 Task: Open a blank sheet, save the file as statueofliberty.doc Insert a picture of 'Statue of Liberty'with name   Statue of Liberty.png  Change shape height to 7.3 select the picture, apply border and shading with setting Shadow, style two thin line, color Black and width 1 pt
Action: Mouse moved to (18, 23)
Screenshot: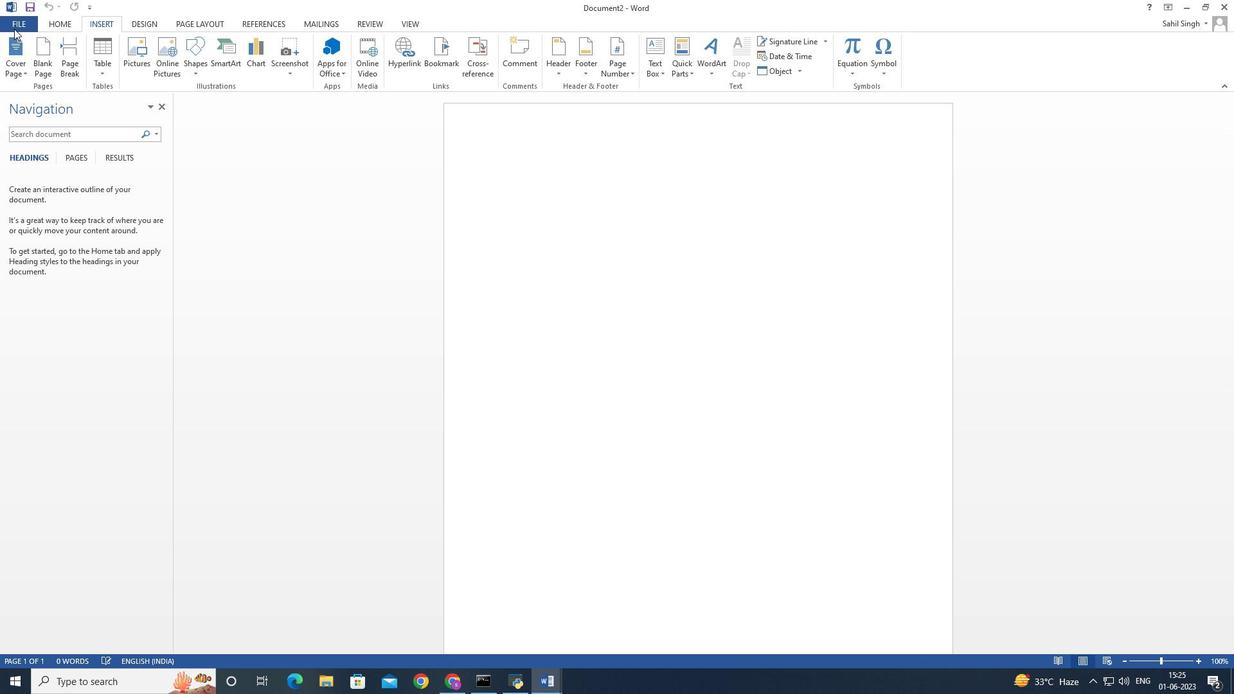 
Action: Mouse pressed left at (18, 23)
Screenshot: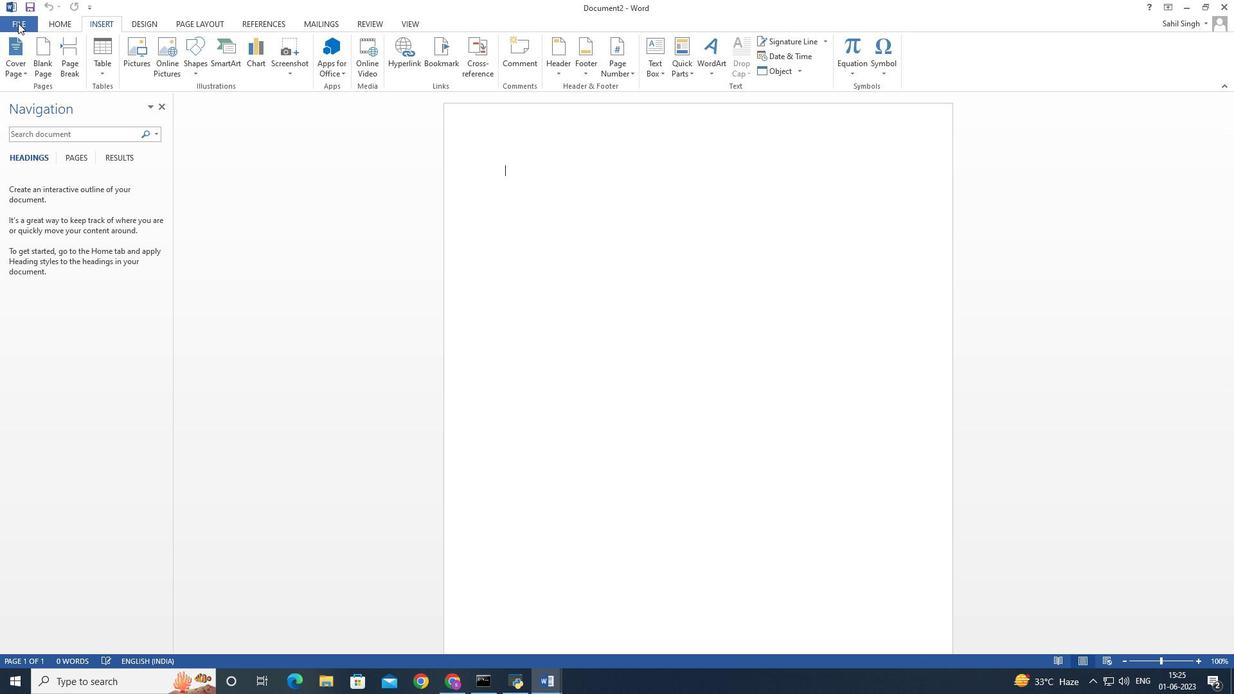 
Action: Mouse moved to (41, 149)
Screenshot: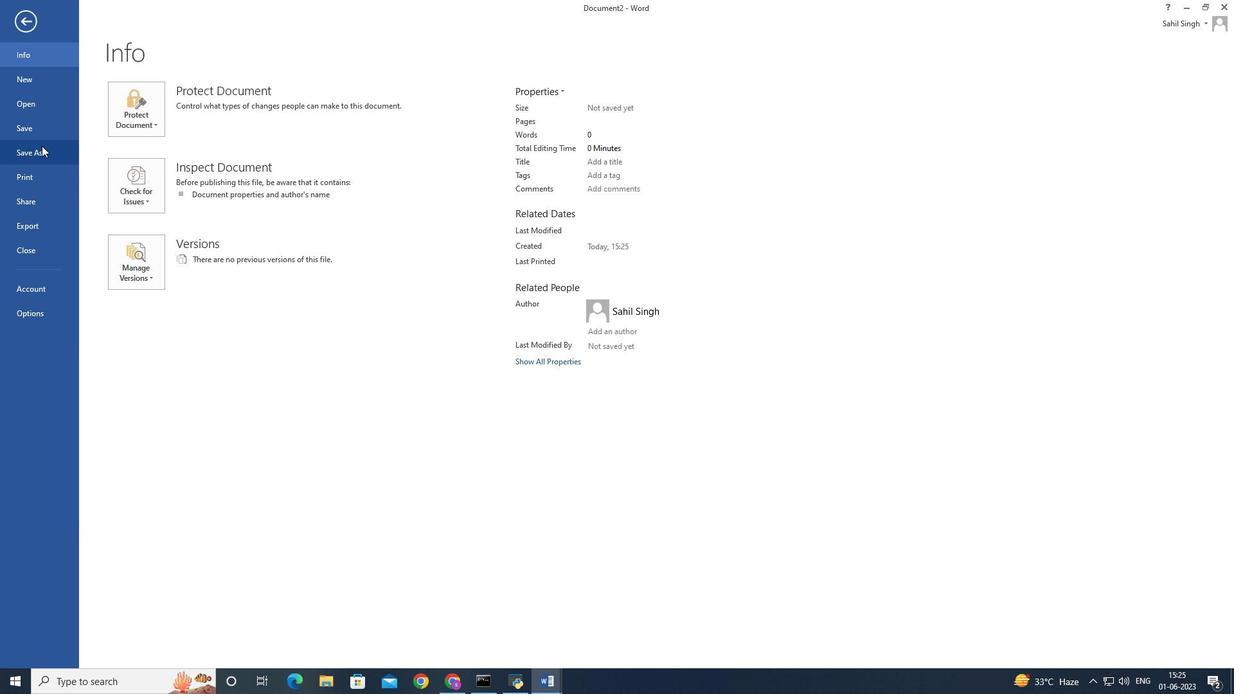 
Action: Mouse pressed left at (41, 149)
Screenshot: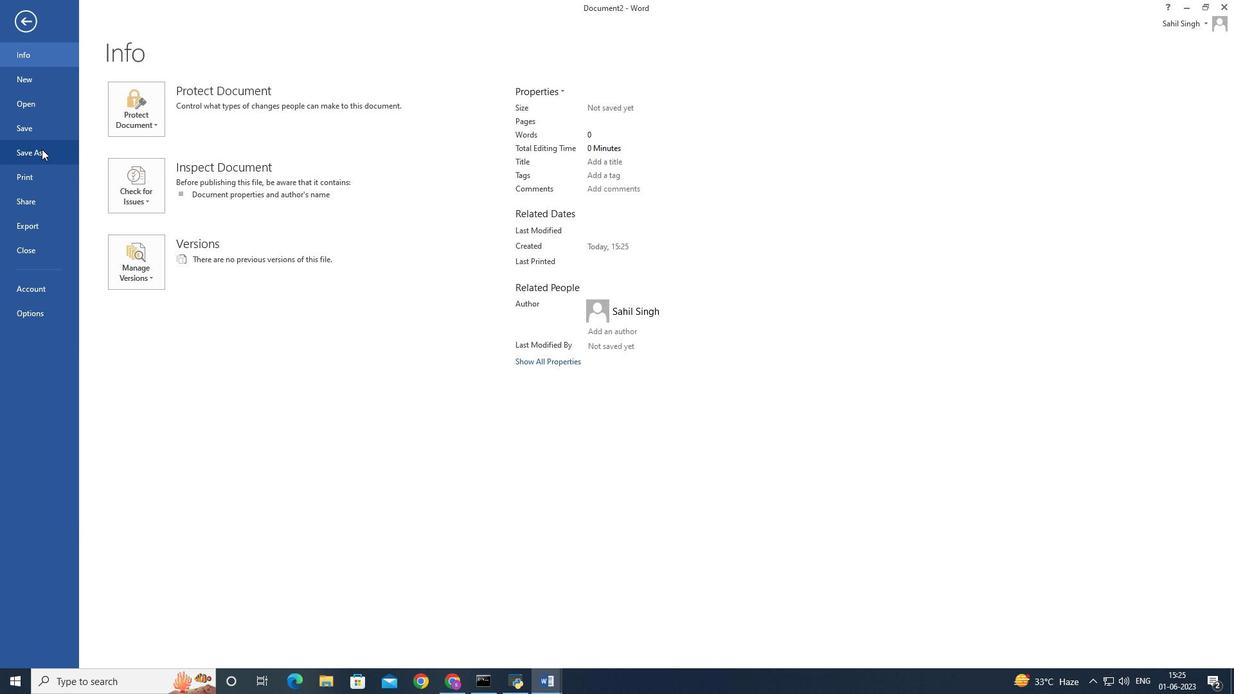 
Action: Mouse moved to (355, 154)
Screenshot: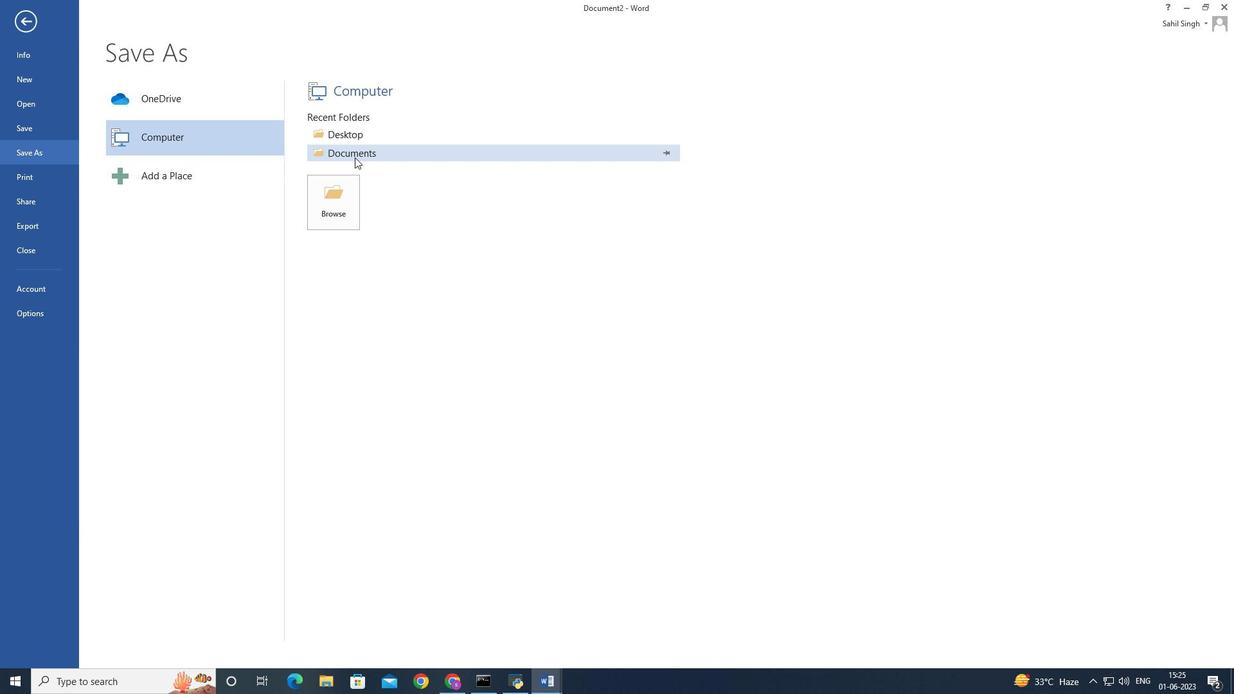 
Action: Mouse pressed left at (355, 154)
Screenshot: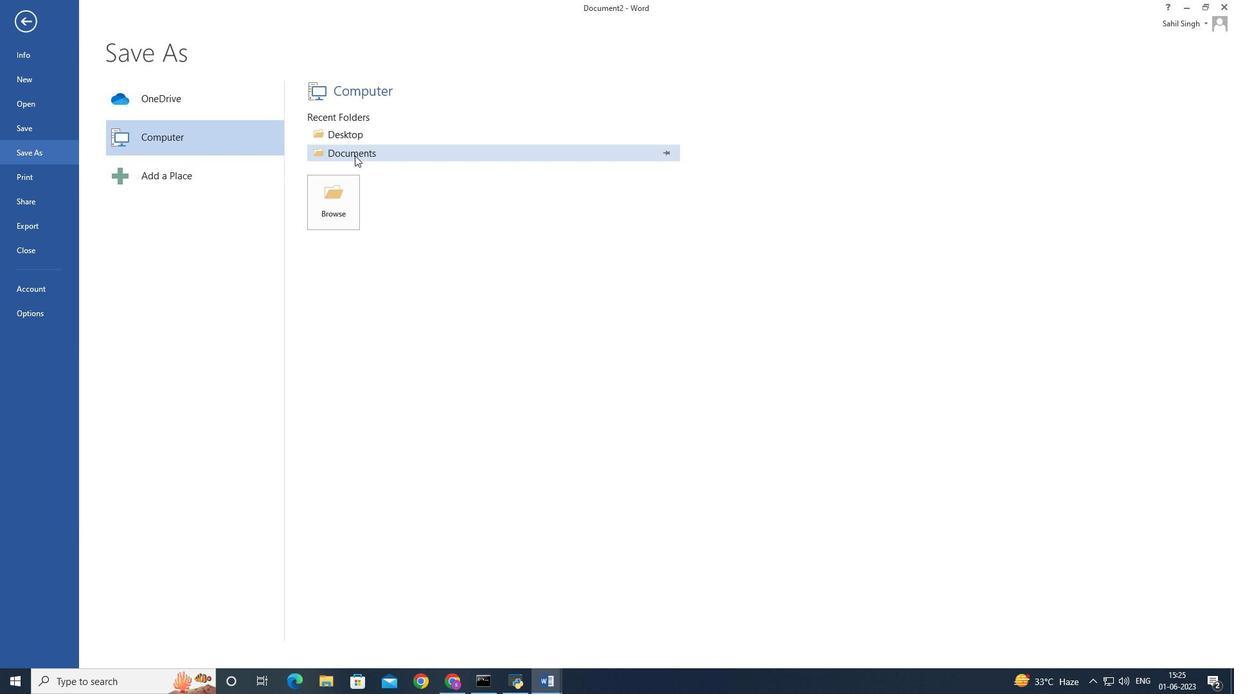
Action: Mouse moved to (334, 236)
Screenshot: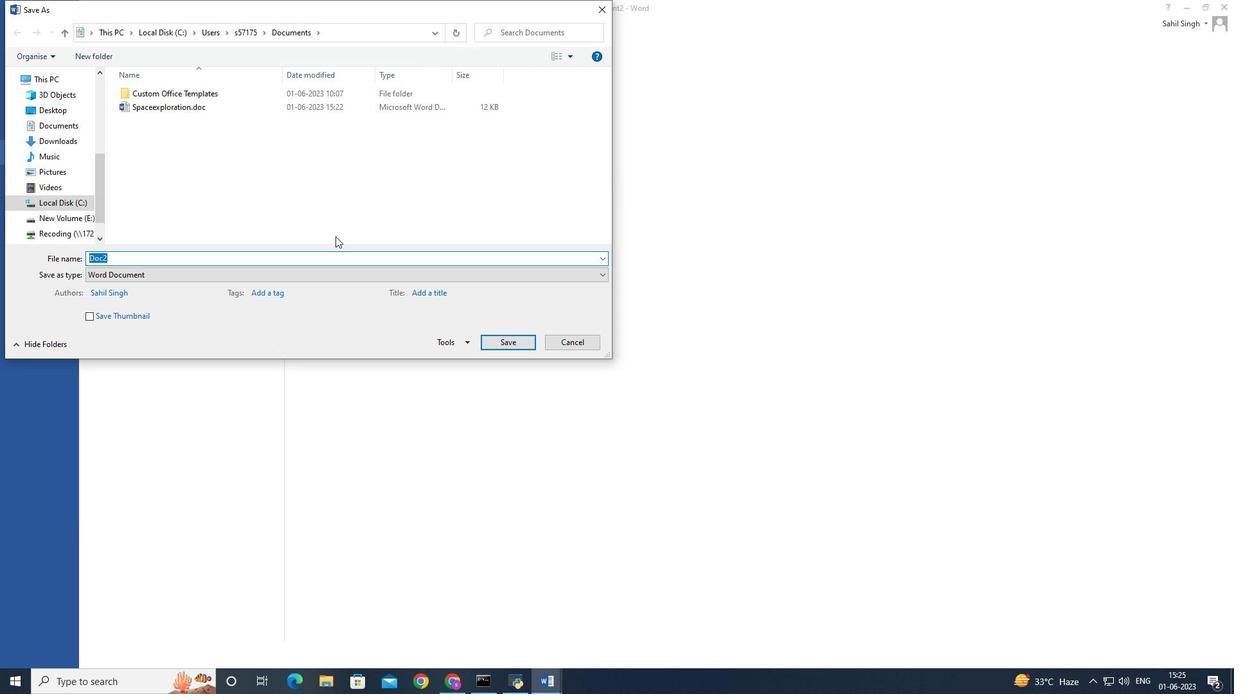 
Action: Key pressed <Key.backspace><Key.shift>Statueoffliberty.doc
Screenshot: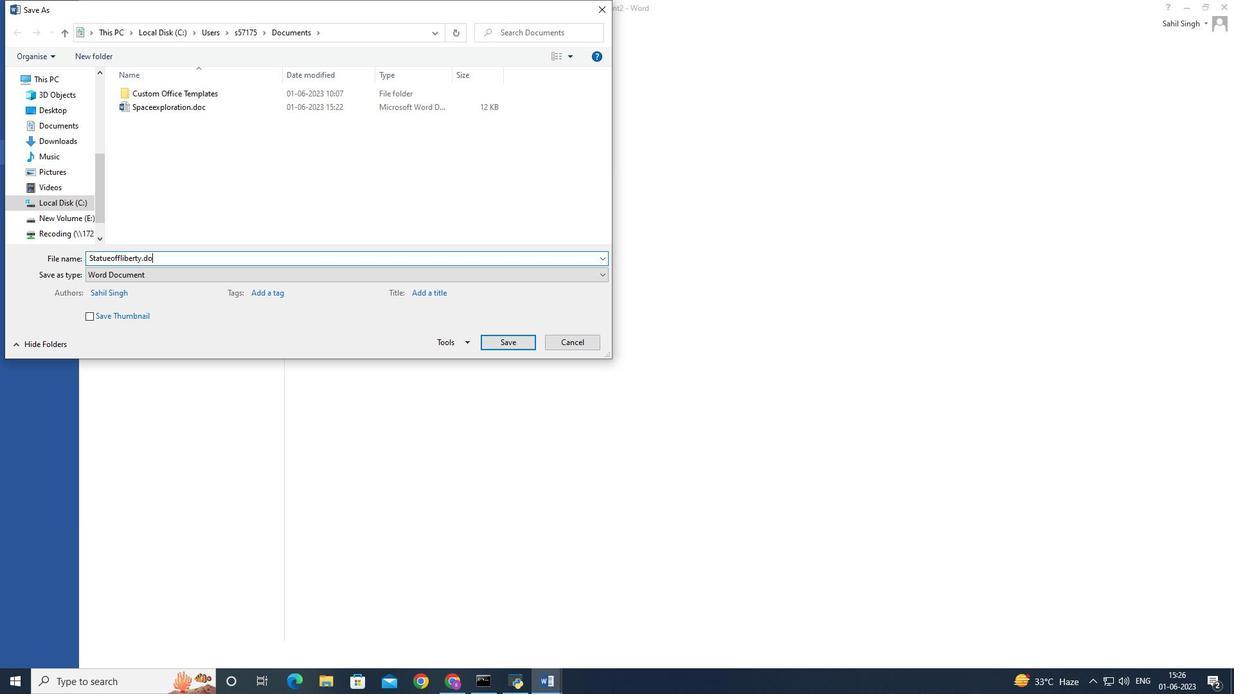 
Action: Mouse moved to (503, 339)
Screenshot: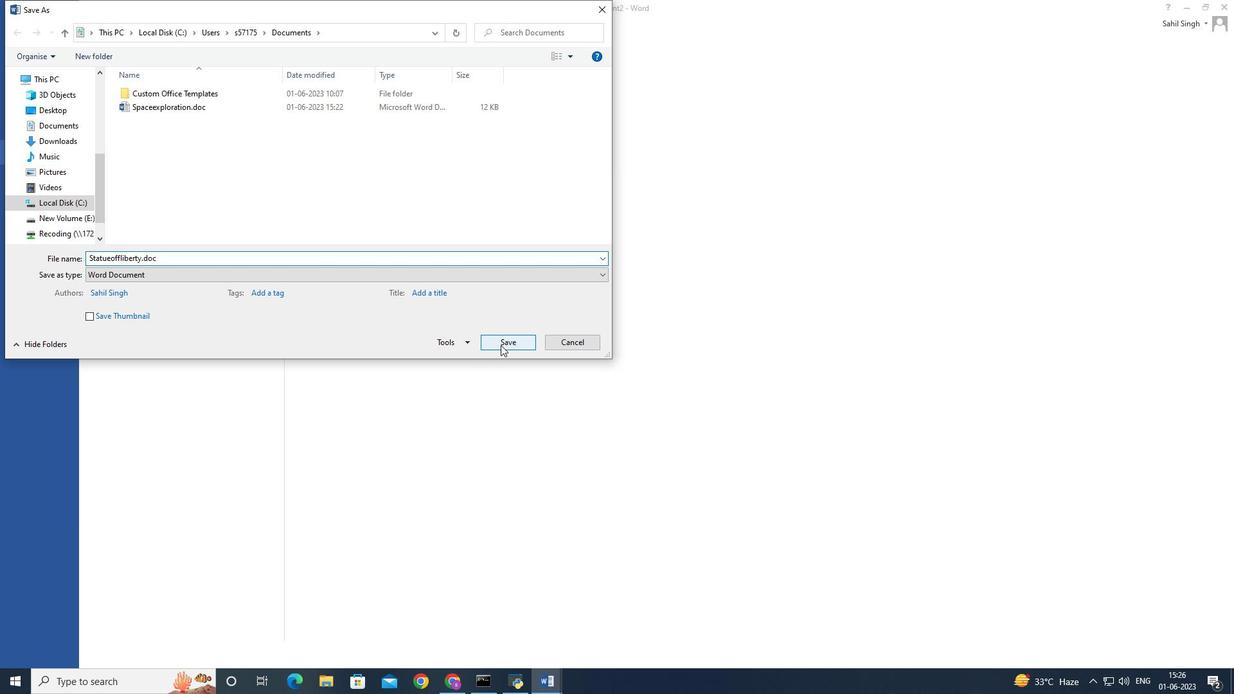 
Action: Mouse pressed left at (503, 339)
Screenshot: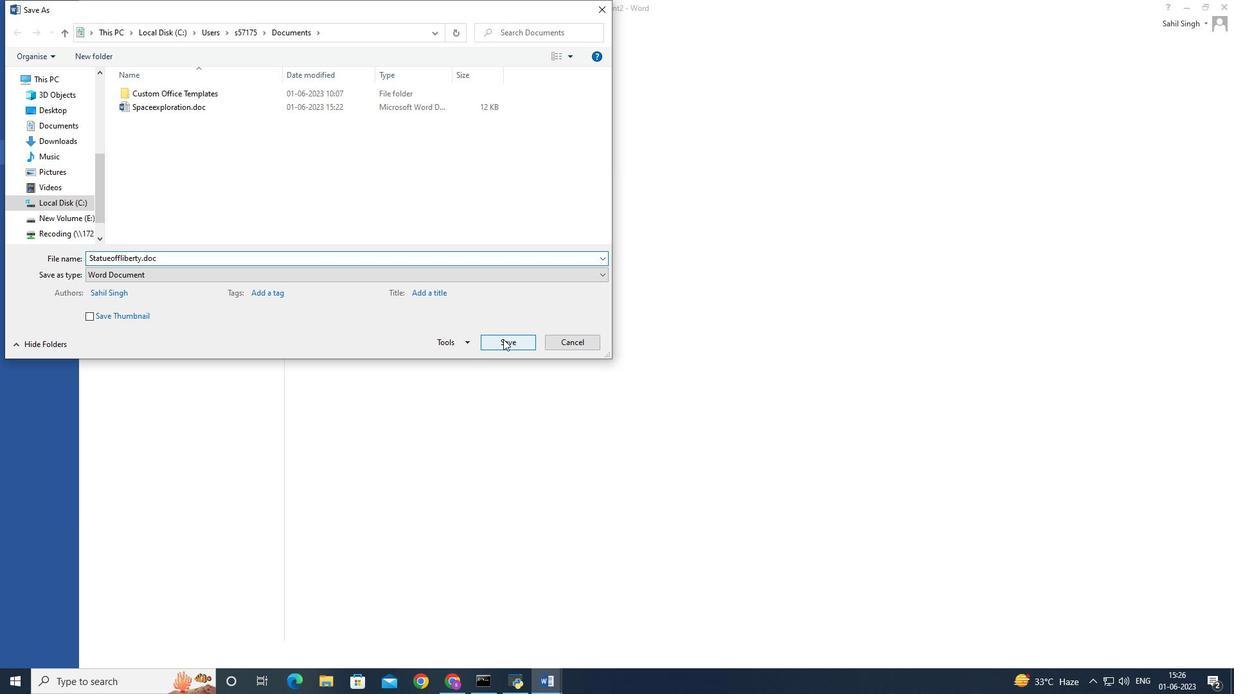 
Action: Mouse moved to (135, 55)
Screenshot: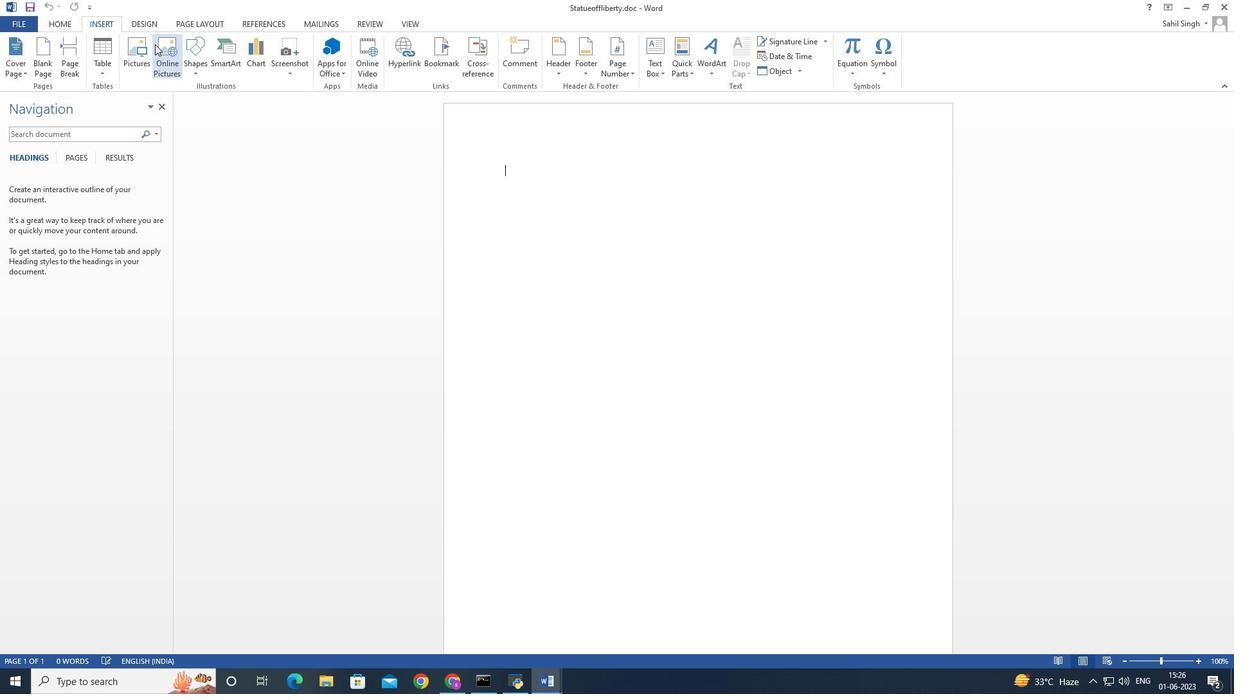 
Action: Mouse pressed left at (135, 55)
Screenshot: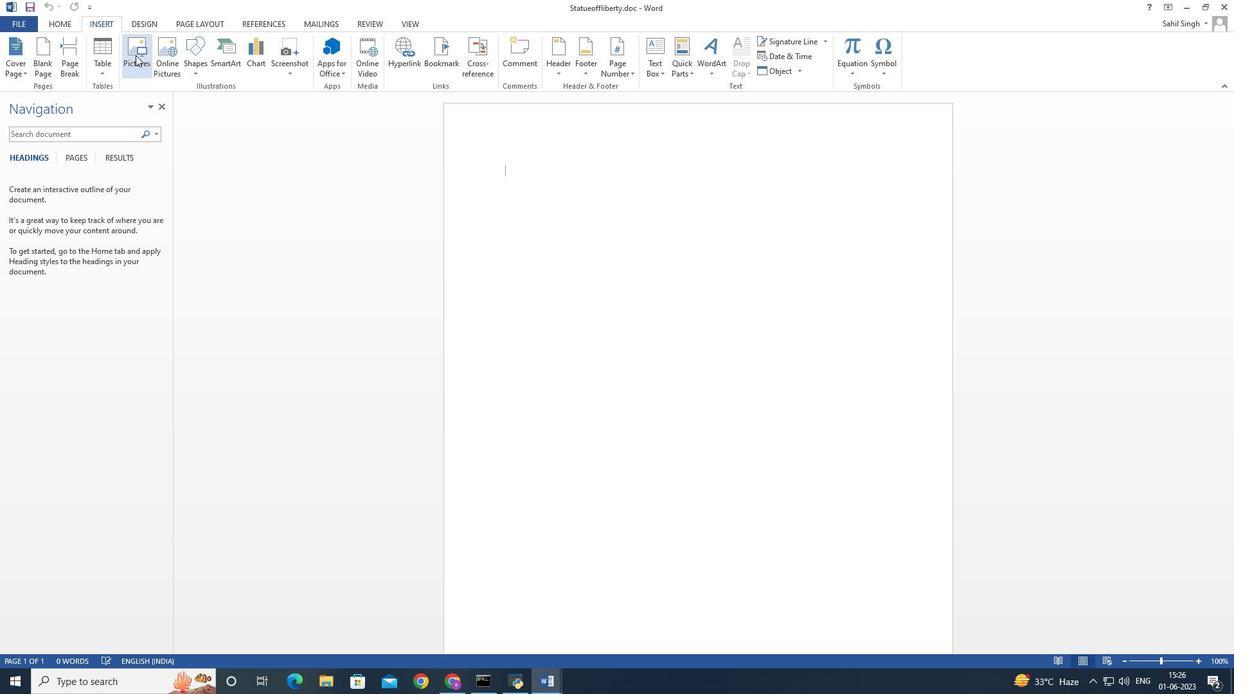 
Action: Mouse moved to (429, 110)
Screenshot: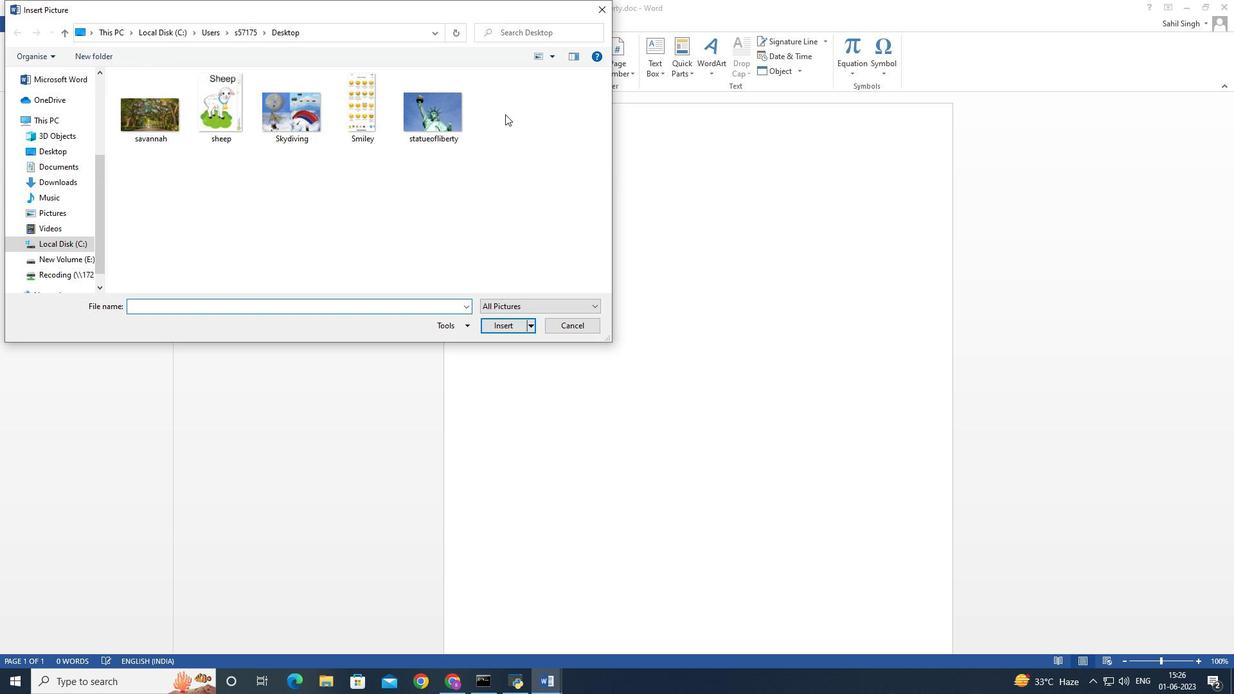 
Action: Mouse pressed left at (429, 110)
Screenshot: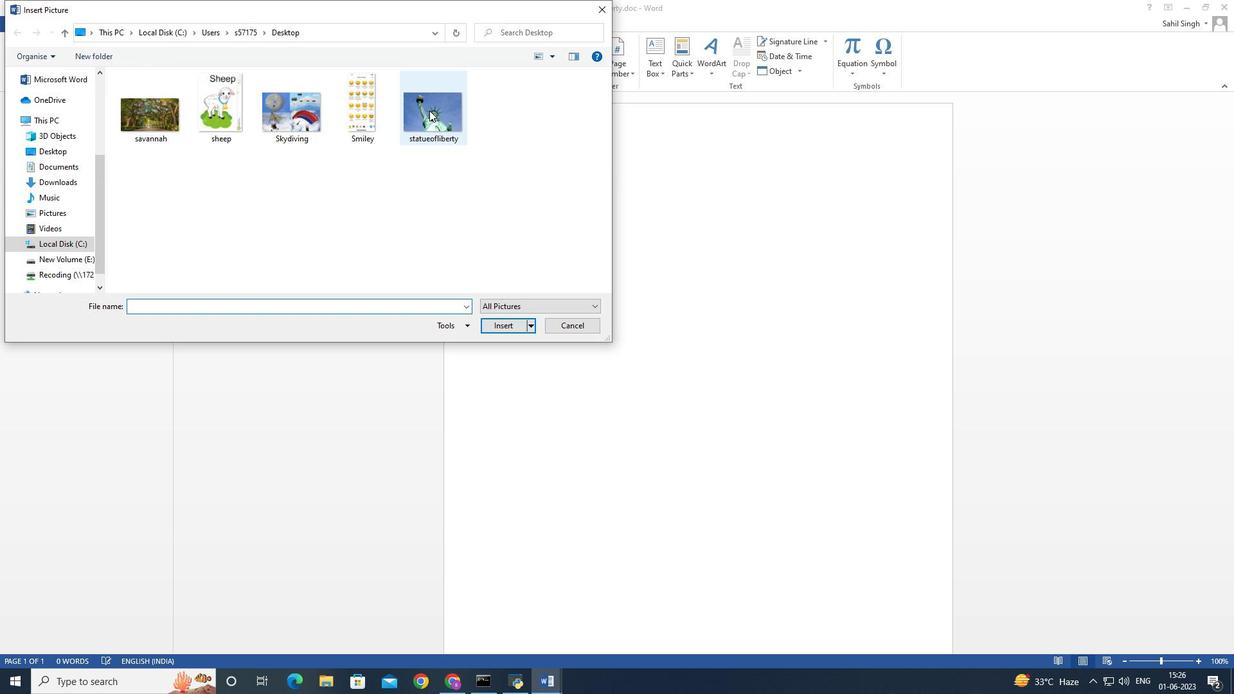 
Action: Mouse moved to (504, 325)
Screenshot: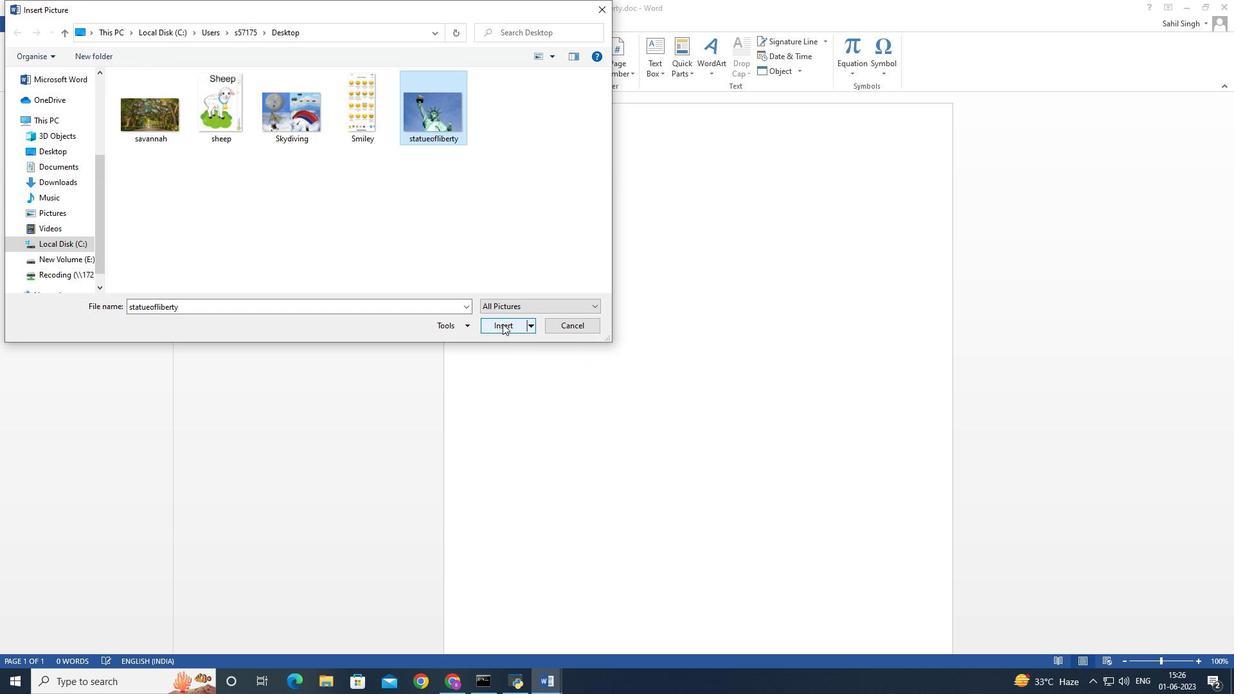 
Action: Mouse pressed left at (504, 325)
Screenshot: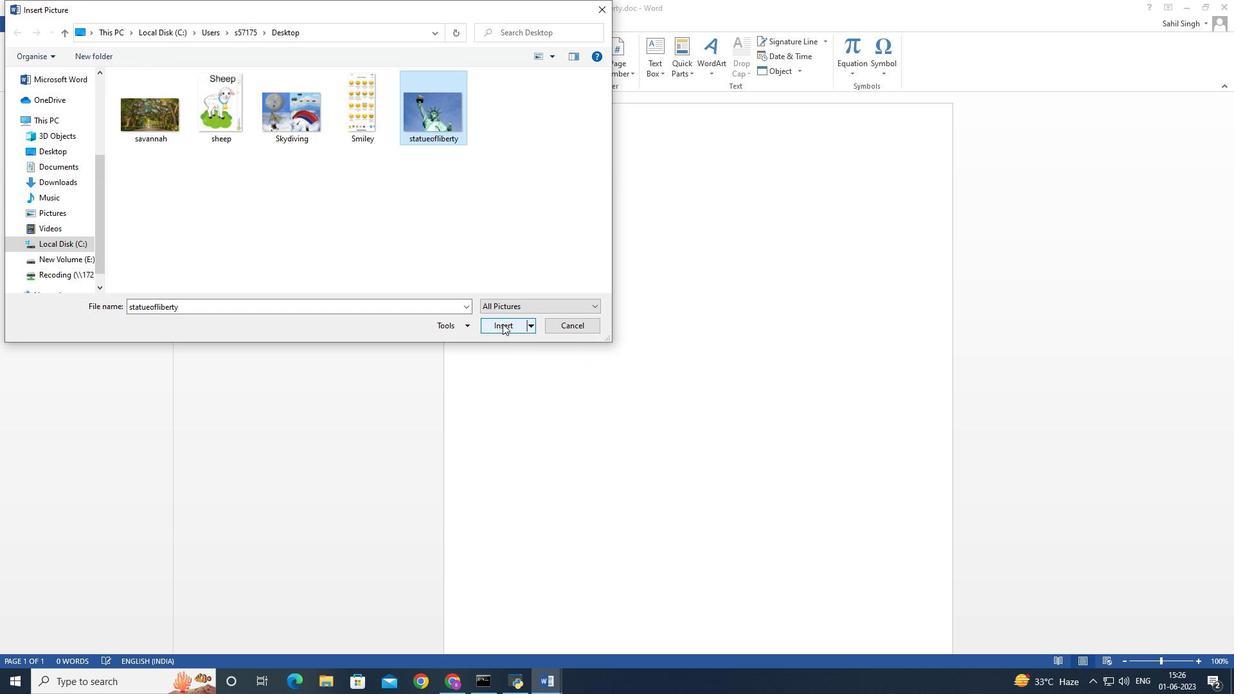 
Action: Mouse moved to (711, 553)
Screenshot: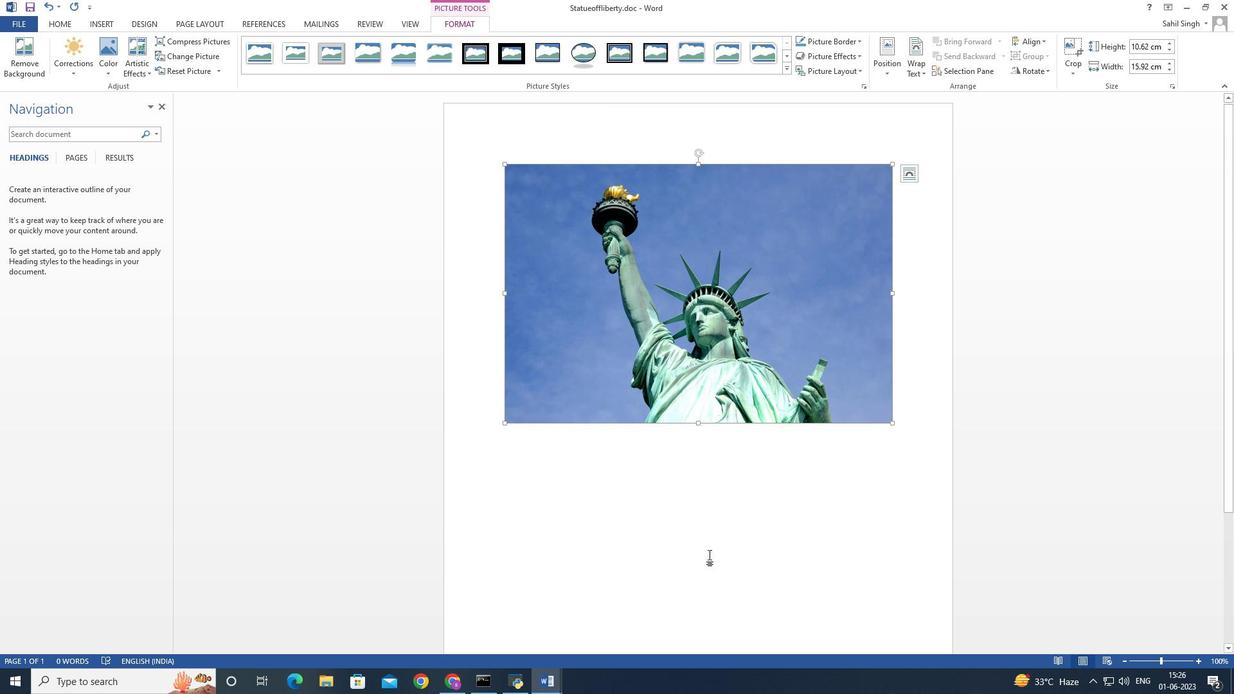
Action: Mouse pressed left at (711, 553)
Screenshot: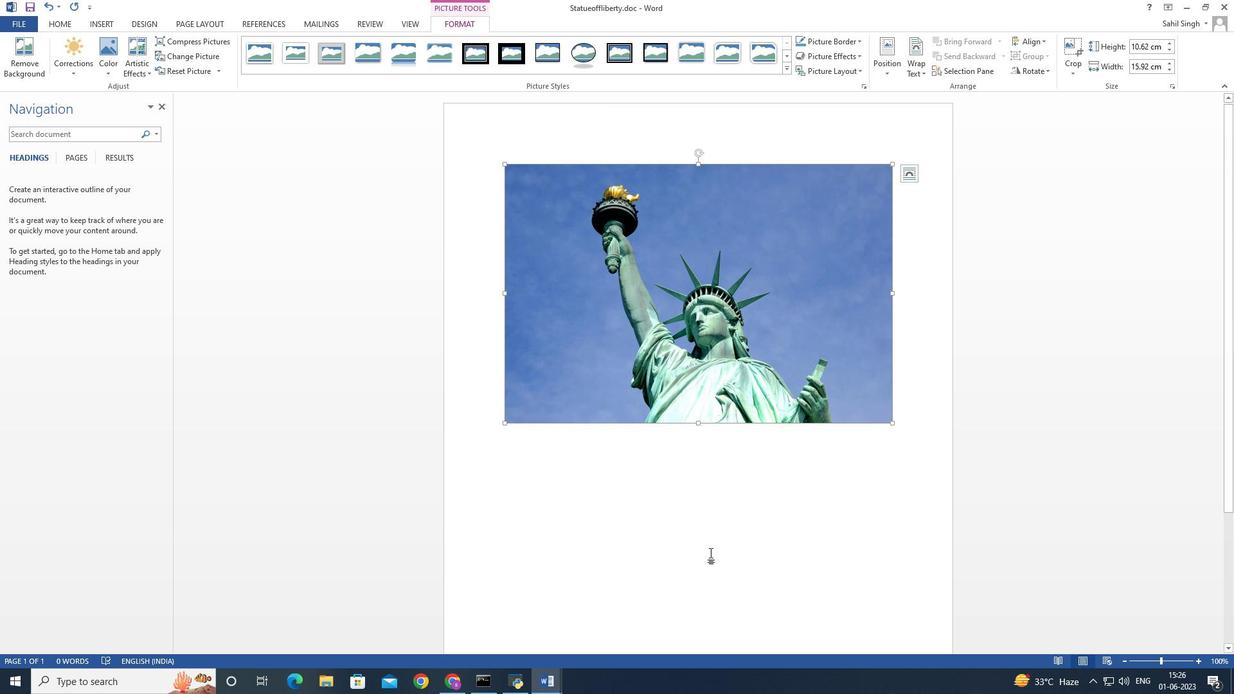 
Action: Mouse moved to (1166, 43)
Screenshot: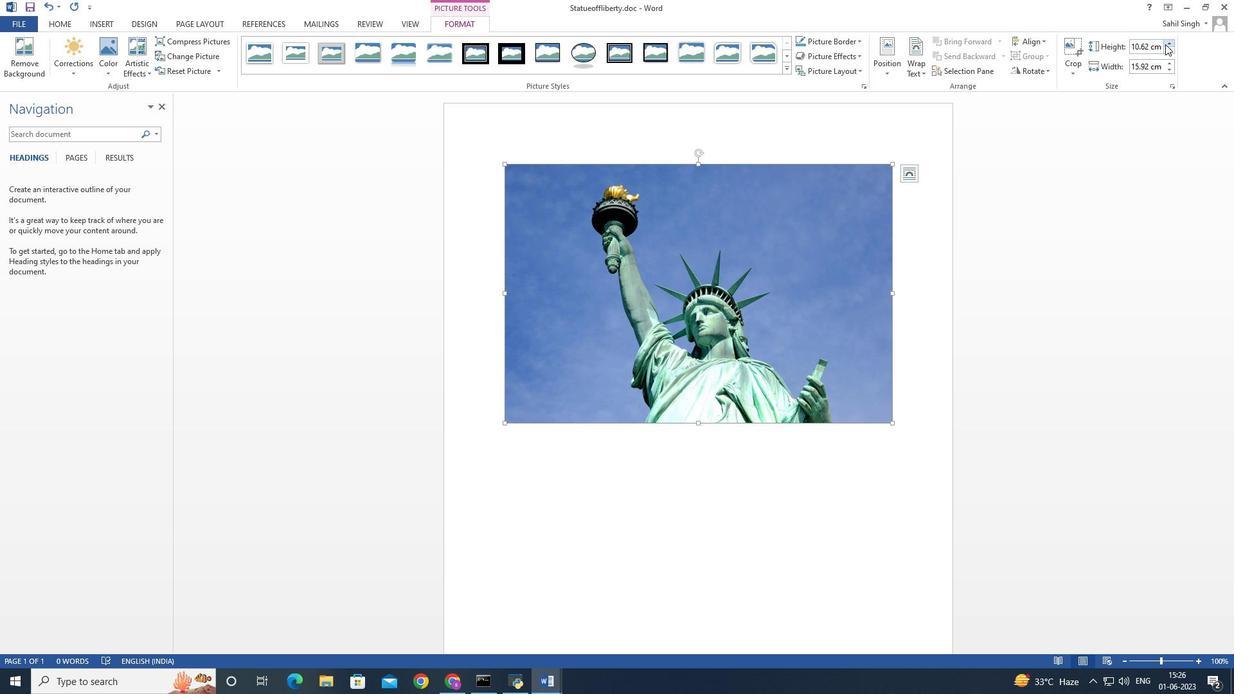 
Action: Mouse pressed left at (1166, 43)
Screenshot: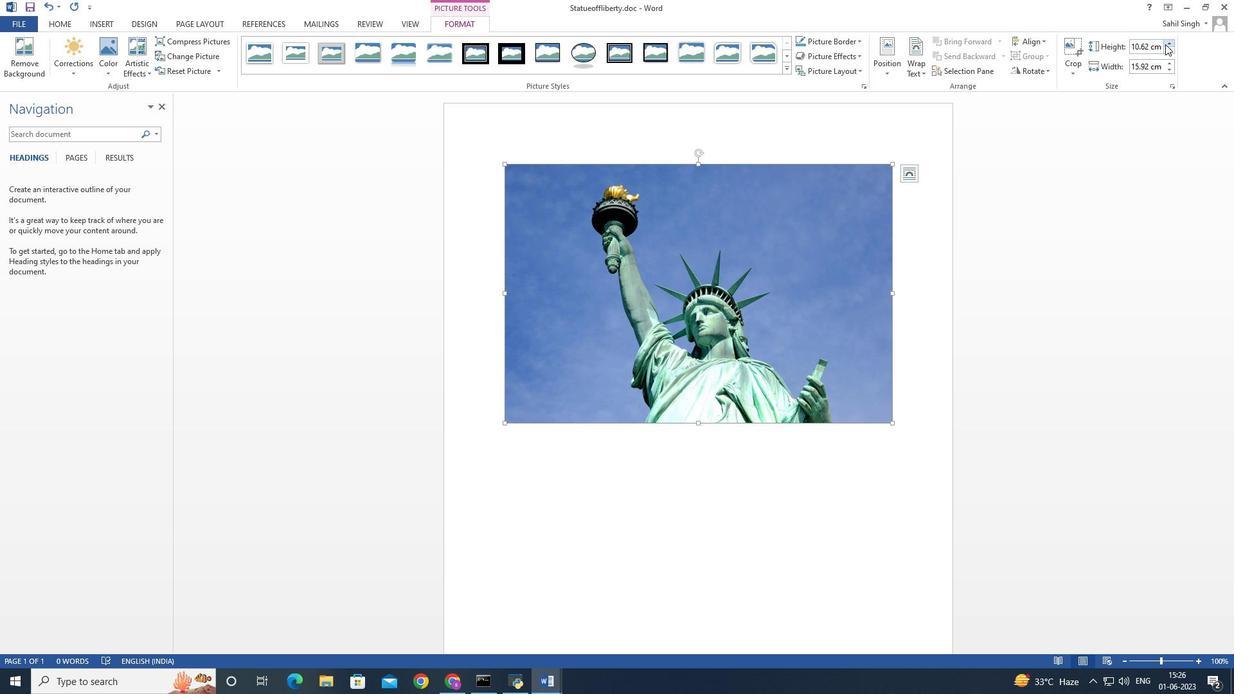 
Action: Mouse moved to (1167, 43)
Screenshot: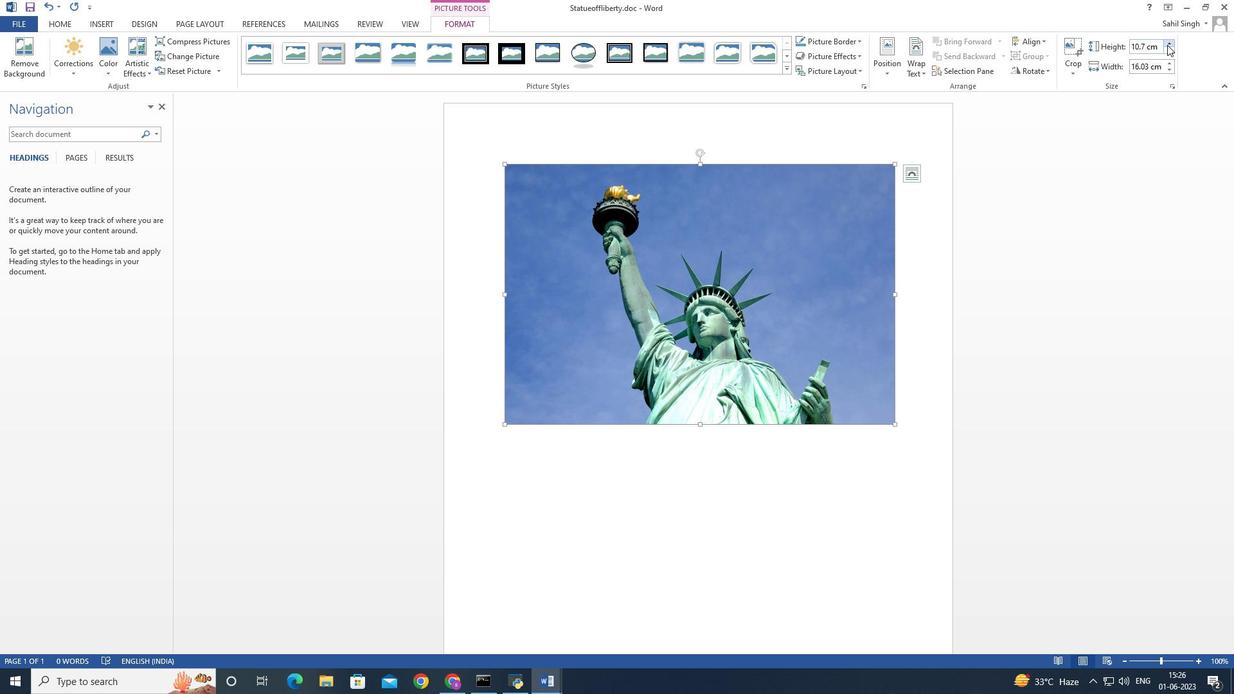 
Action: Mouse pressed left at (1167, 43)
Screenshot: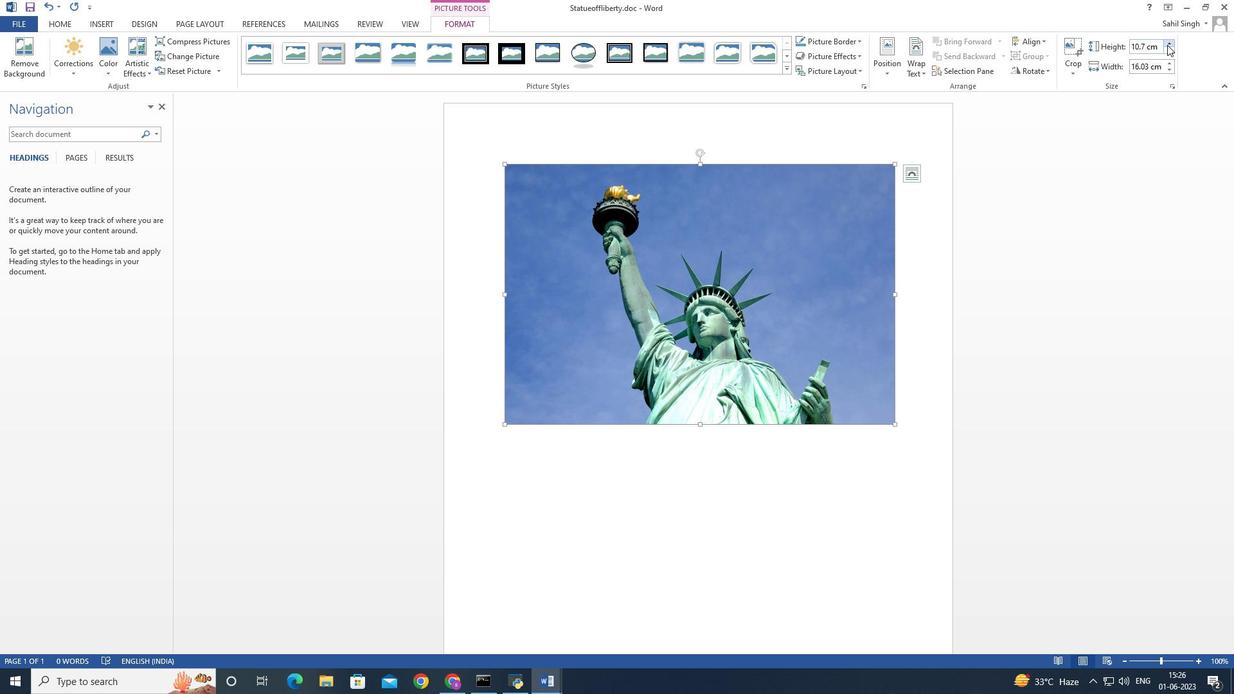 
Action: Mouse moved to (1169, 49)
Screenshot: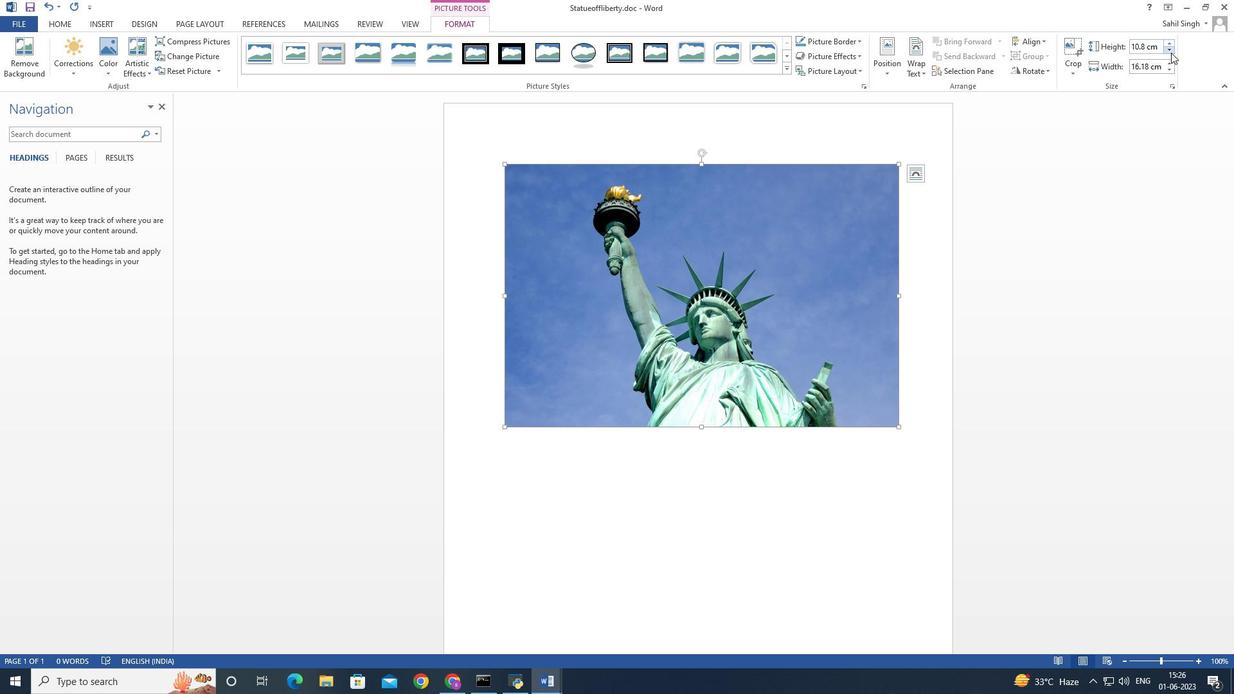 
Action: Mouse pressed left at (1169, 49)
Screenshot: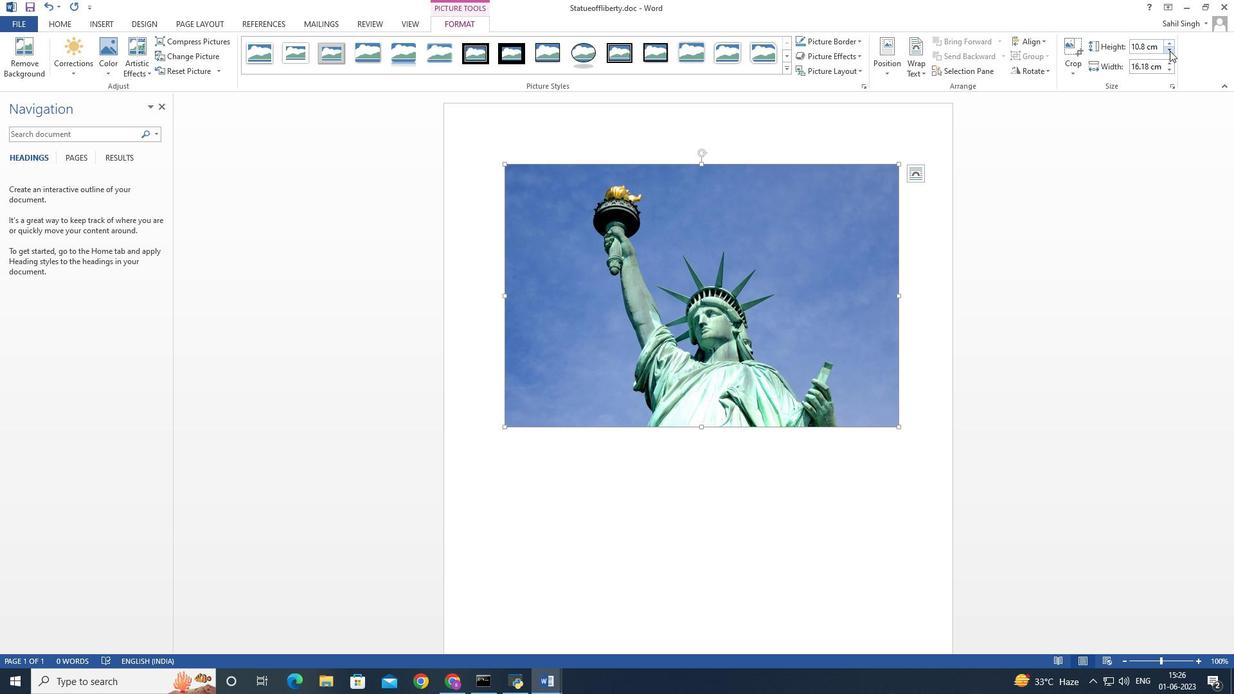 
Action: Mouse pressed left at (1169, 49)
Screenshot: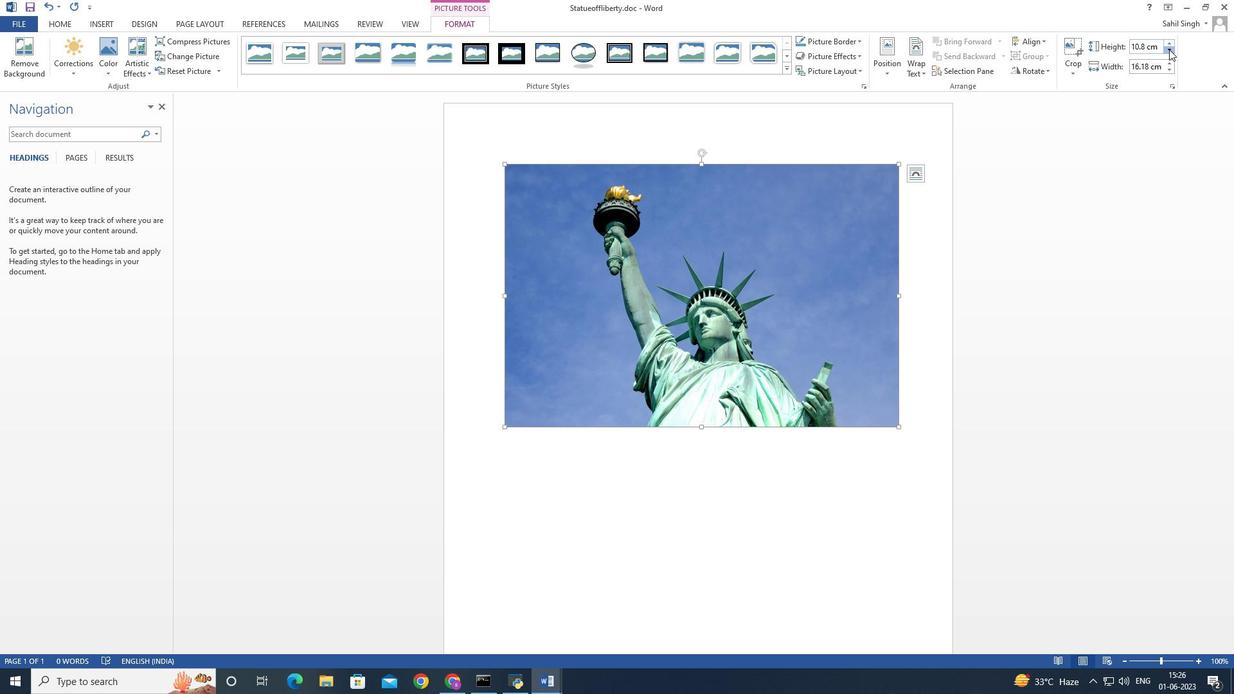 
Action: Mouse moved to (1169, 49)
Screenshot: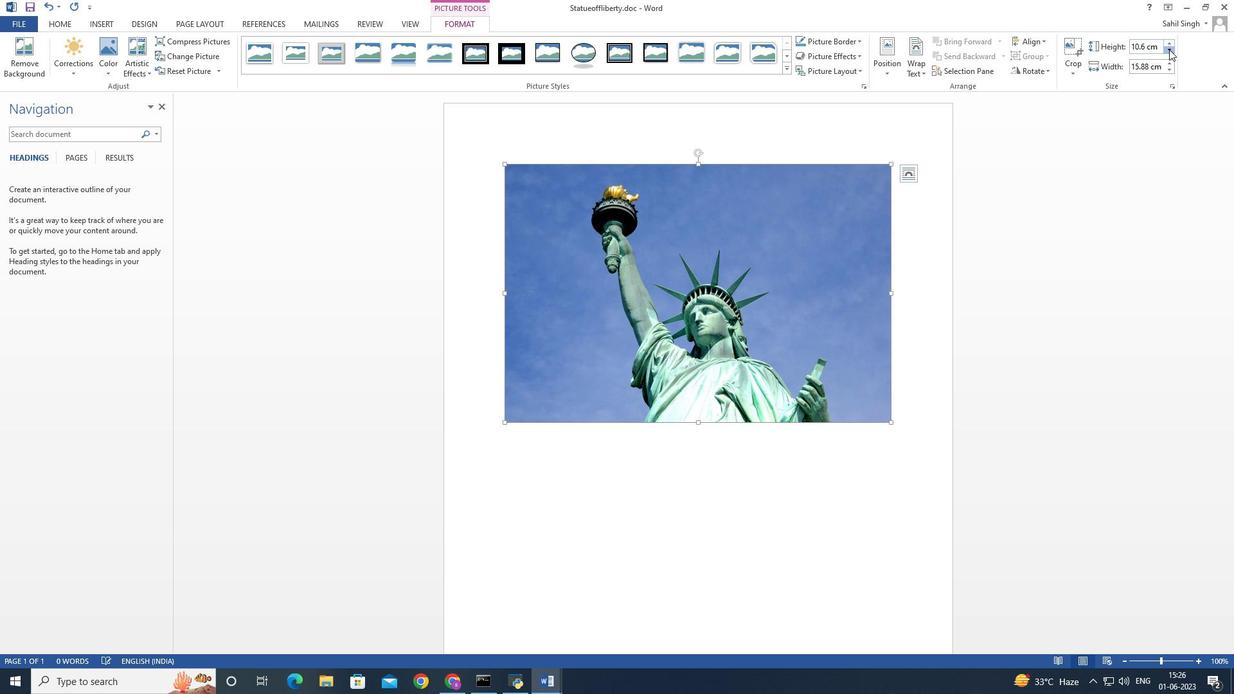 
Action: Mouse pressed left at (1169, 49)
Screenshot: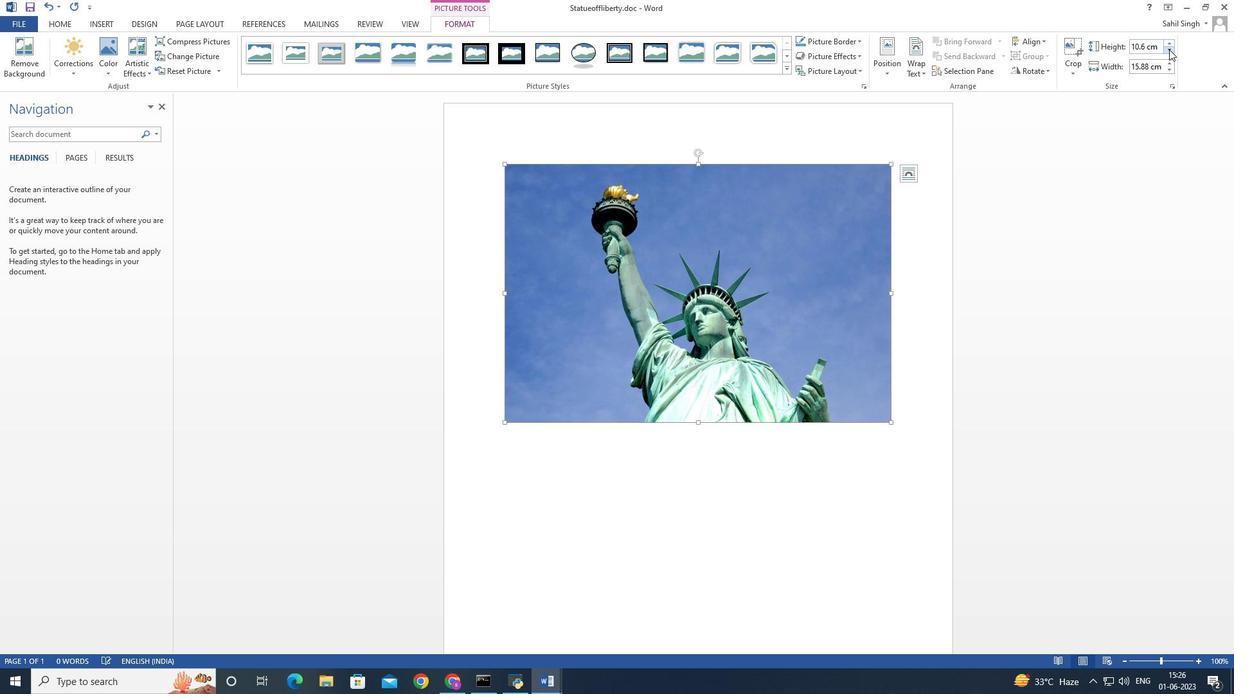 
Action: Mouse pressed left at (1169, 49)
Screenshot: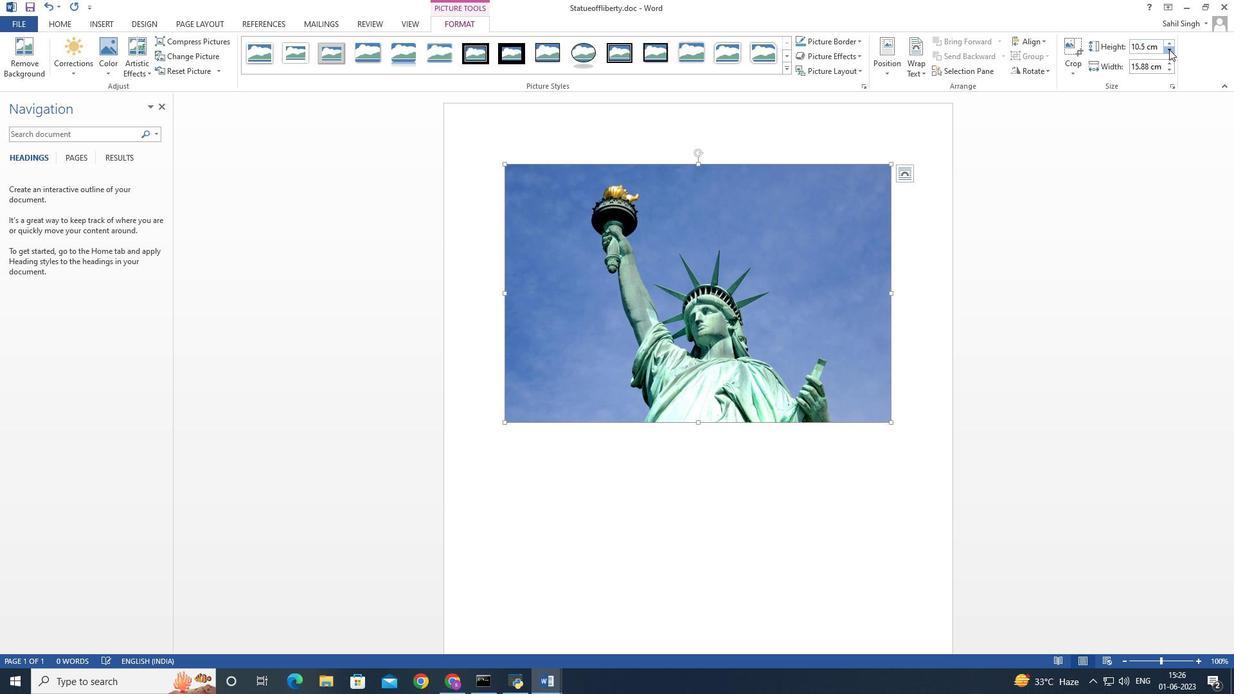 
Action: Mouse pressed left at (1169, 49)
Screenshot: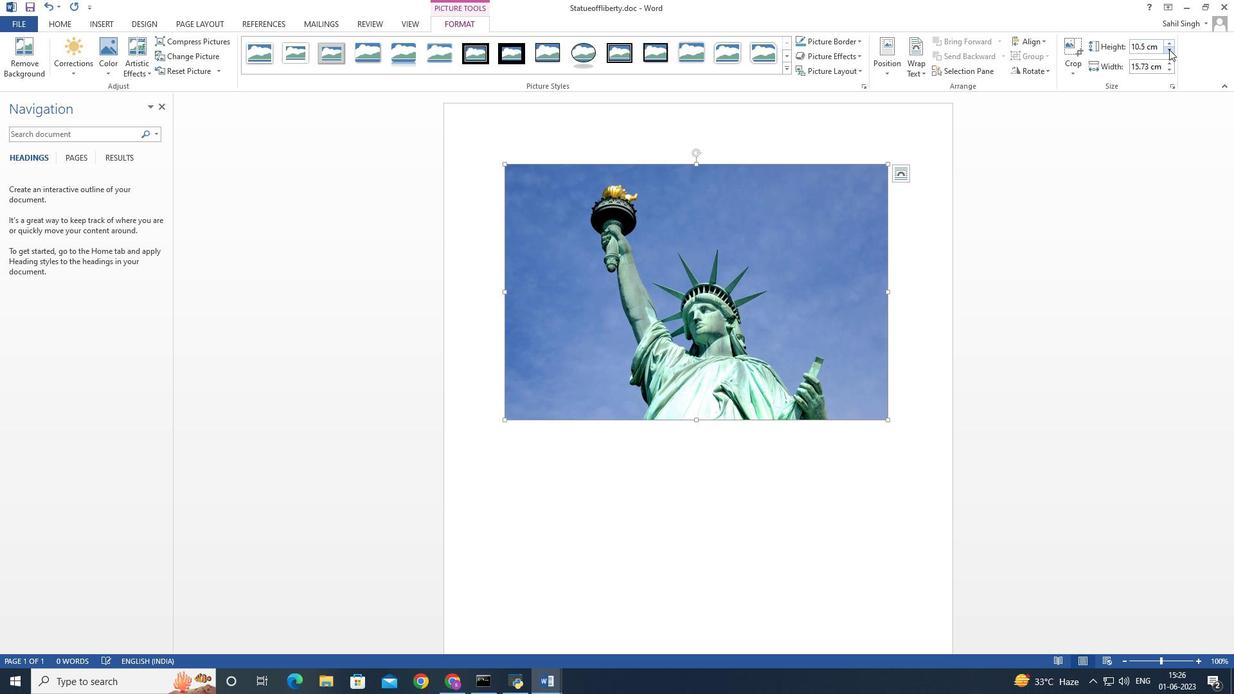 
Action: Mouse pressed left at (1169, 49)
Screenshot: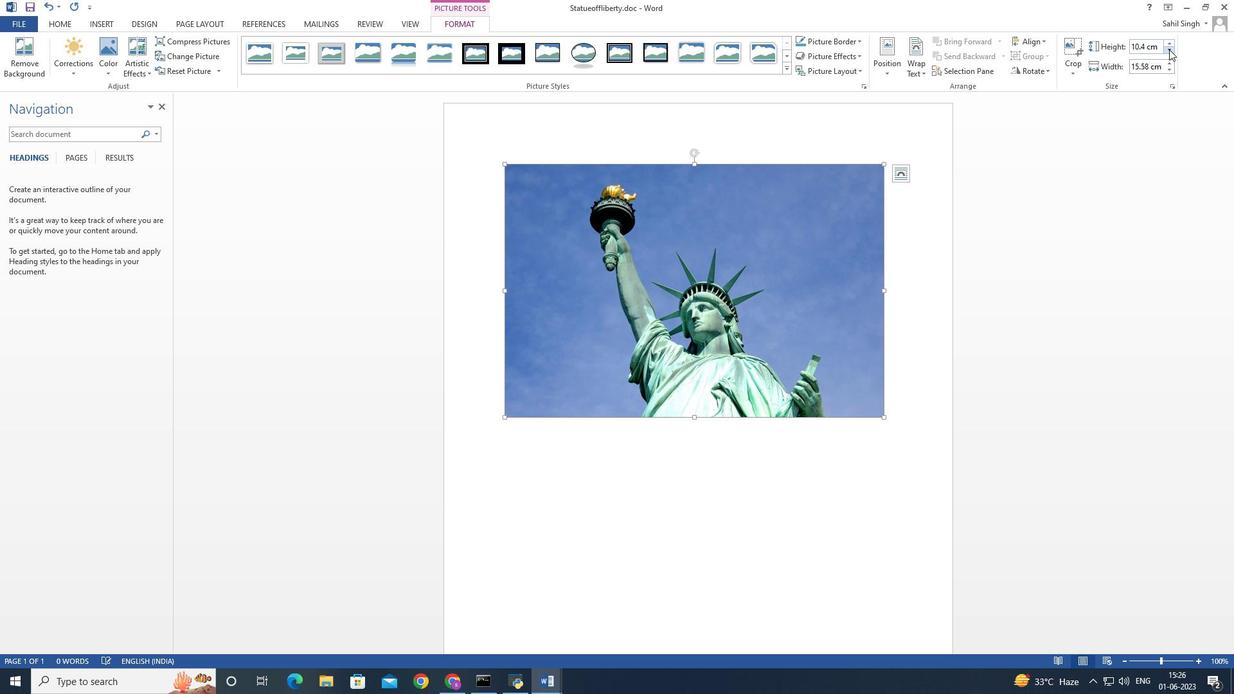 
Action: Mouse pressed left at (1169, 49)
Screenshot: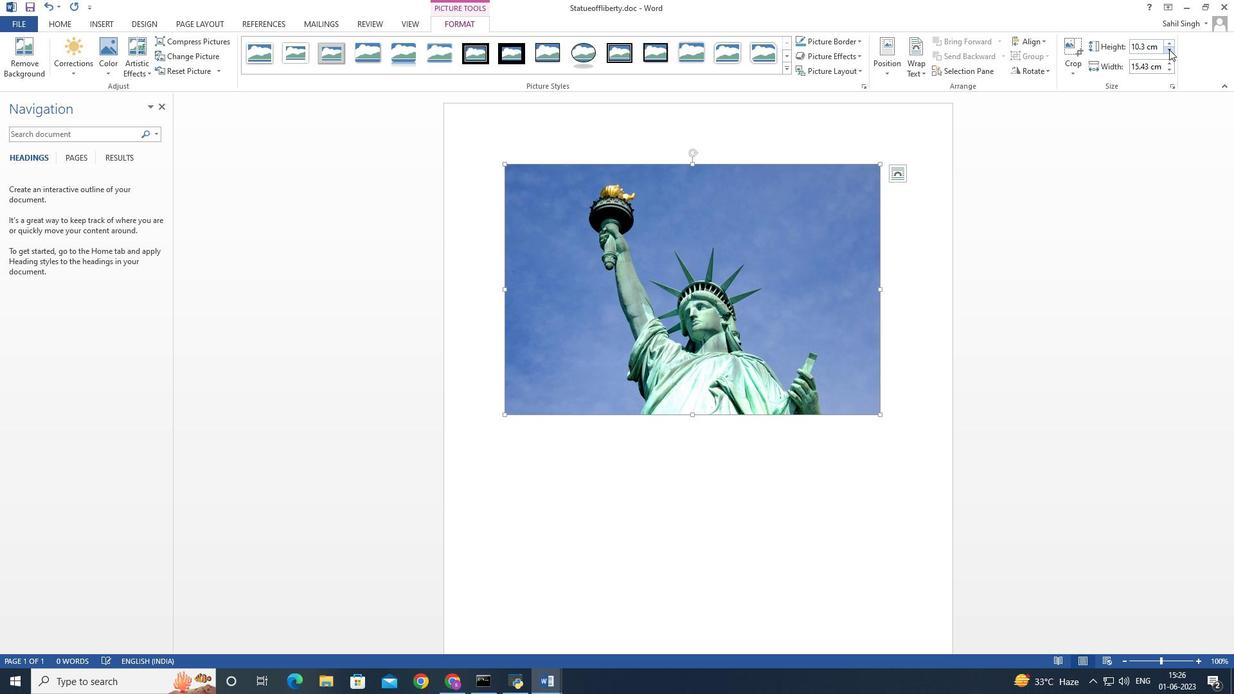 
Action: Mouse pressed left at (1169, 49)
Screenshot: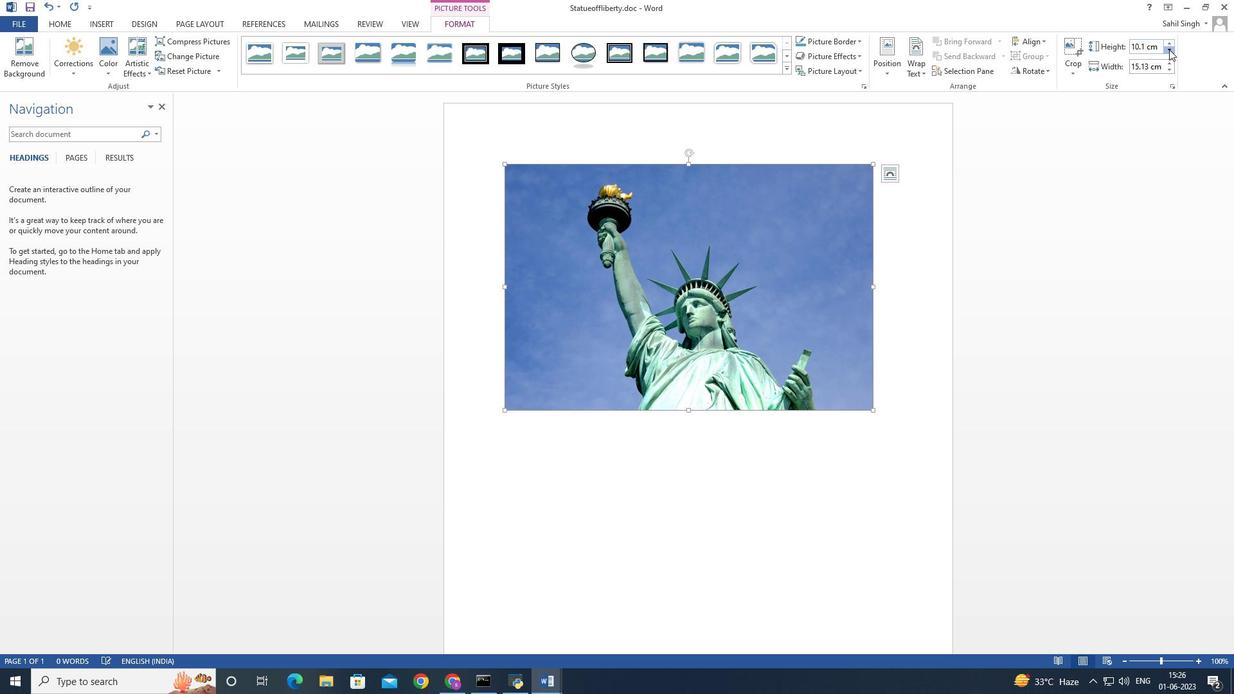 
Action: Mouse pressed left at (1169, 49)
Screenshot: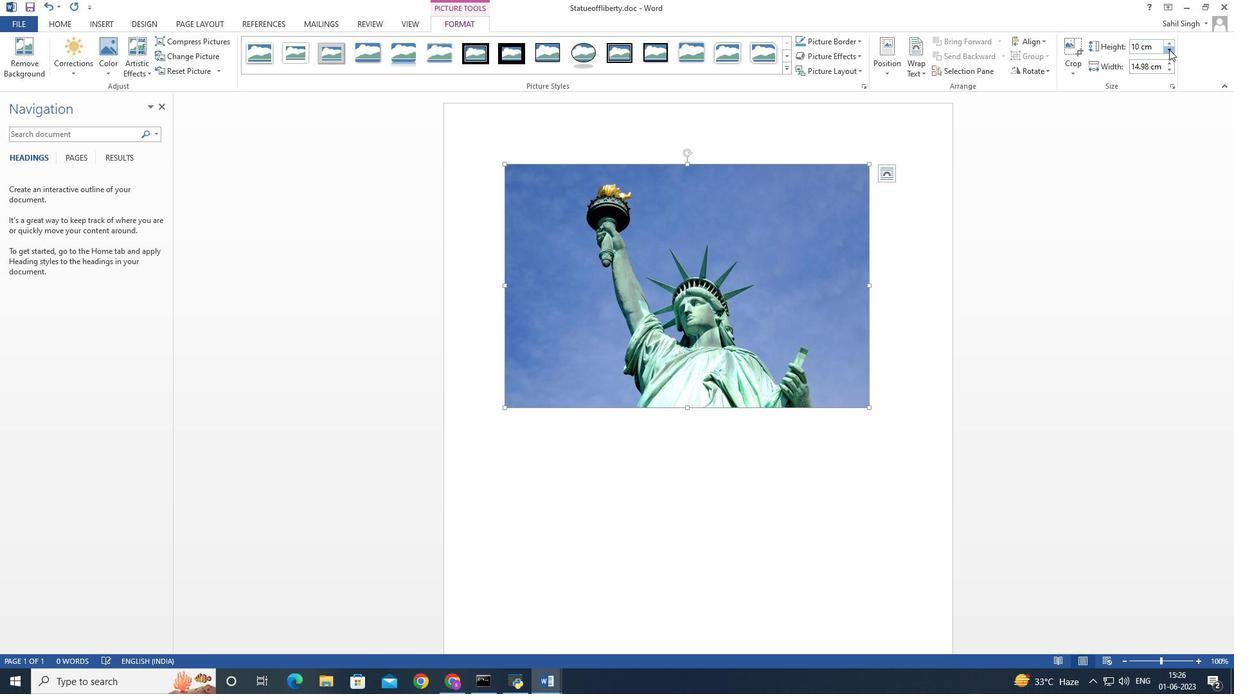
Action: Mouse pressed left at (1169, 49)
Screenshot: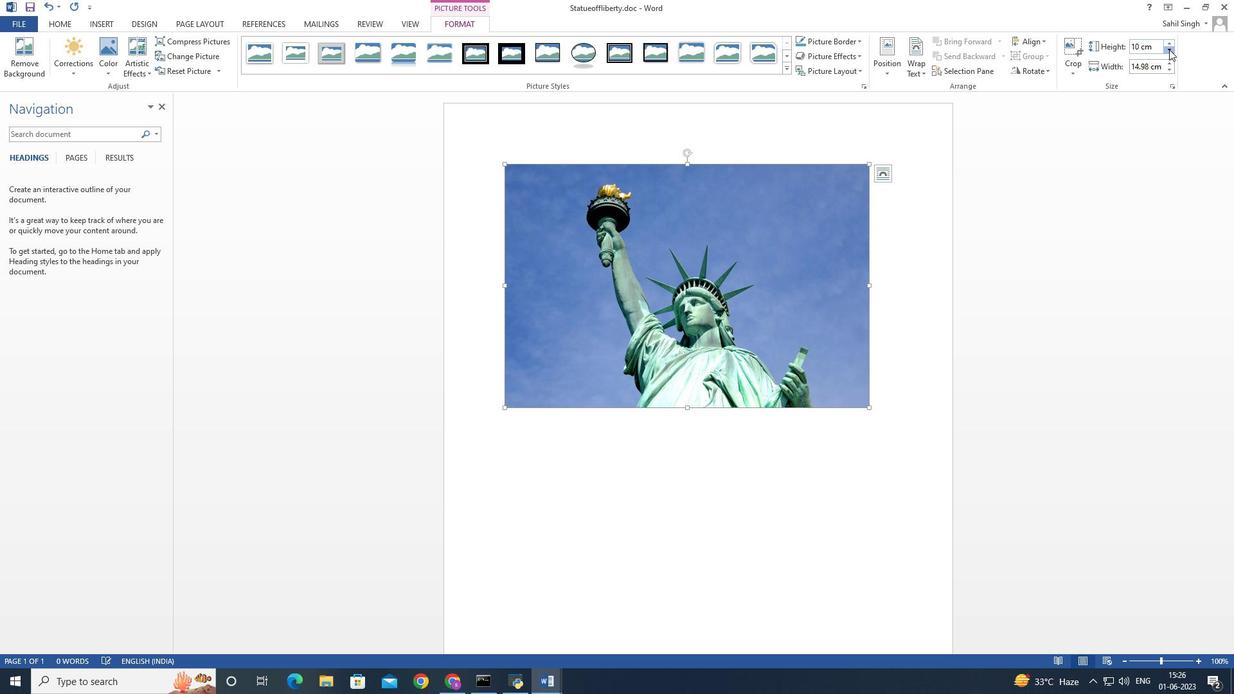 
Action: Mouse pressed left at (1169, 49)
Screenshot: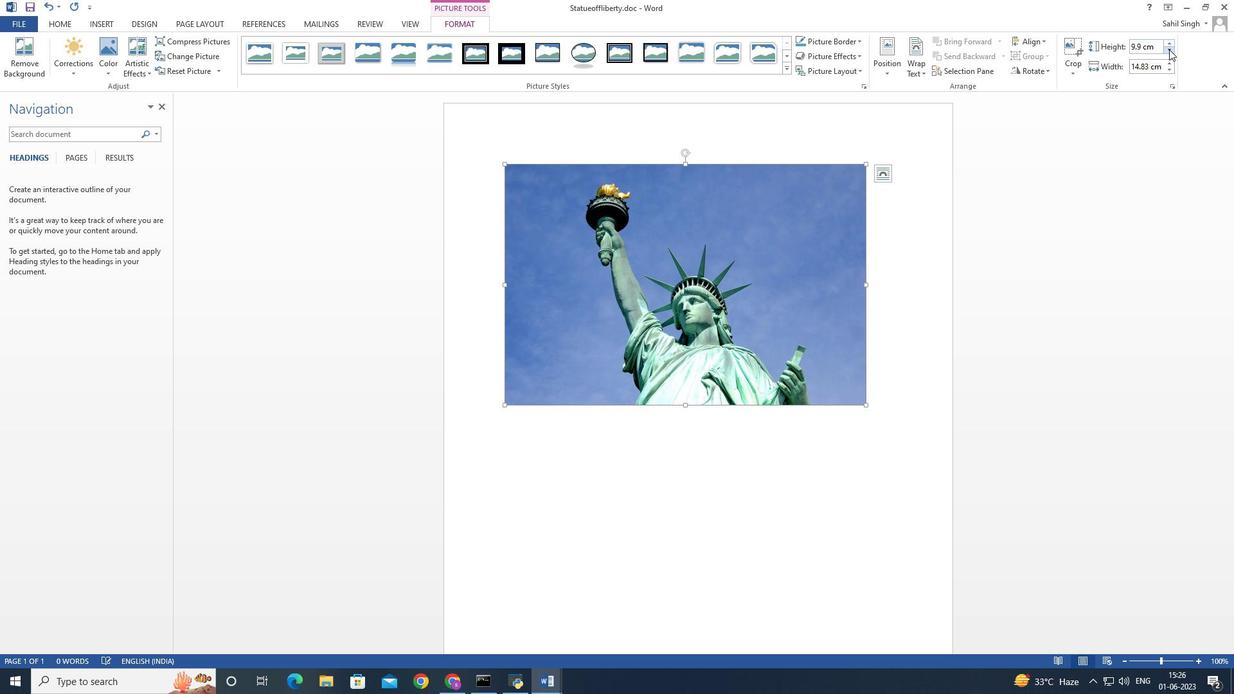 
Action: Mouse pressed left at (1169, 49)
Screenshot: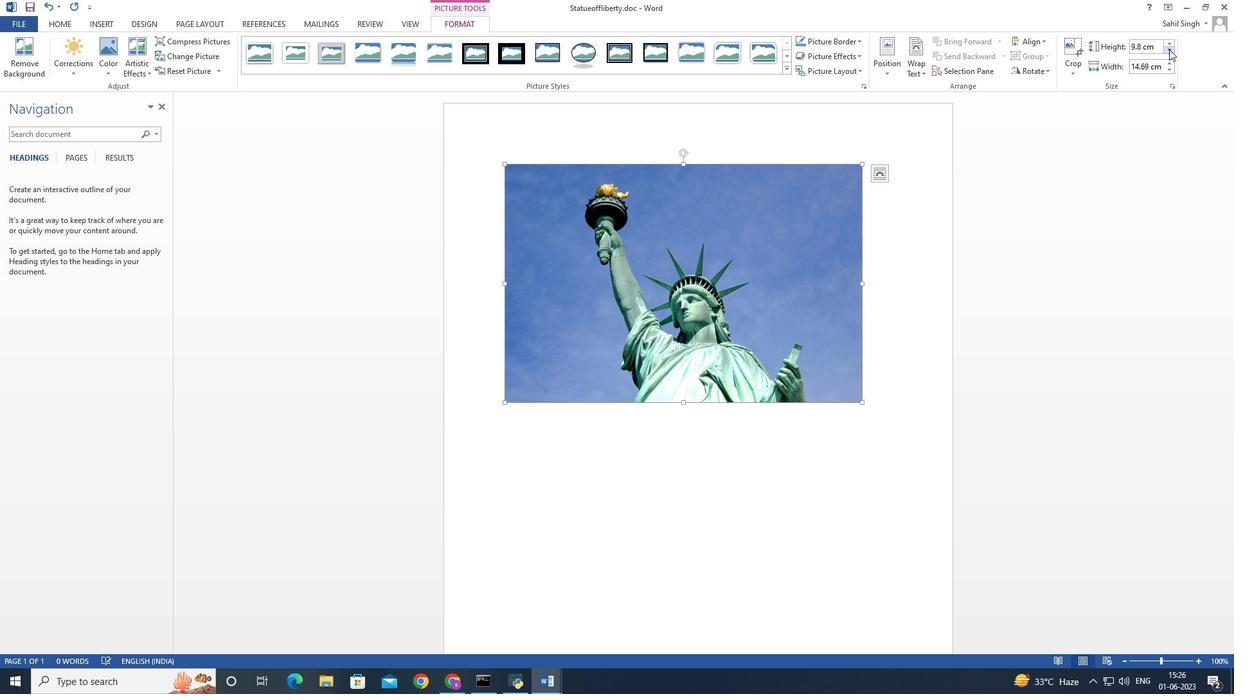 
Action: Mouse pressed left at (1169, 49)
Screenshot: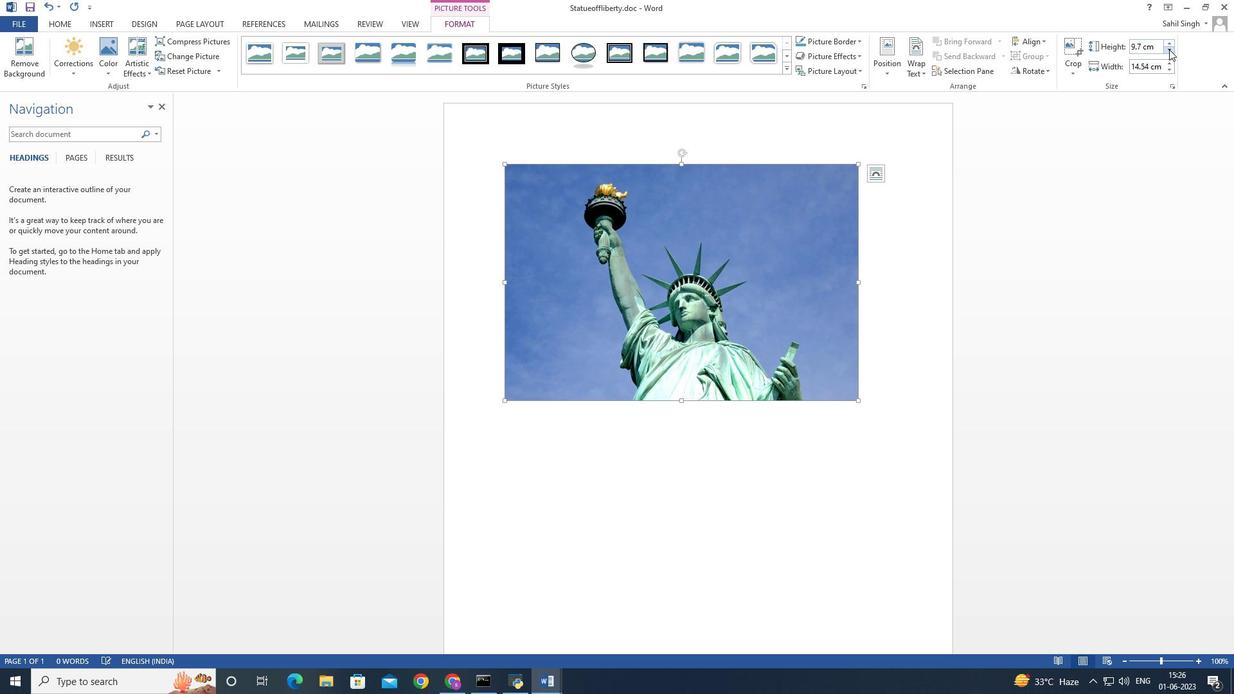 
Action: Mouse pressed left at (1169, 49)
Screenshot: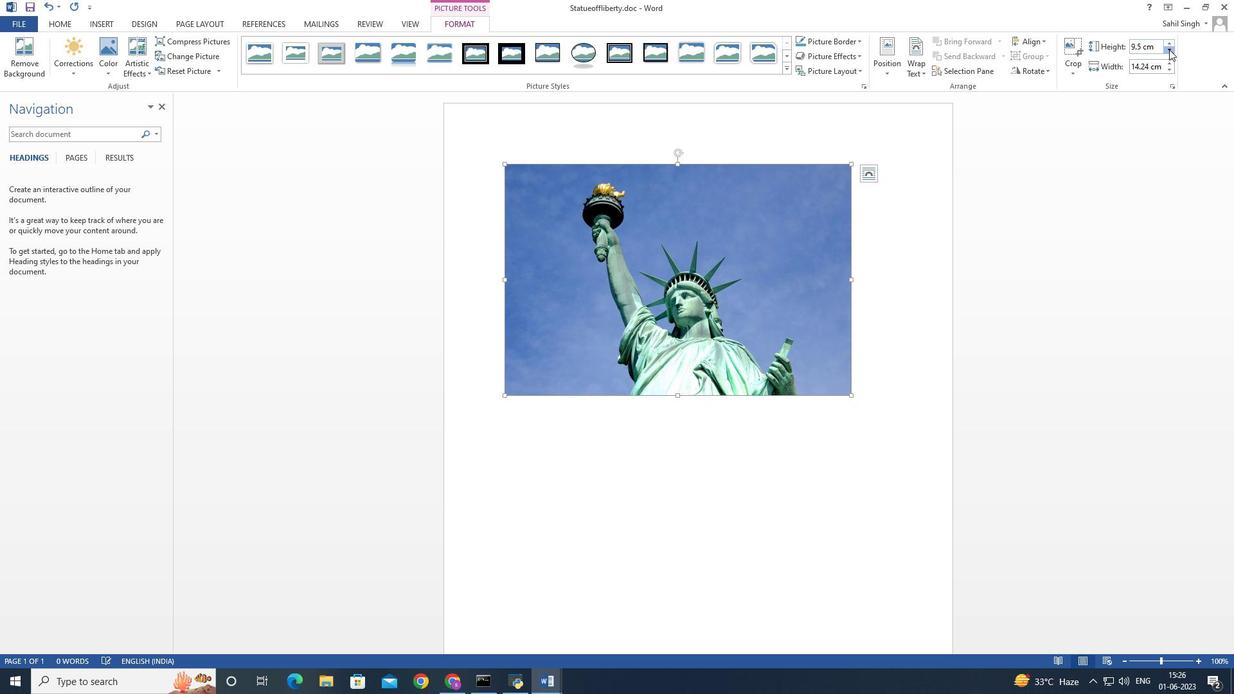 
Action: Mouse pressed left at (1169, 49)
Screenshot: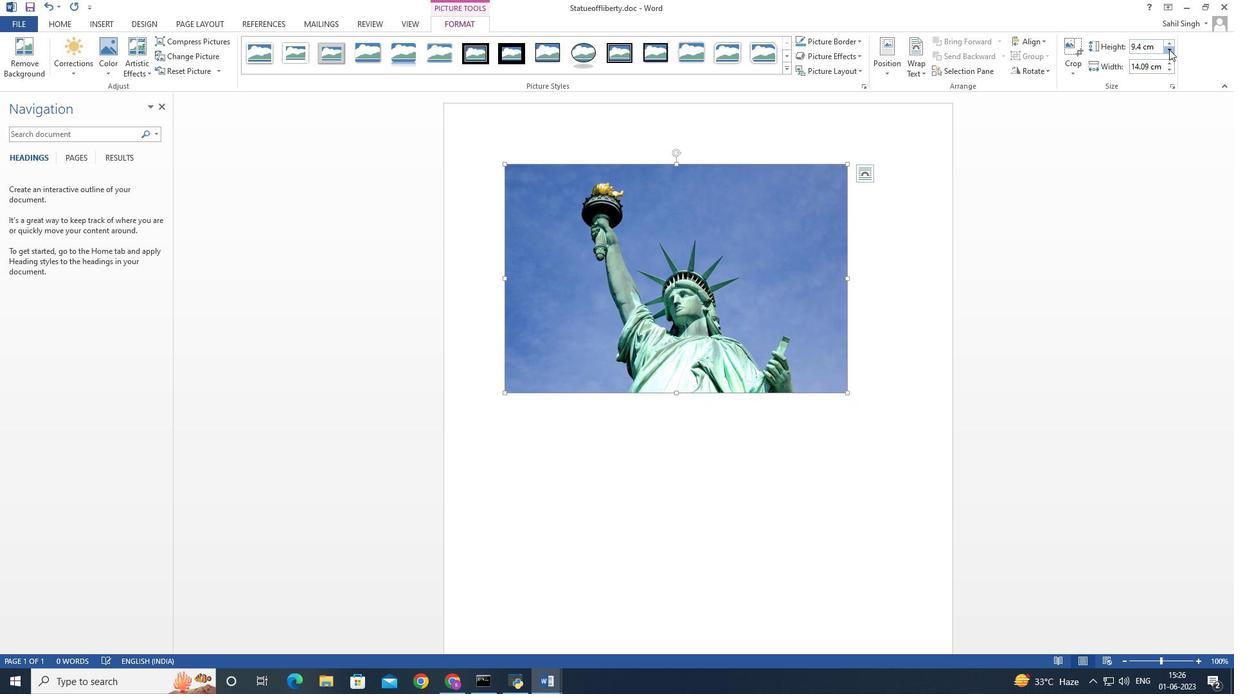 
Action: Mouse pressed left at (1169, 49)
Screenshot: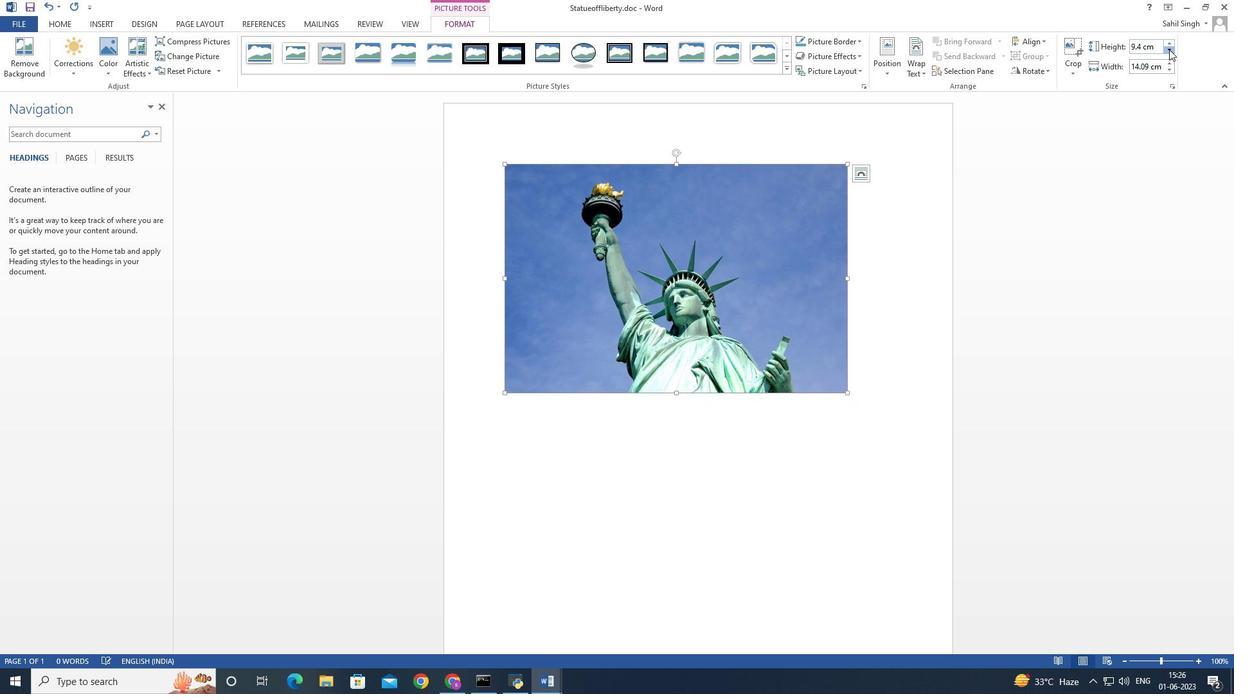
Action: Mouse pressed left at (1169, 49)
Screenshot: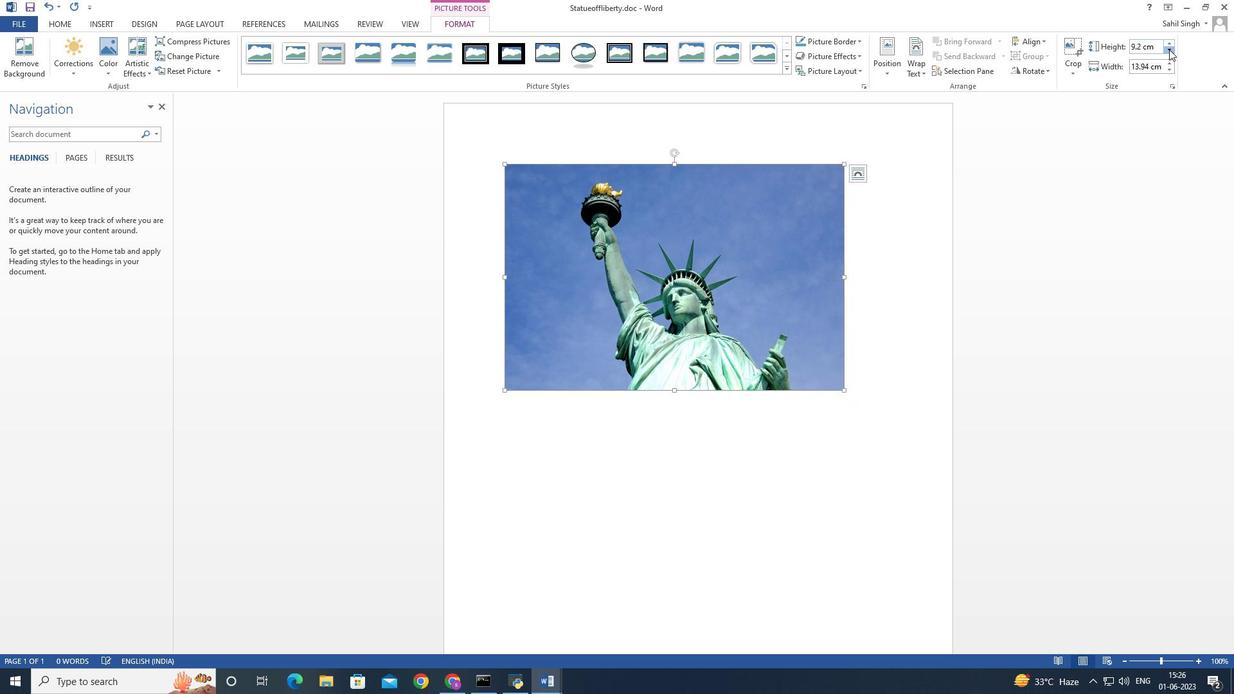
Action: Mouse pressed left at (1169, 49)
Screenshot: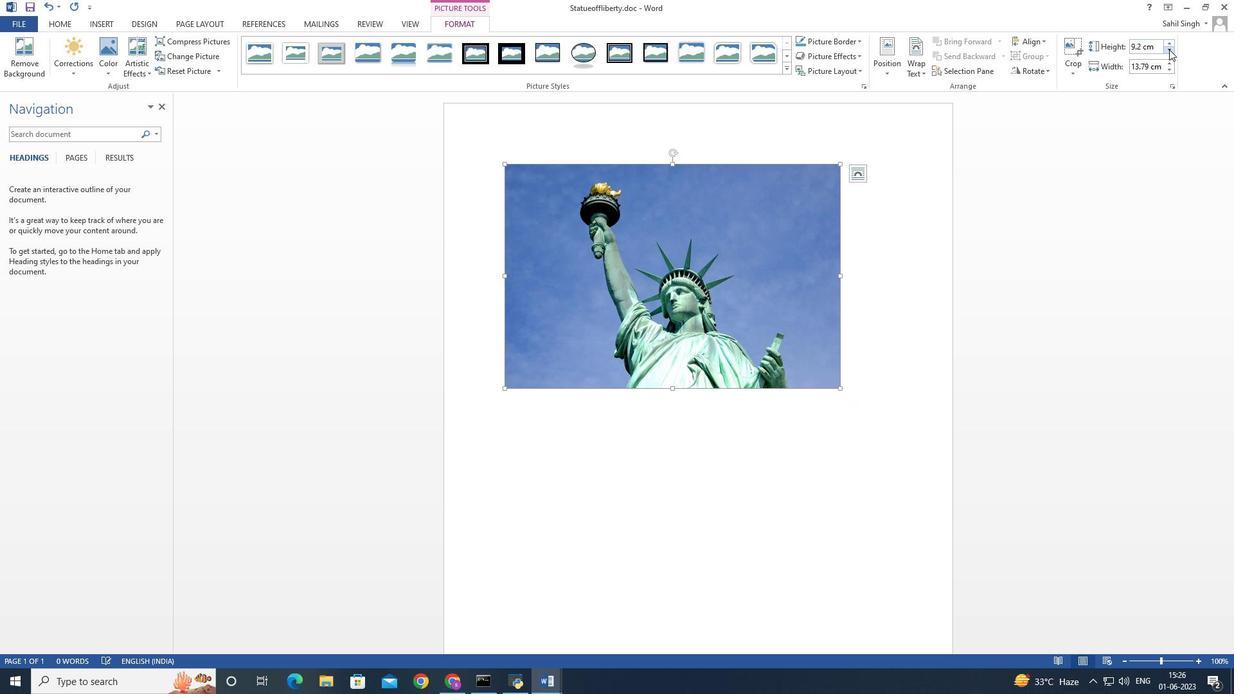 
Action: Mouse pressed left at (1169, 49)
Screenshot: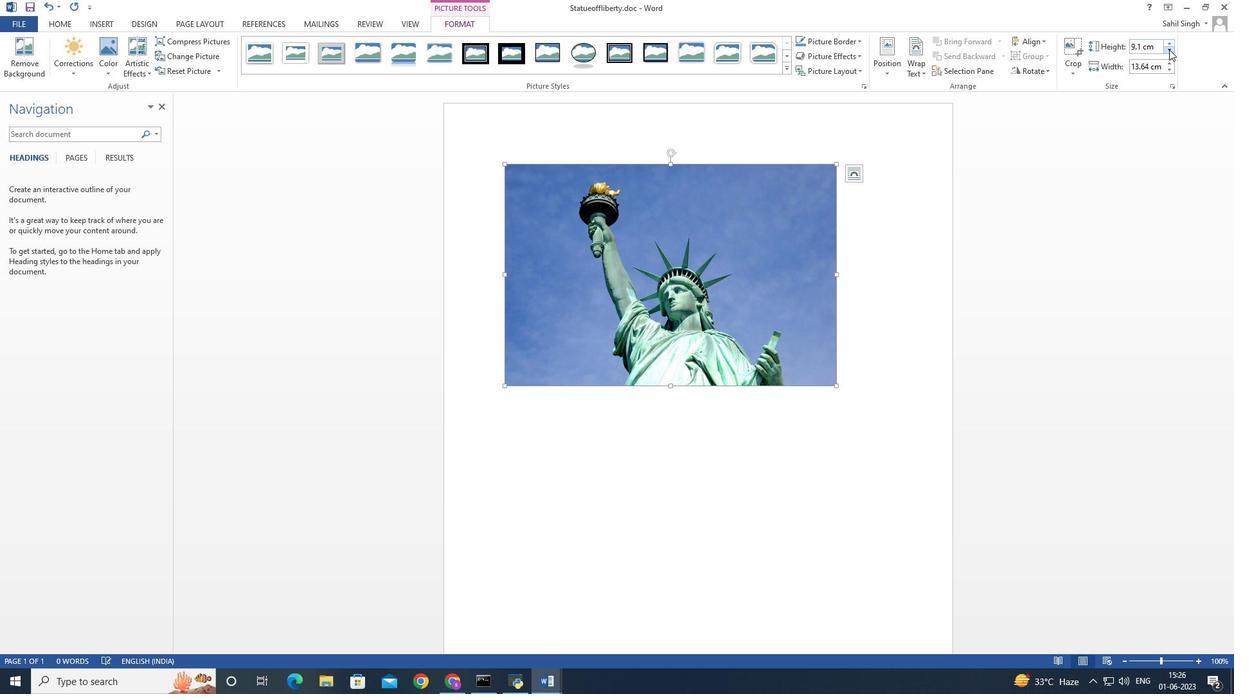 
Action: Mouse pressed left at (1169, 49)
Screenshot: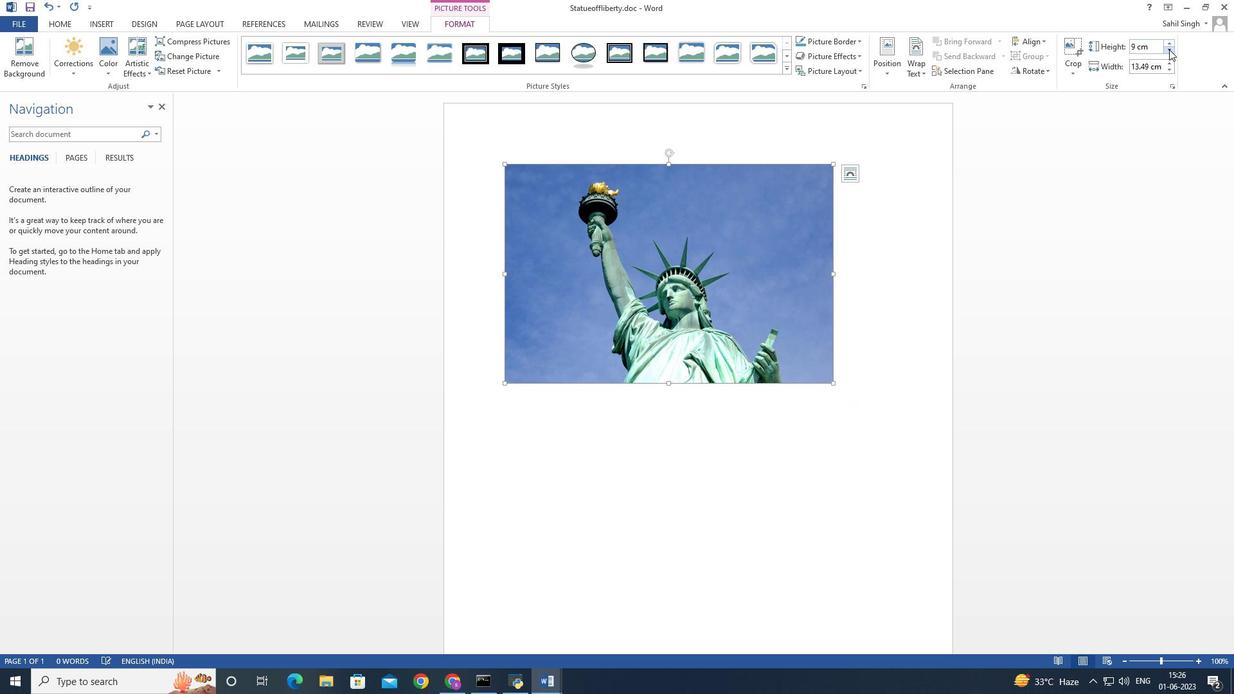 
Action: Mouse pressed left at (1169, 49)
Screenshot: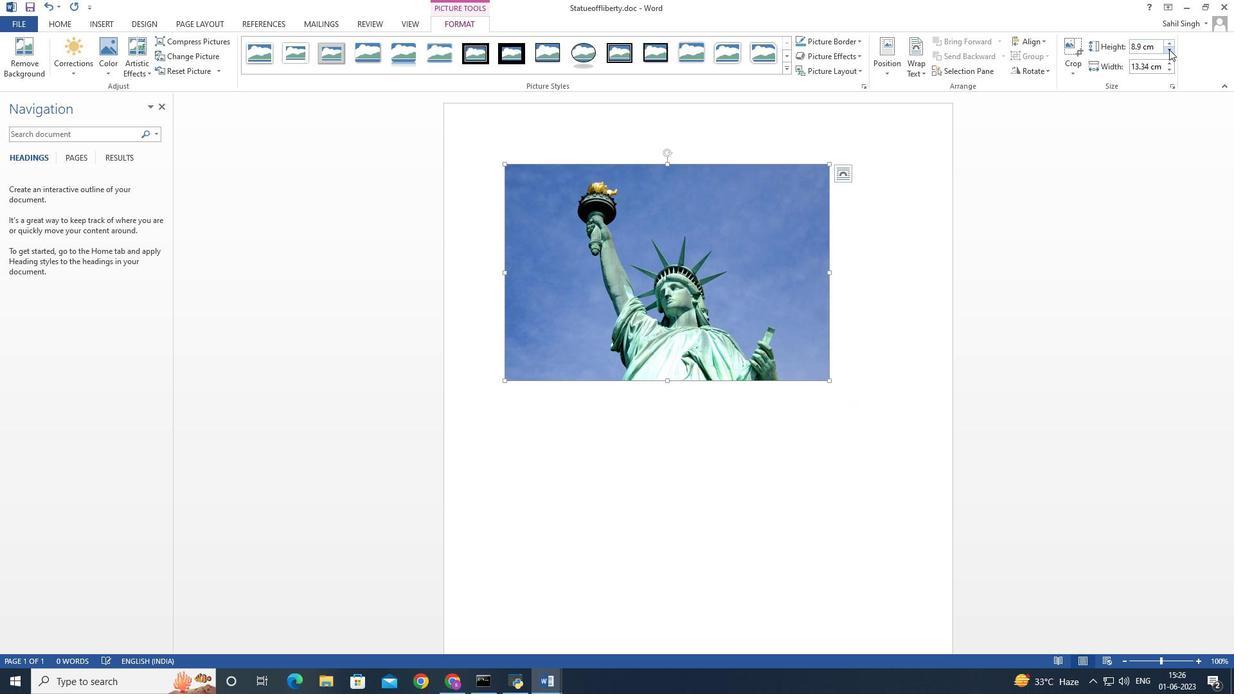 
Action: Mouse pressed left at (1169, 49)
Screenshot: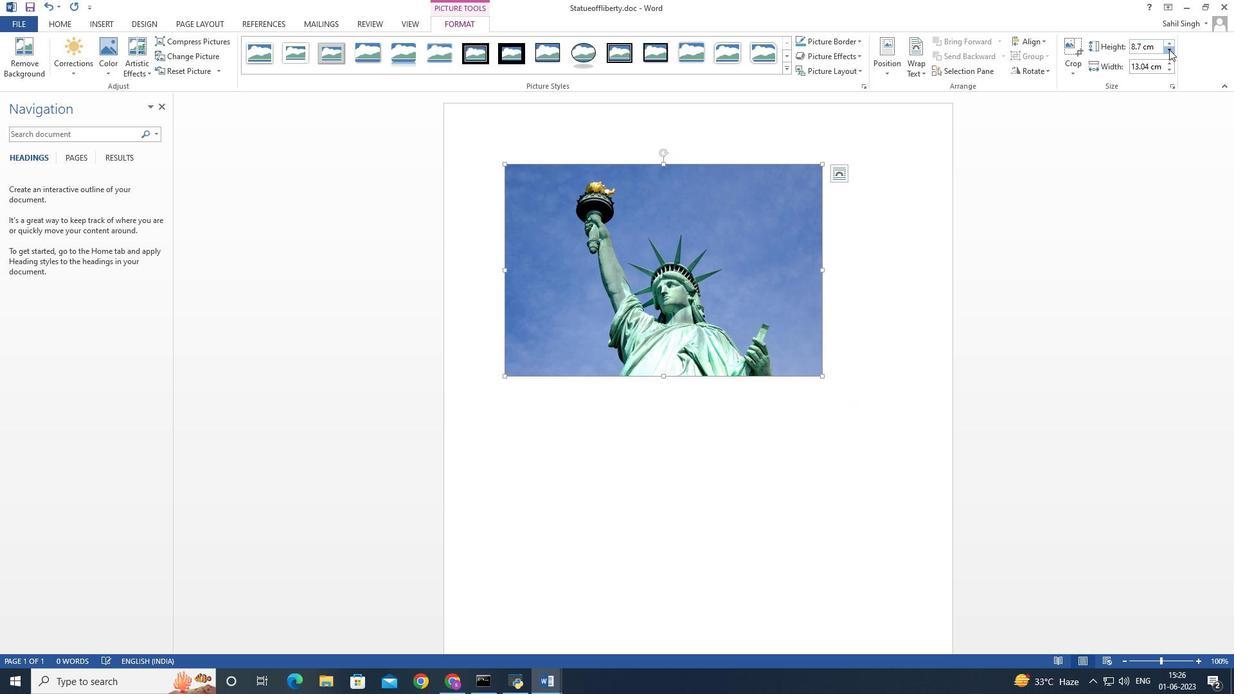 
Action: Mouse pressed left at (1169, 49)
Screenshot: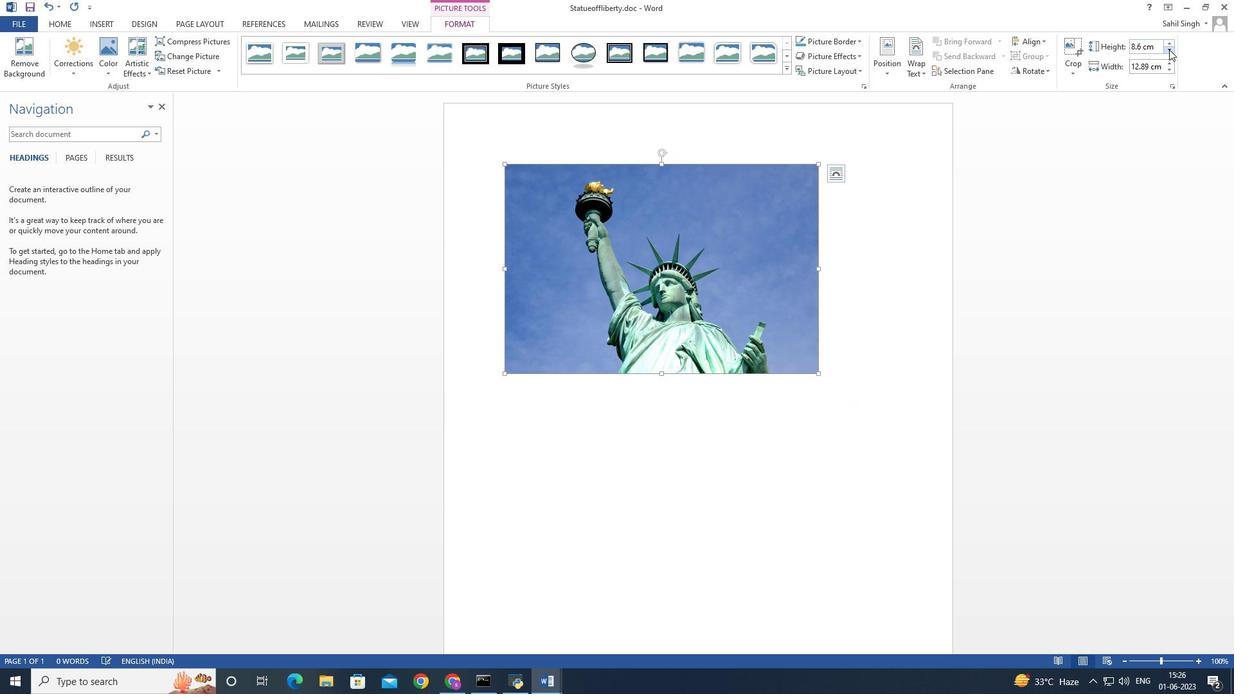 
Action: Mouse pressed left at (1169, 49)
Screenshot: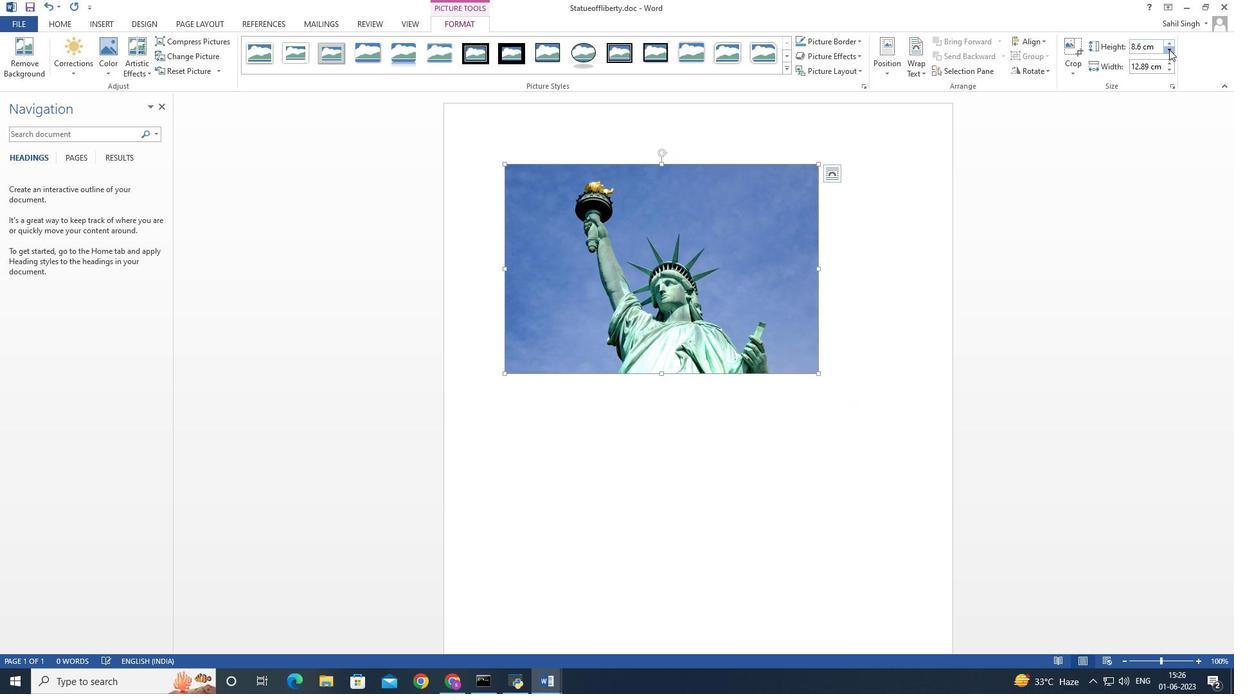 
Action: Mouse pressed left at (1169, 49)
Screenshot: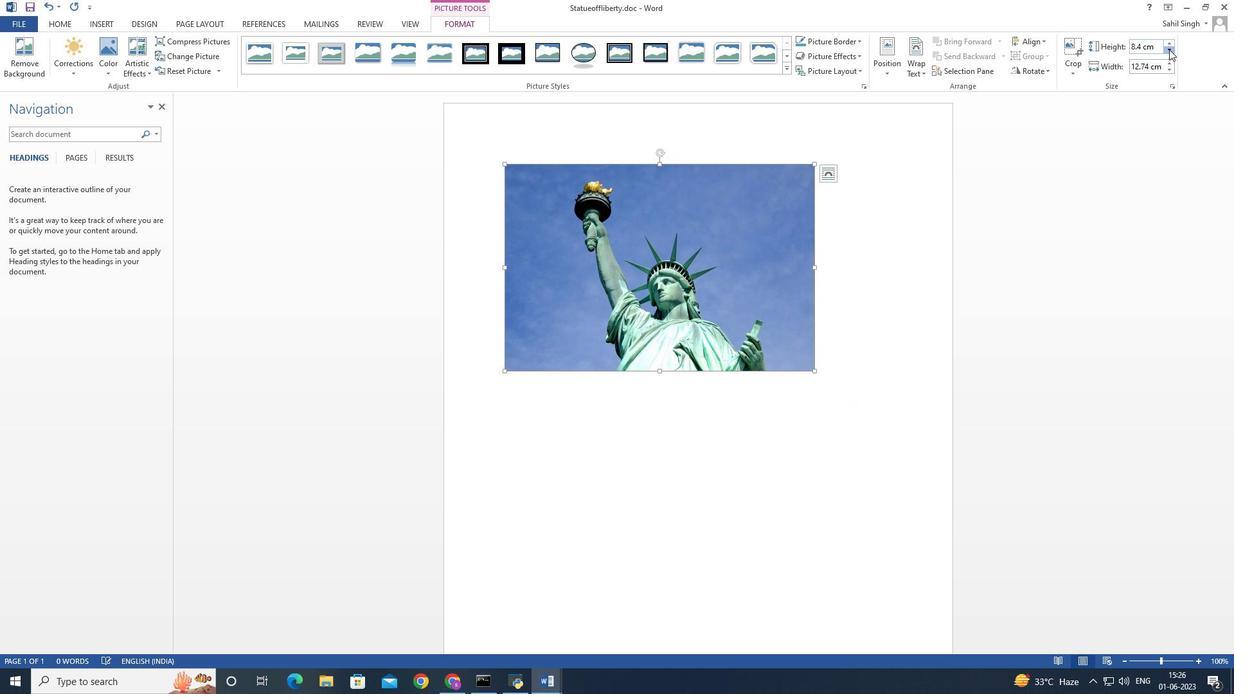 
Action: Mouse pressed left at (1169, 49)
Screenshot: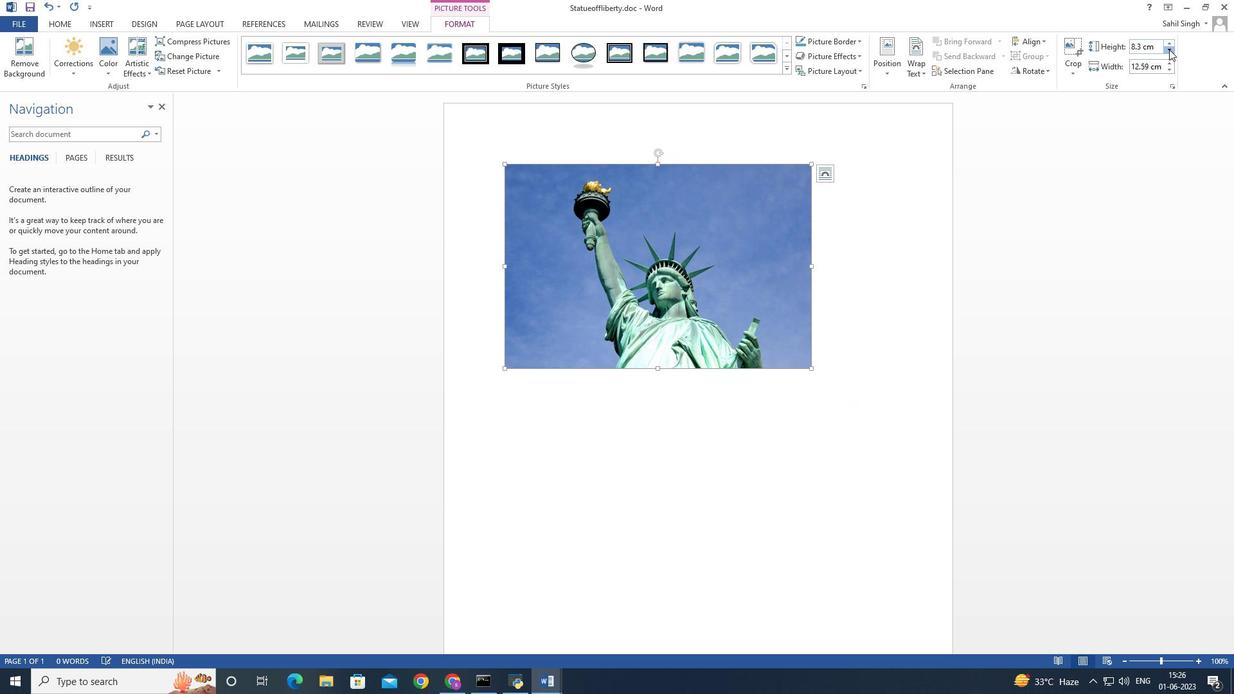 
Action: Mouse pressed left at (1169, 49)
Screenshot: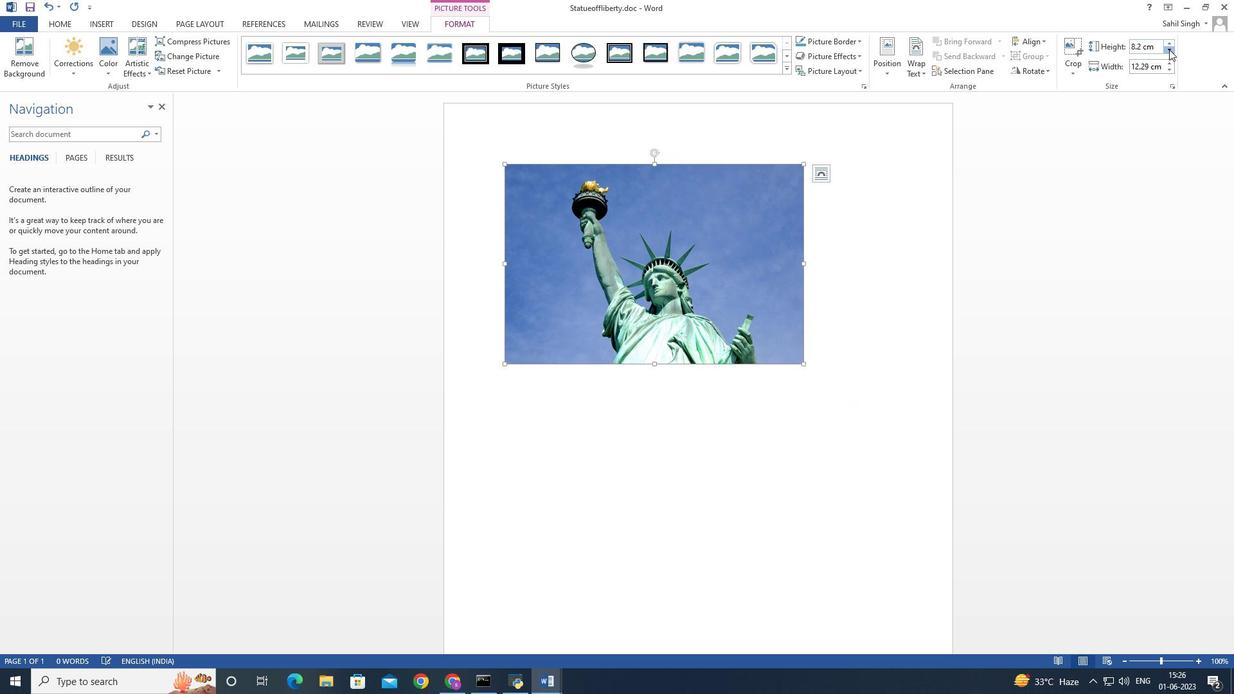 
Action: Mouse pressed left at (1169, 49)
Screenshot: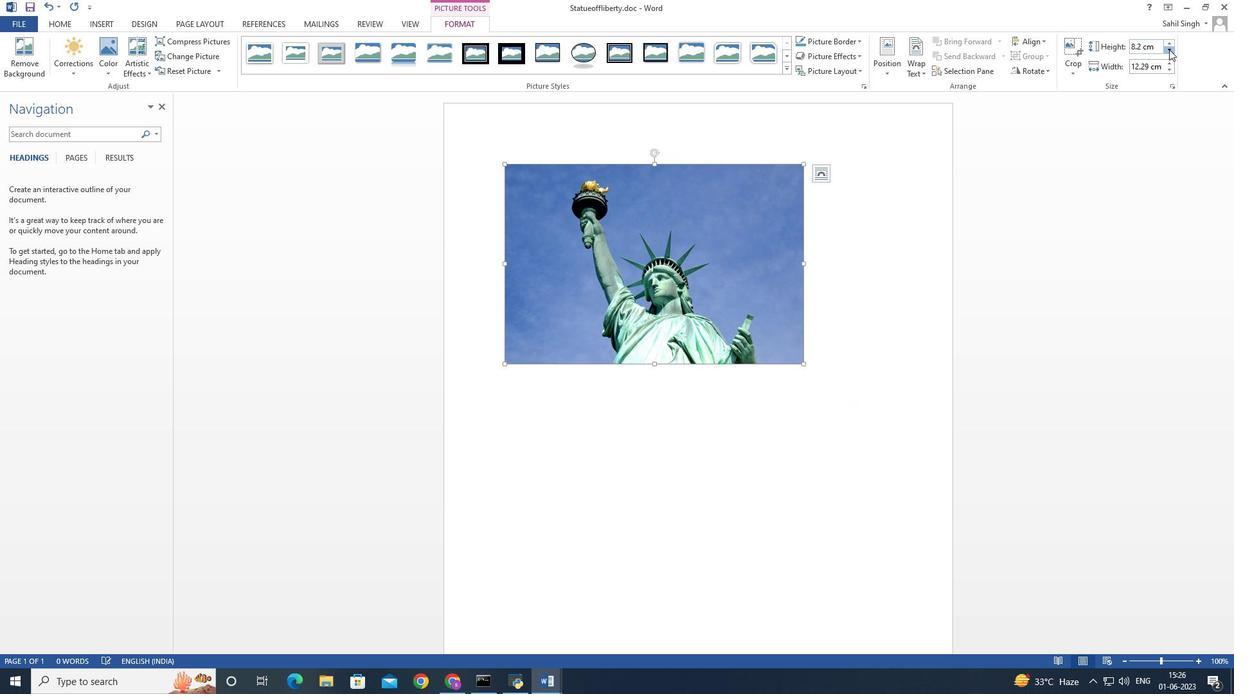 
Action: Mouse pressed left at (1169, 49)
Screenshot: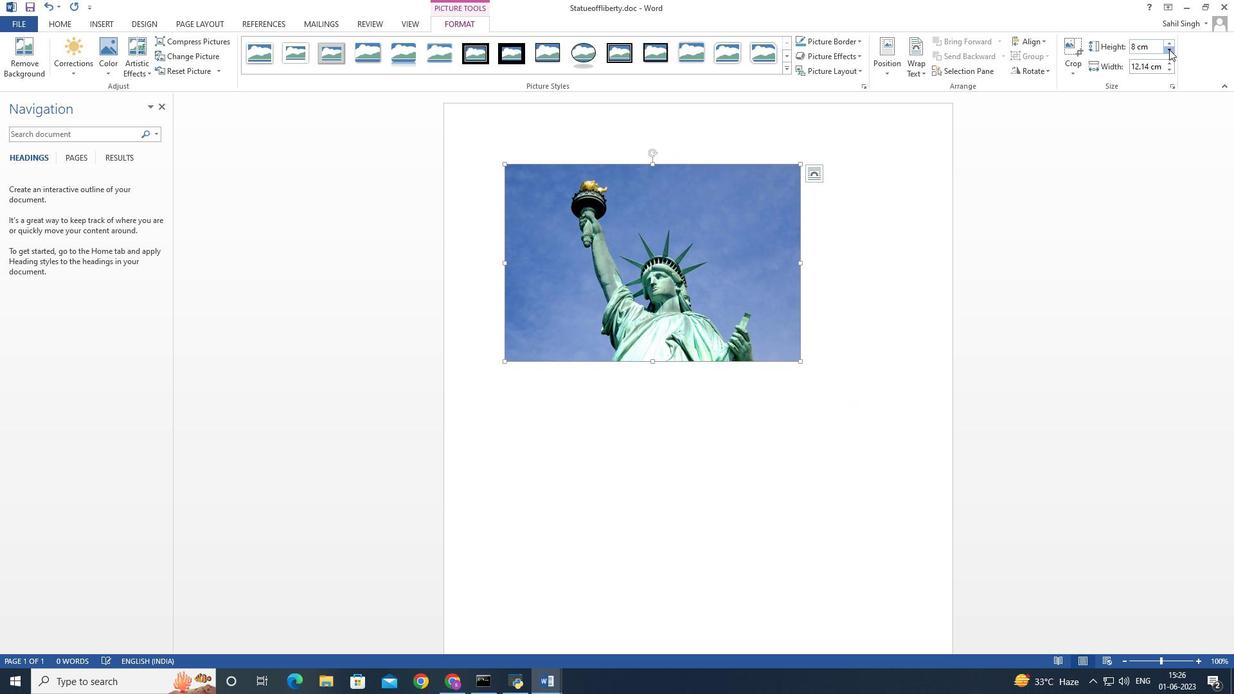 
Action: Mouse pressed left at (1169, 49)
Screenshot: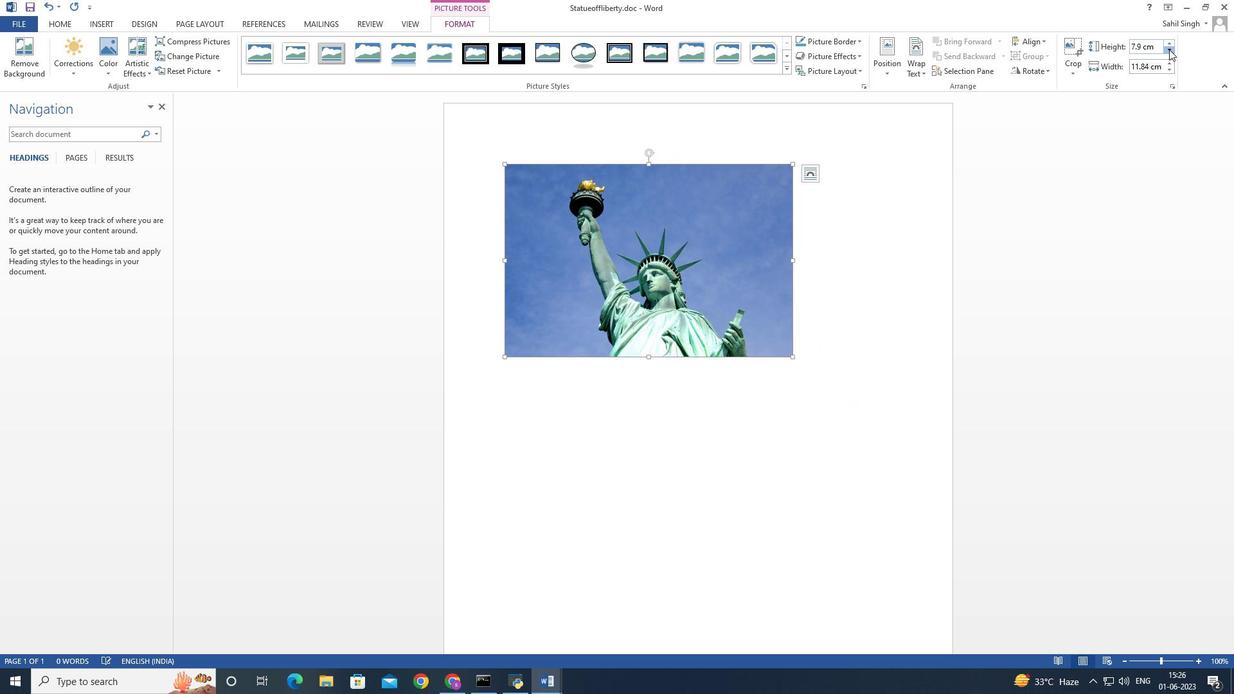 
Action: Mouse pressed left at (1169, 49)
Screenshot: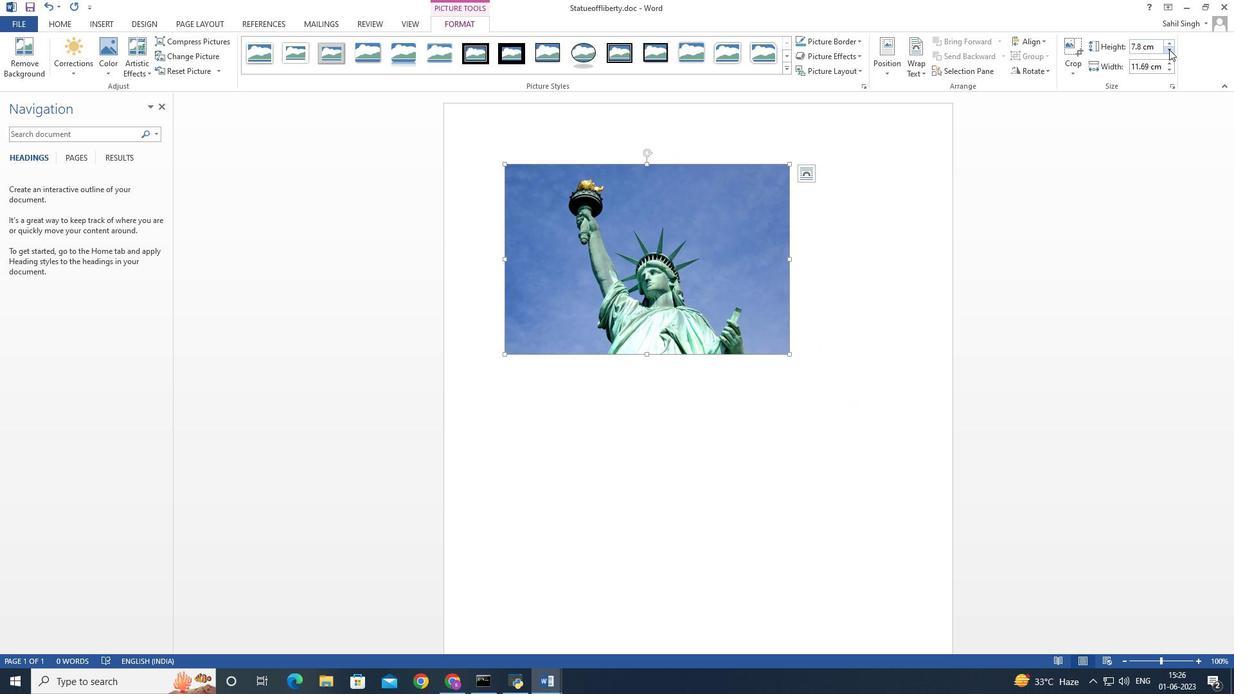 
Action: Mouse pressed left at (1169, 49)
Screenshot: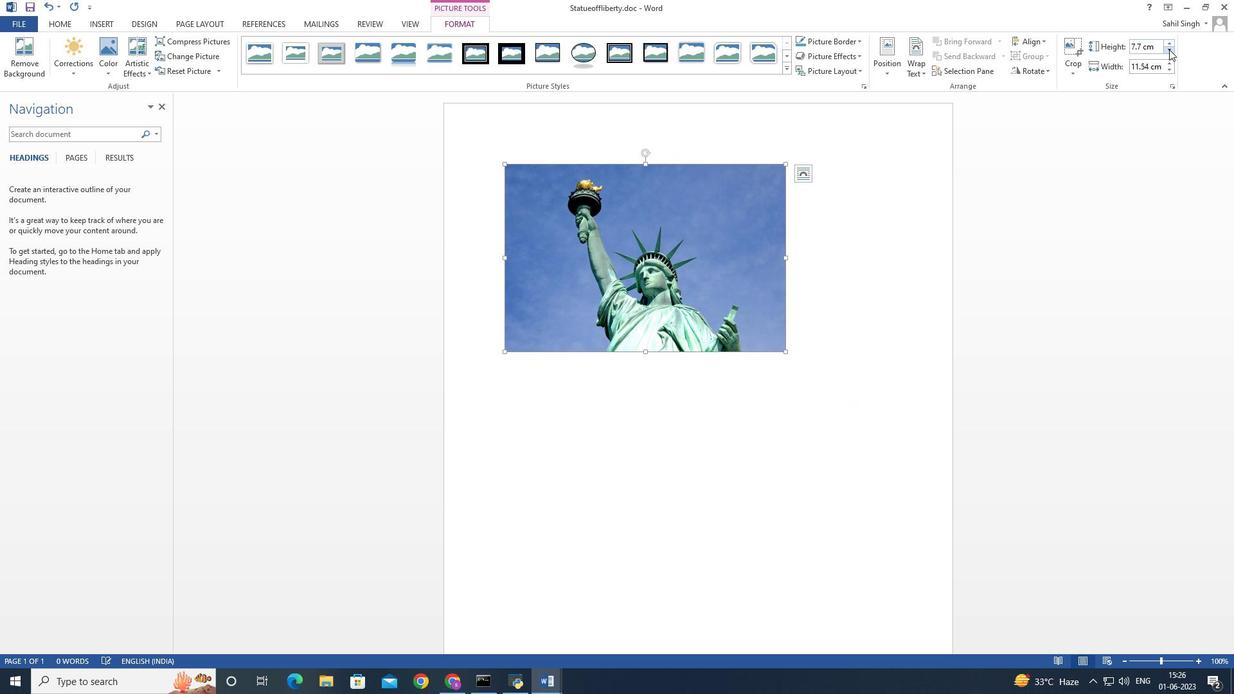 
Action: Mouse pressed left at (1169, 49)
Screenshot: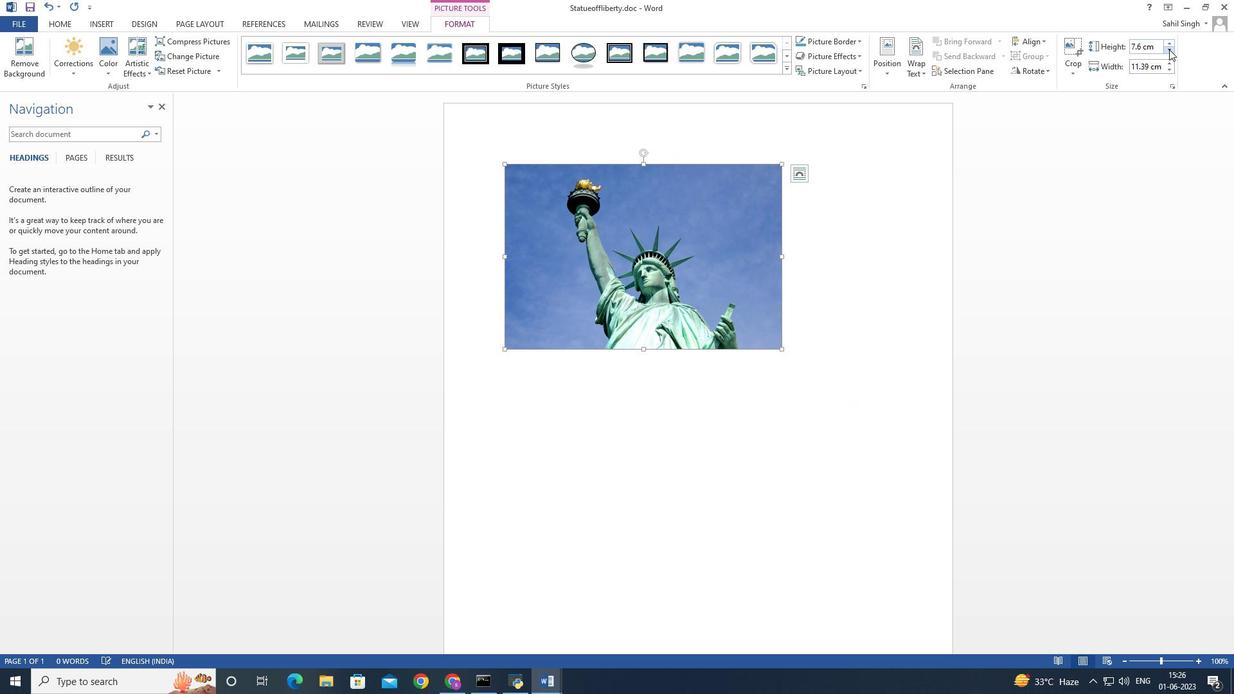 
Action: Mouse pressed left at (1169, 49)
Screenshot: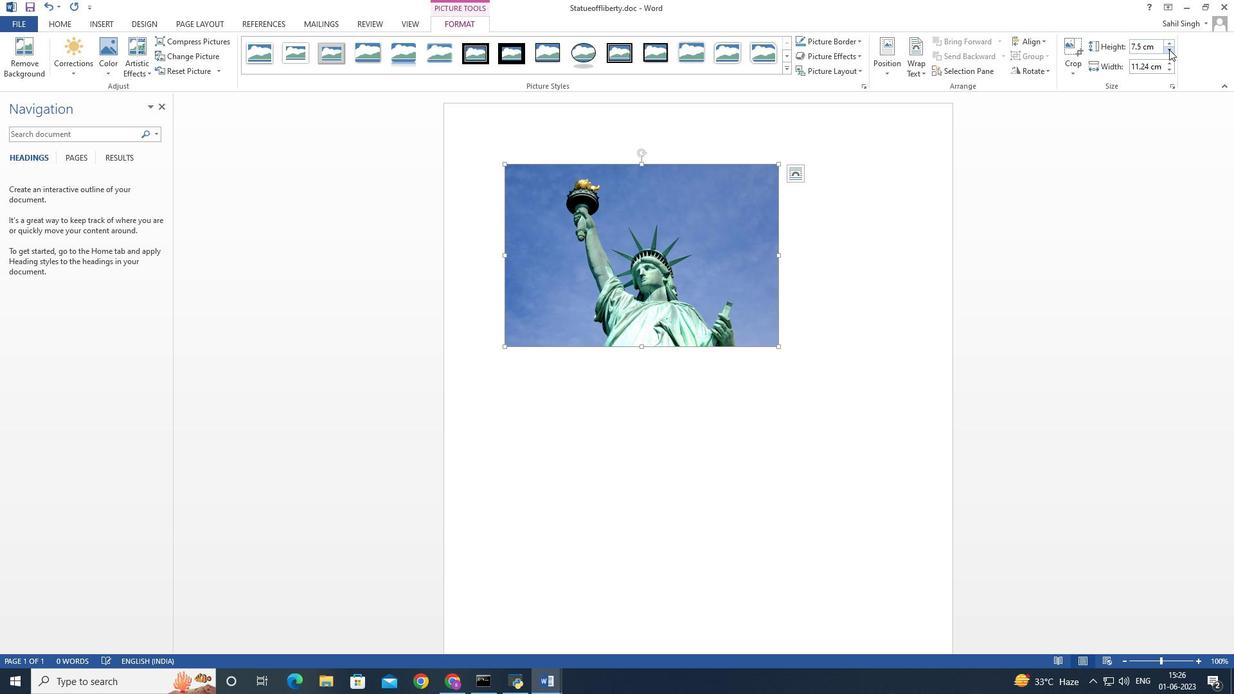 
Action: Mouse pressed left at (1169, 49)
Screenshot: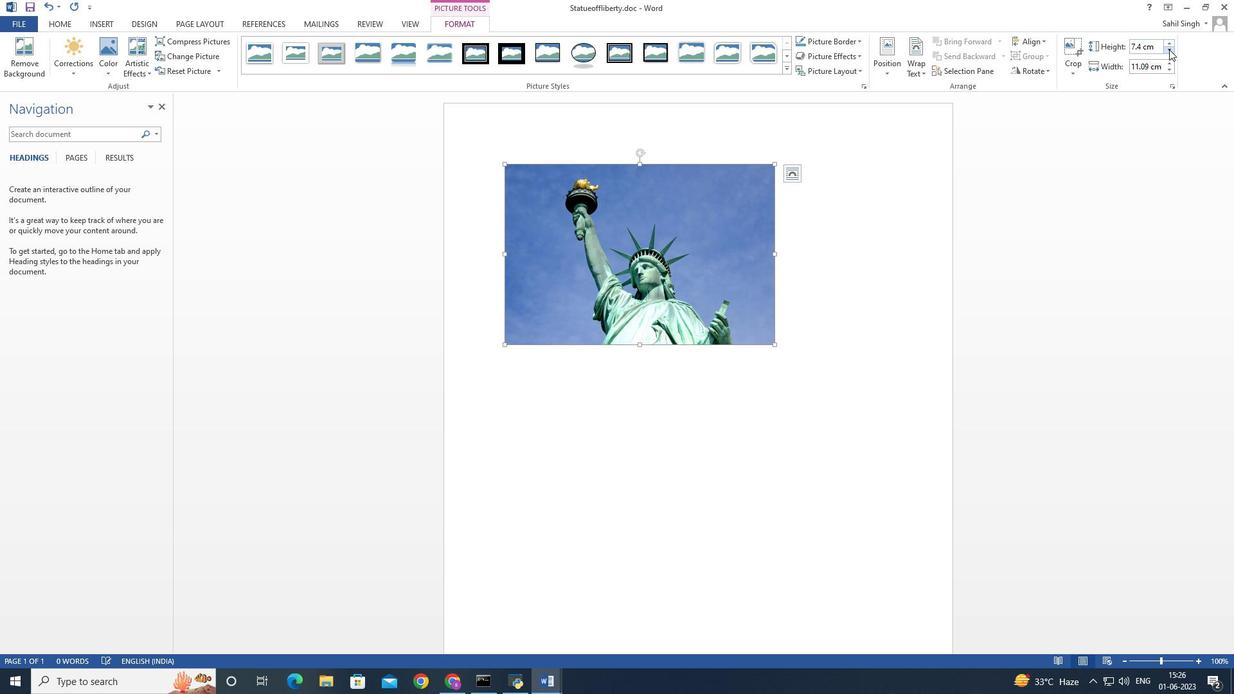 
Action: Mouse moved to (63, 19)
Screenshot: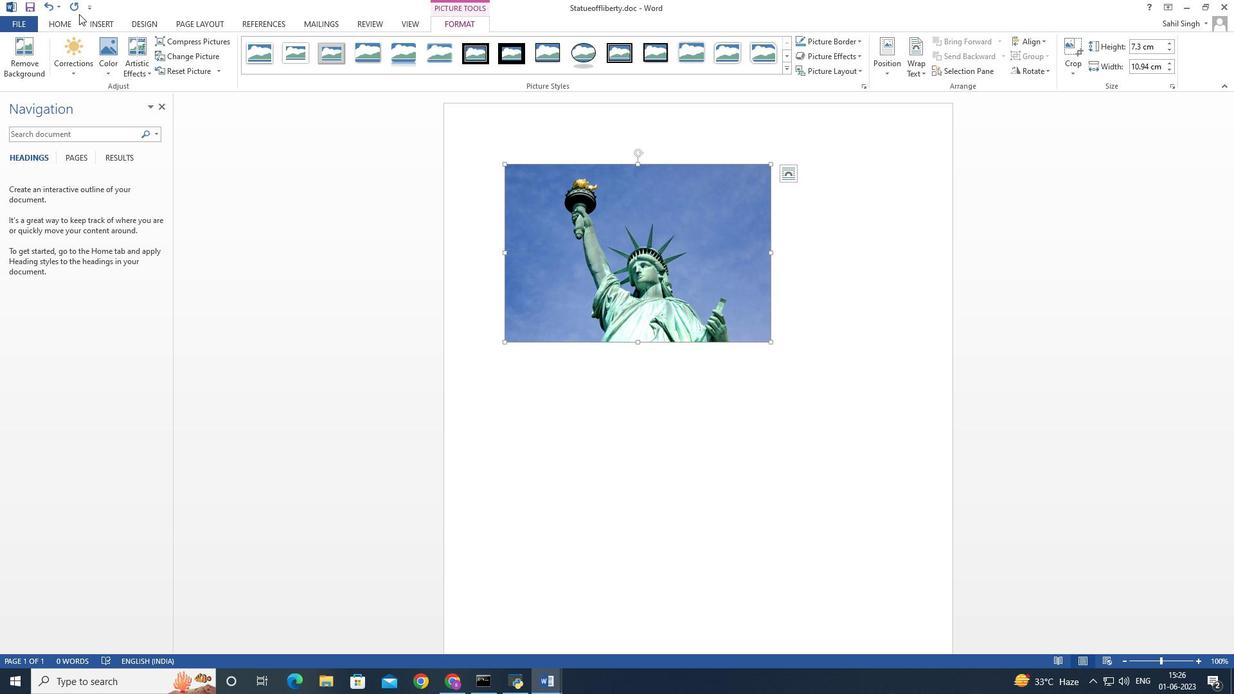 
Action: Mouse pressed left at (63, 19)
Screenshot: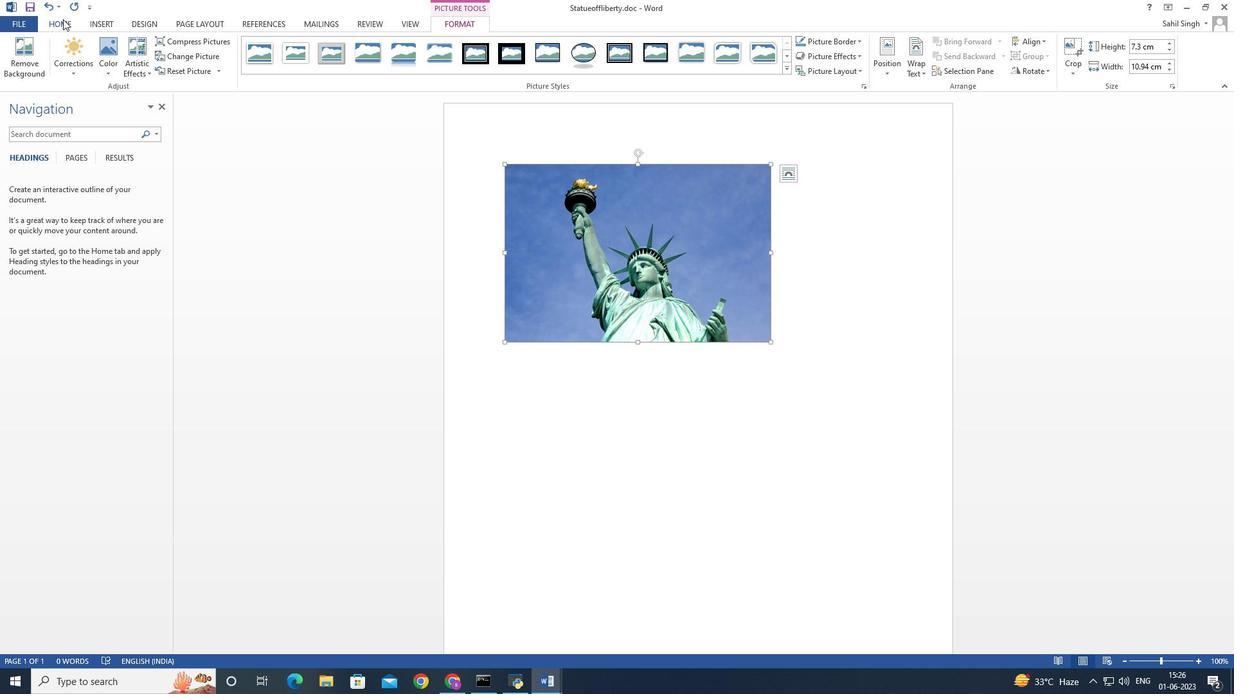 
Action: Mouse moved to (403, 67)
Screenshot: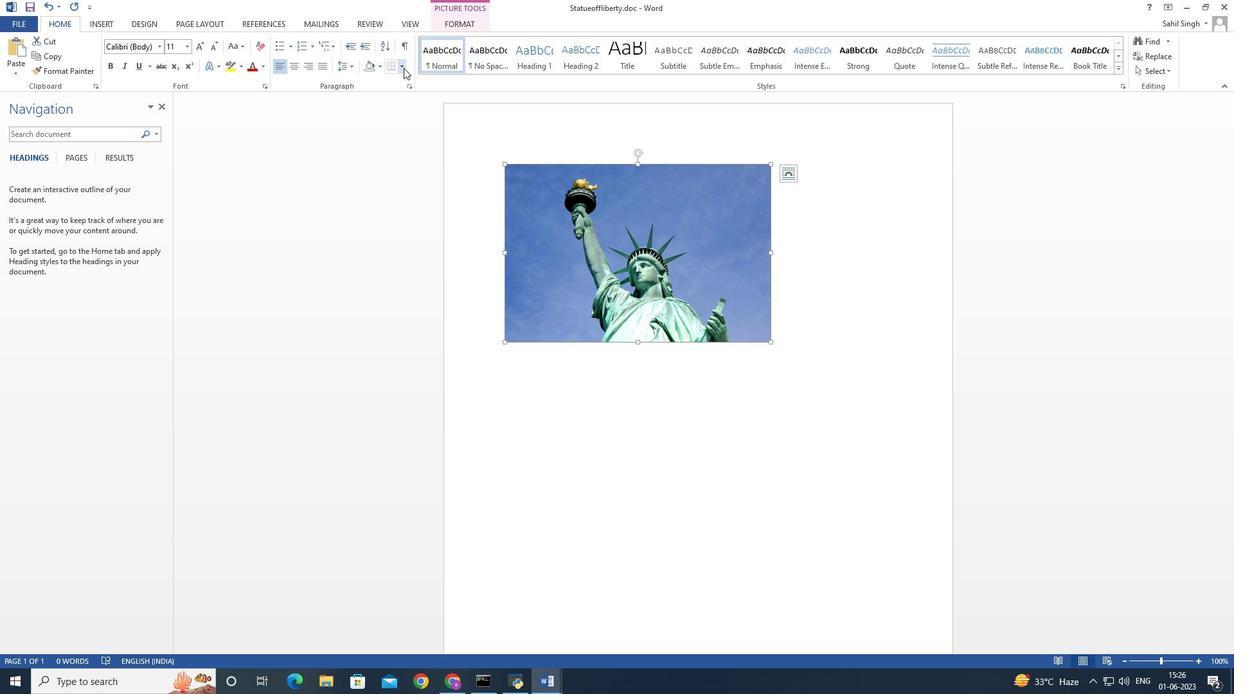 
Action: Mouse pressed left at (403, 67)
Screenshot: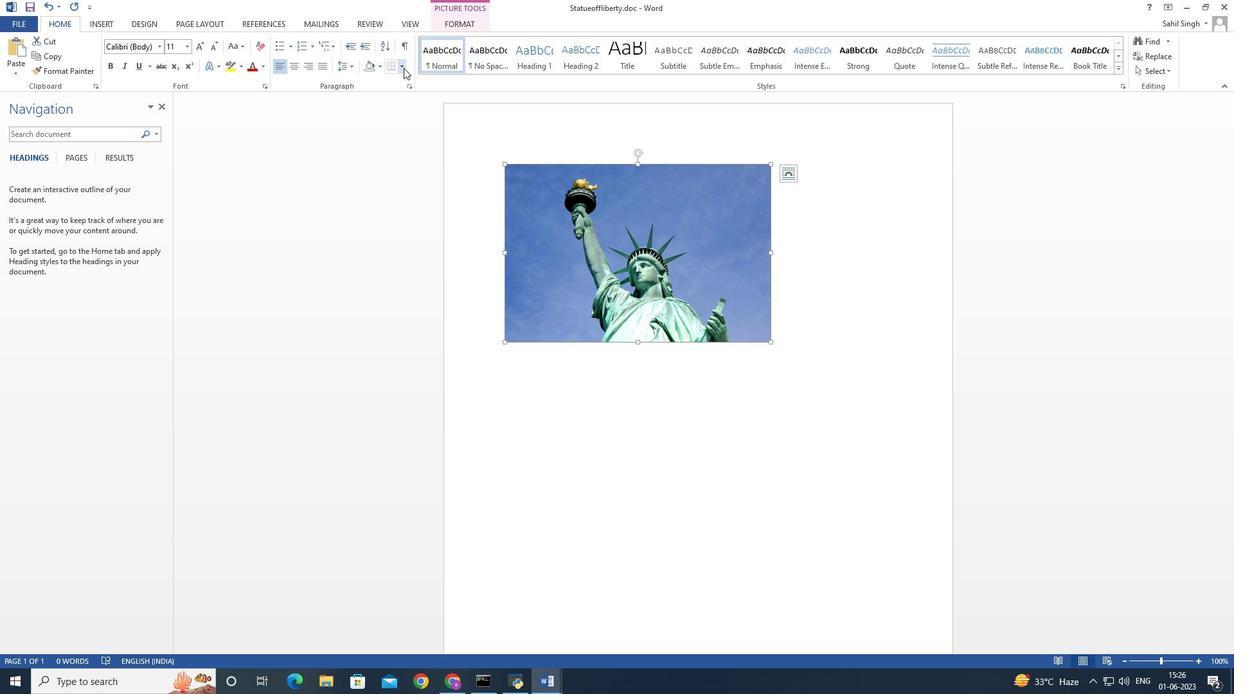 
Action: Mouse moved to (448, 316)
Screenshot: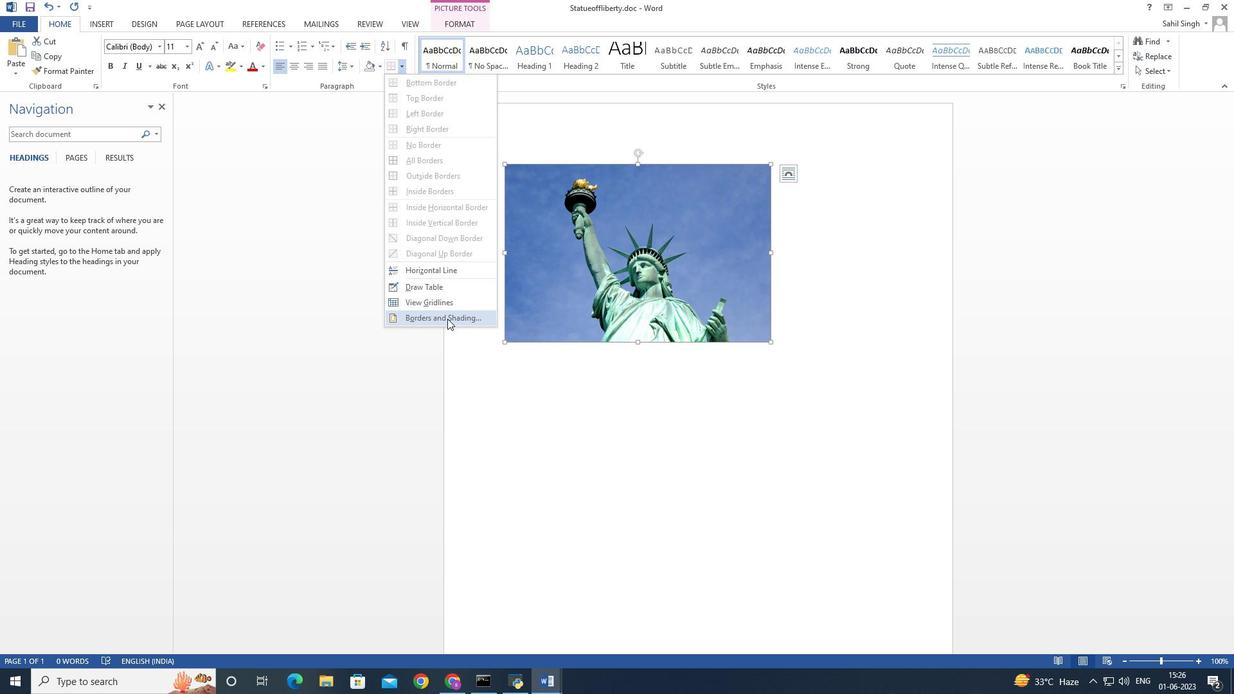 
Action: Mouse pressed left at (448, 316)
Screenshot: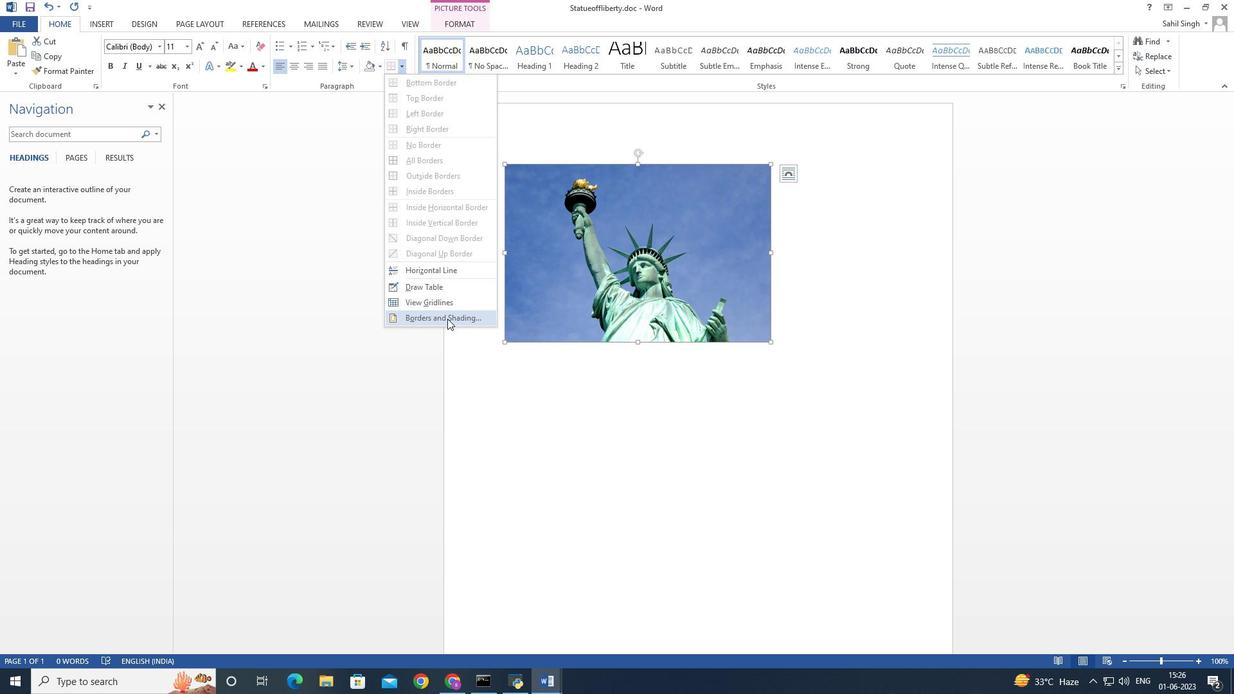 
Action: Mouse moved to (467, 318)
Screenshot: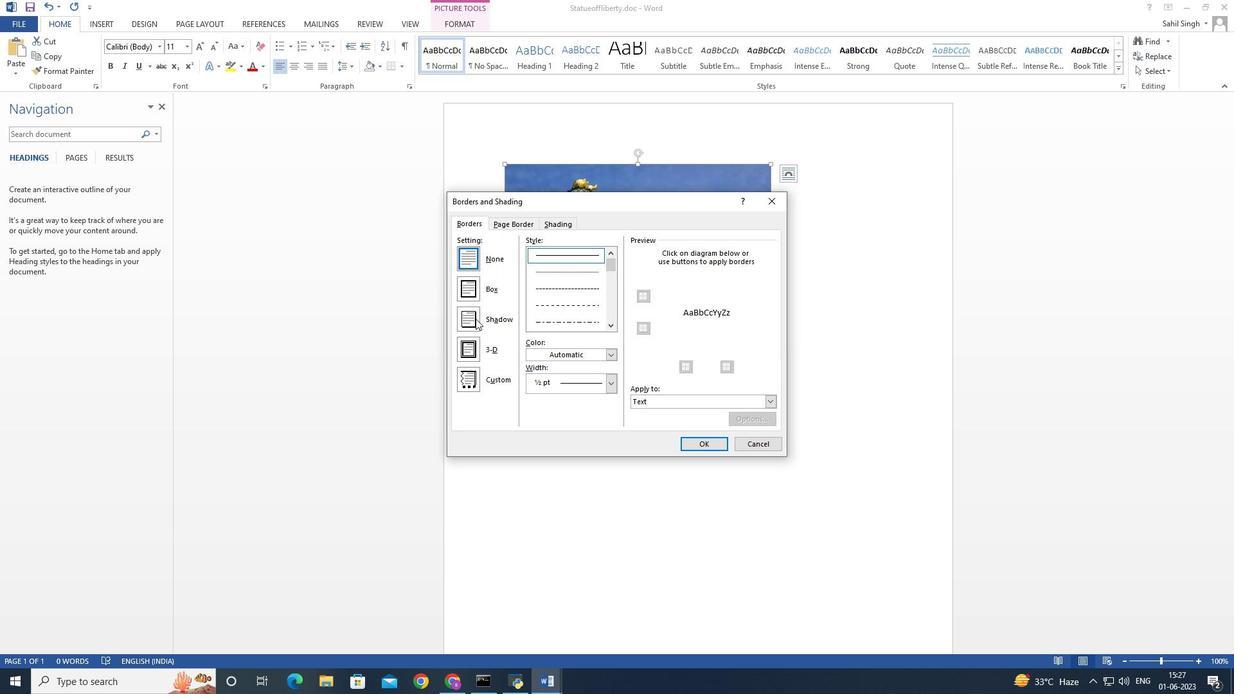 
Action: Mouse pressed left at (467, 318)
Screenshot: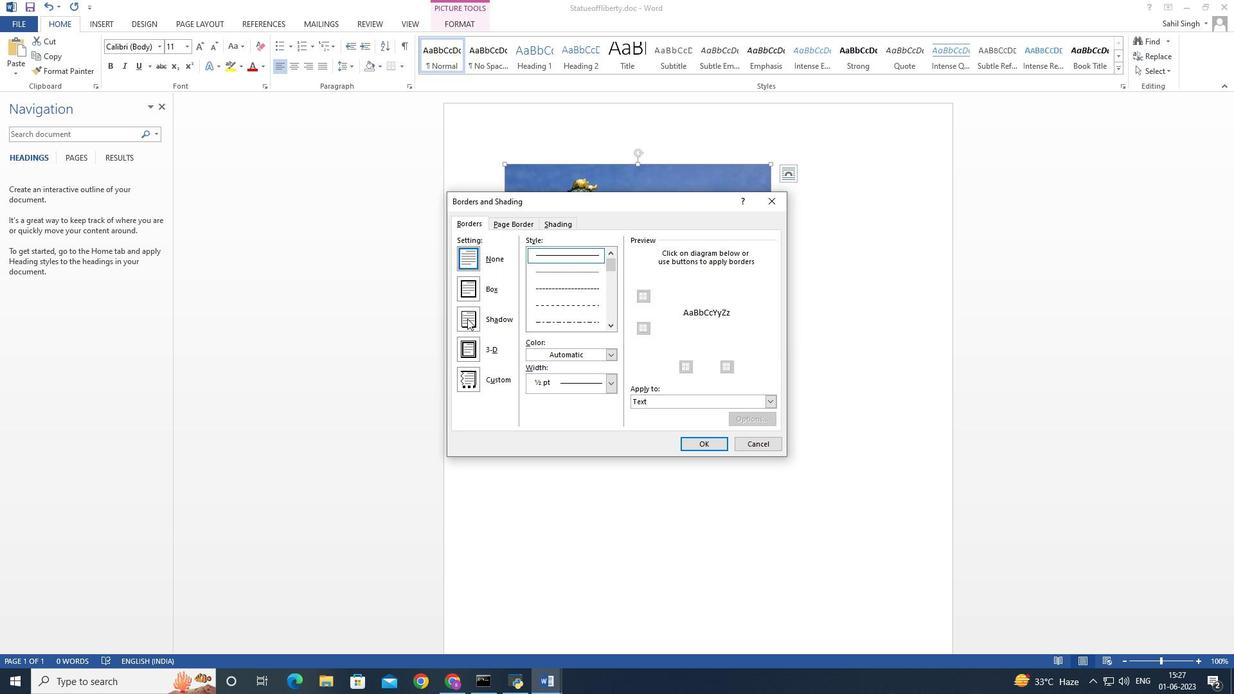 
Action: Mouse moved to (610, 285)
Screenshot: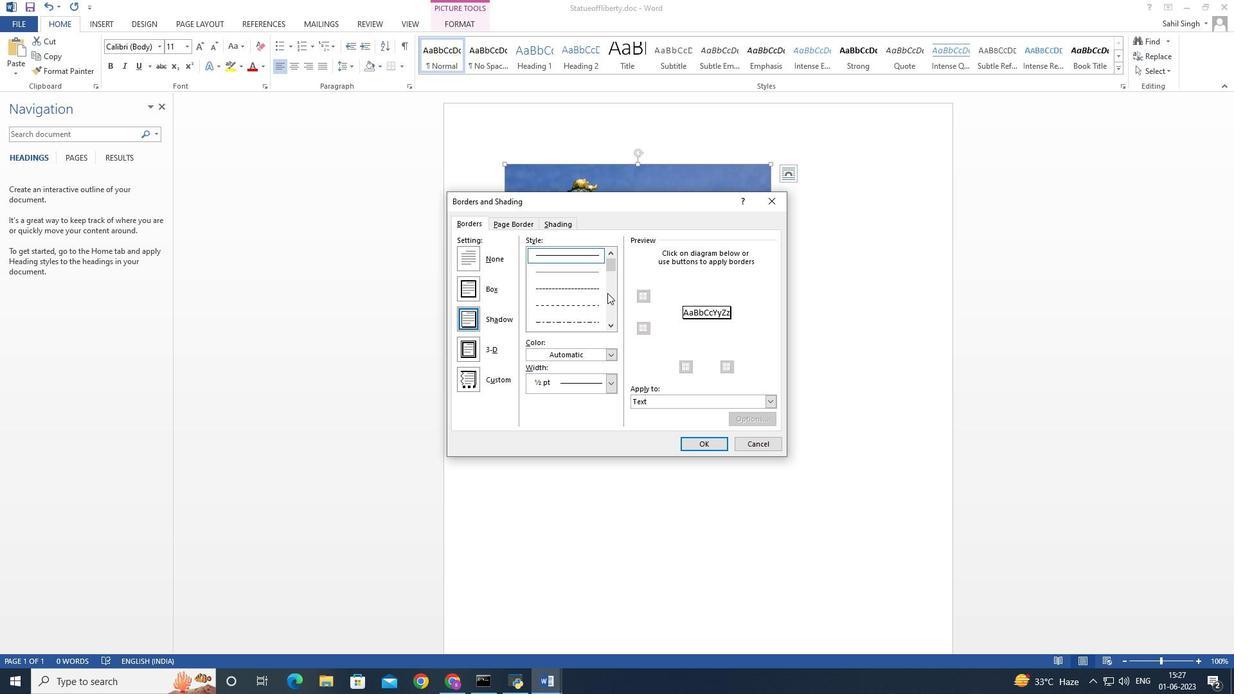 
Action: Mouse scrolled (610, 284) with delta (0, 0)
Screenshot: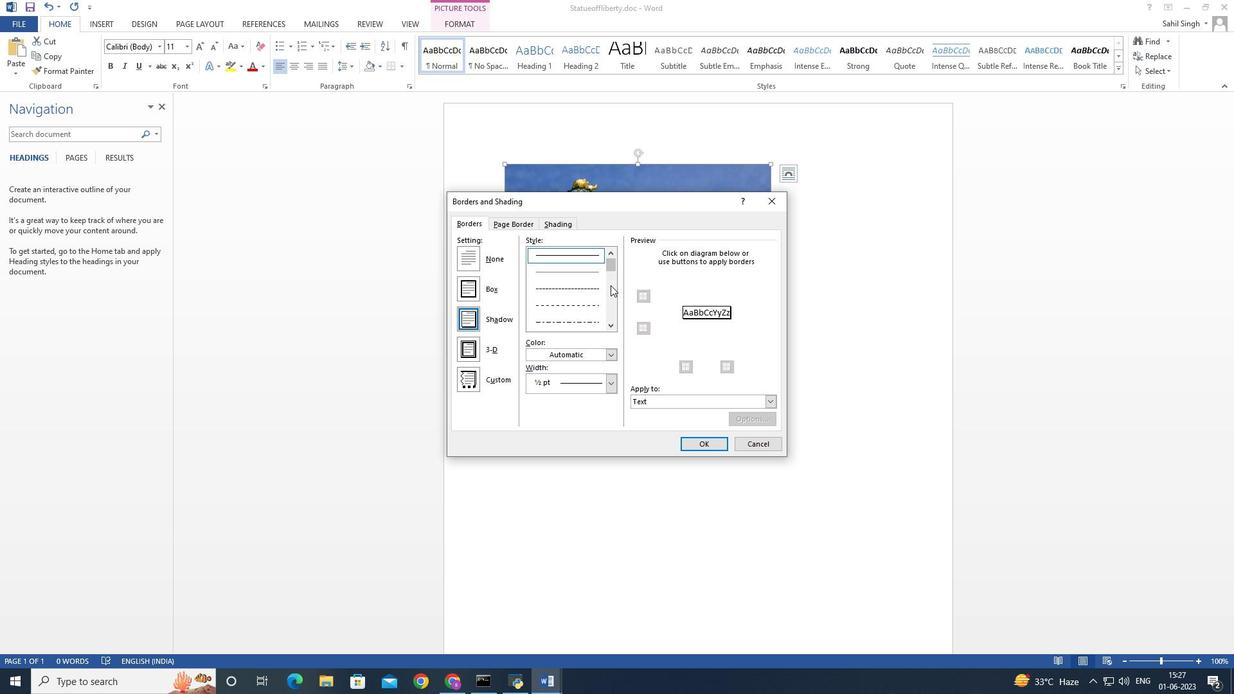 
Action: Mouse moved to (570, 303)
Screenshot: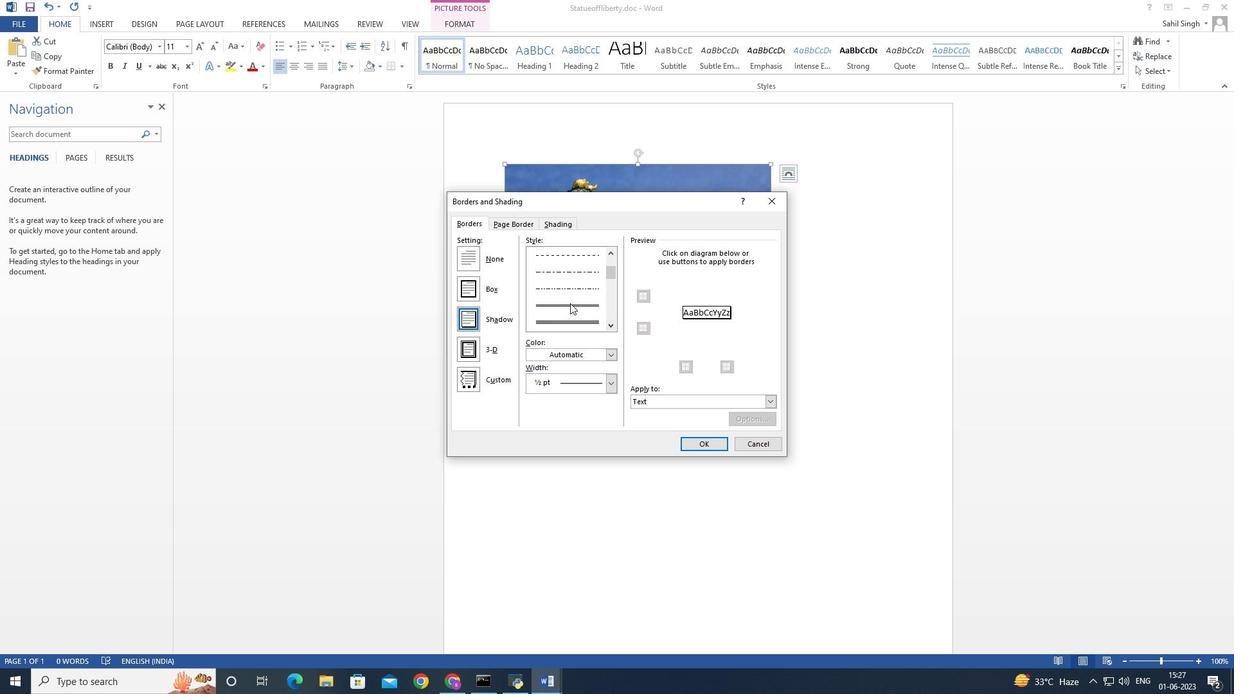 
Action: Mouse pressed left at (570, 303)
Screenshot: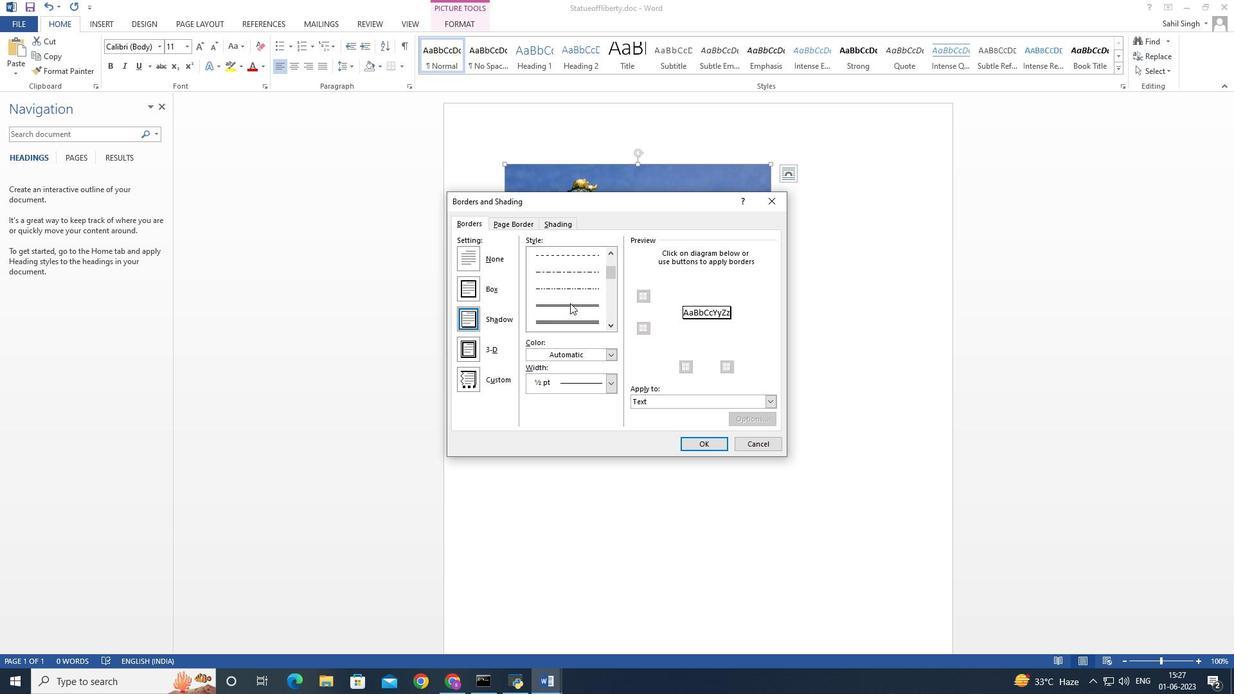 
Action: Mouse moved to (613, 356)
Screenshot: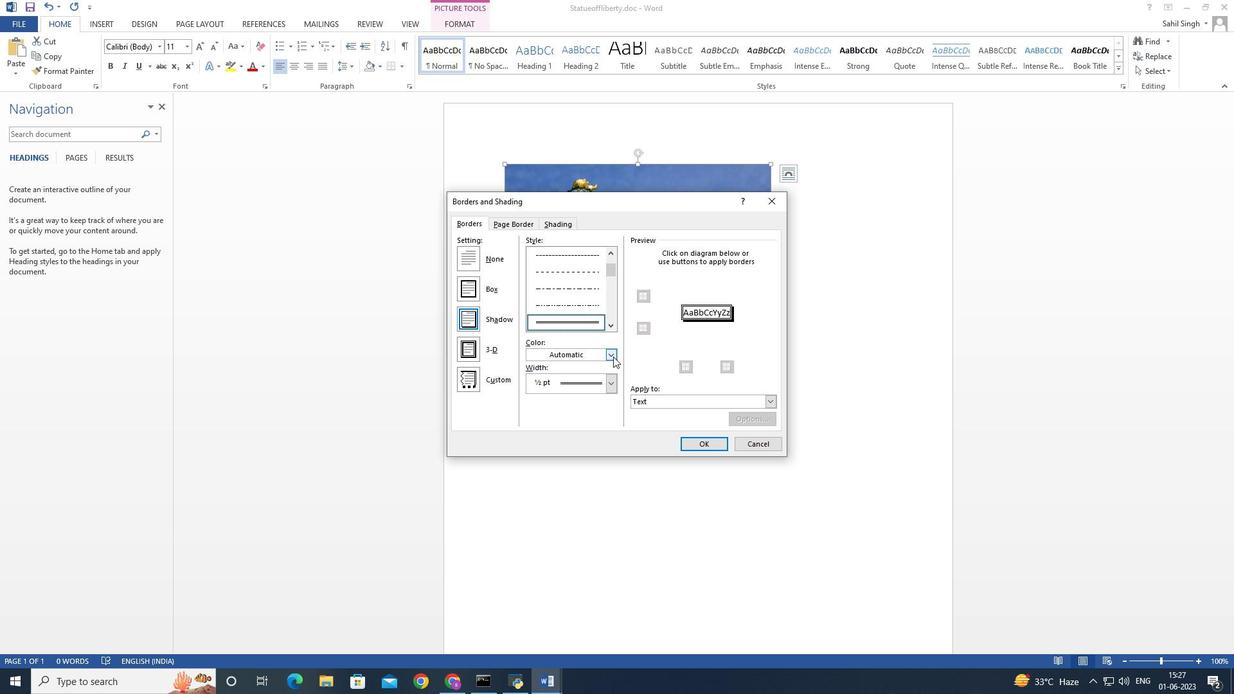 
Action: Mouse pressed left at (613, 356)
Screenshot: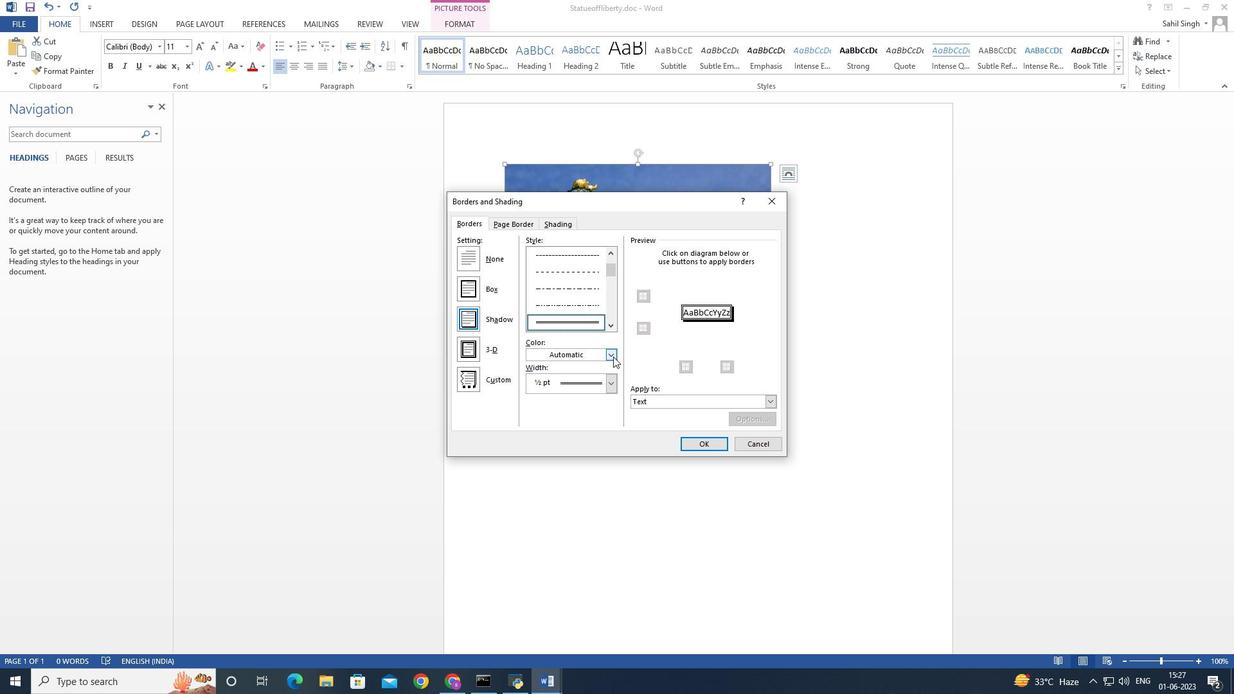 
Action: Mouse moved to (543, 398)
Screenshot: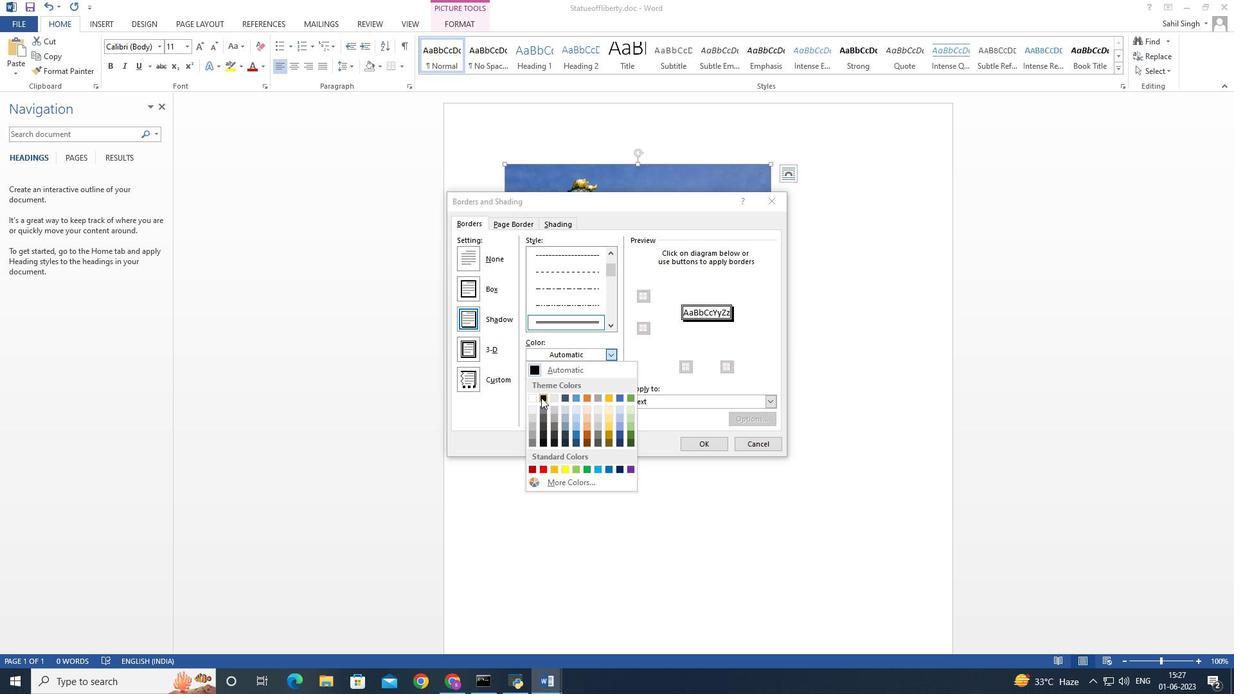 
Action: Mouse pressed left at (543, 398)
Screenshot: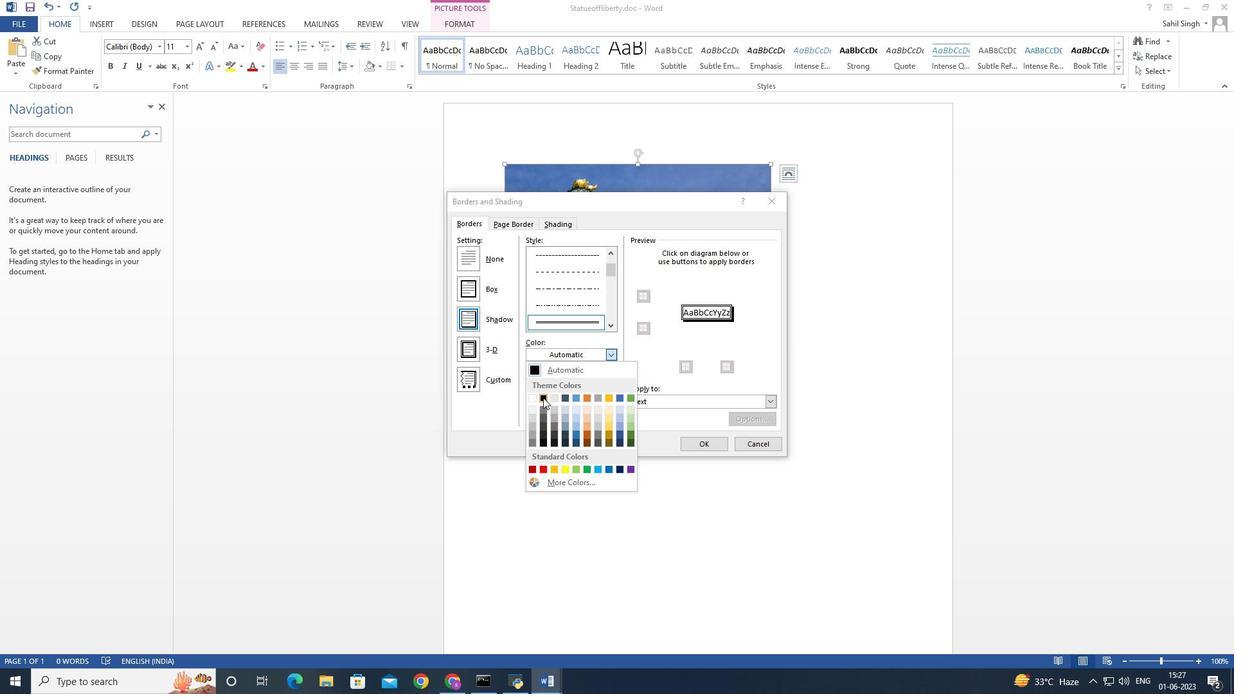 
Action: Mouse moved to (610, 381)
Screenshot: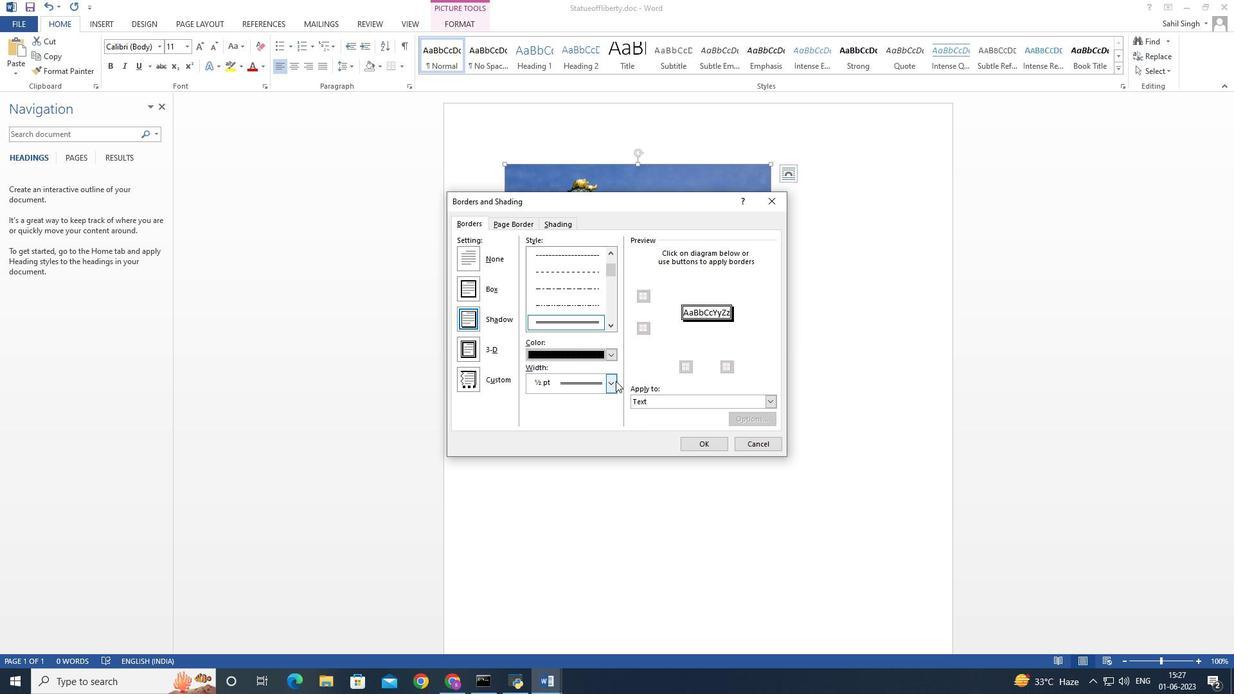 
Action: Mouse pressed left at (610, 381)
Screenshot: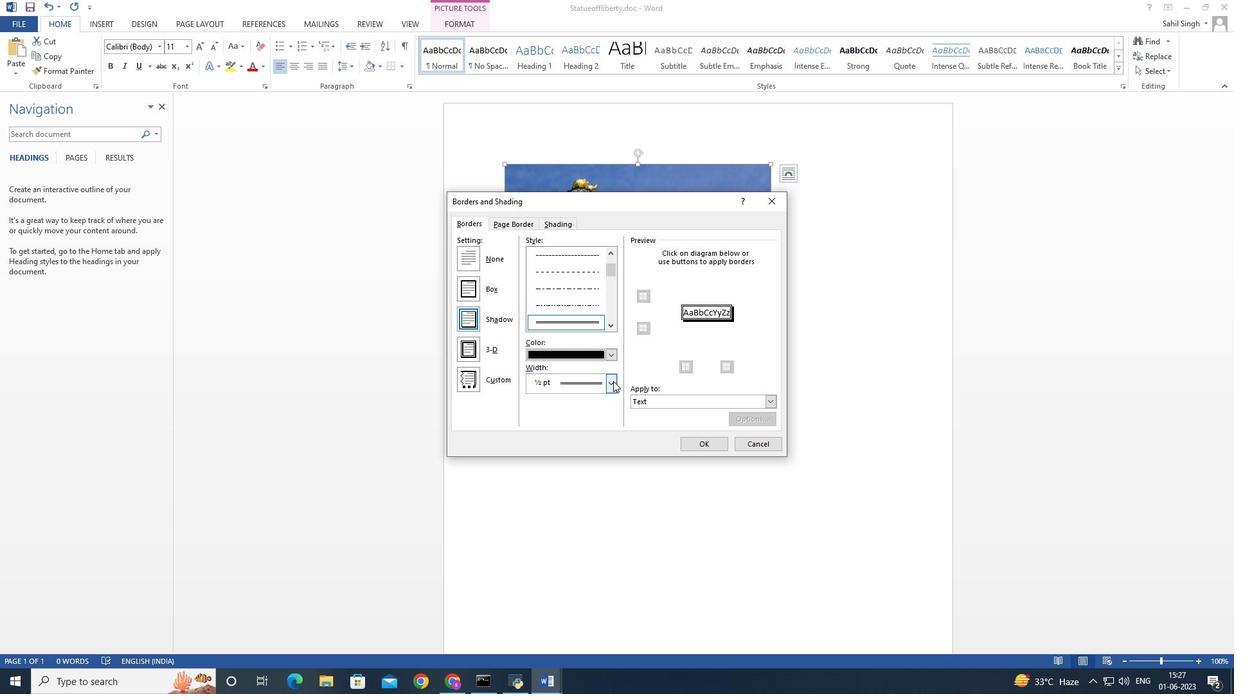 
Action: Mouse moved to (554, 446)
Screenshot: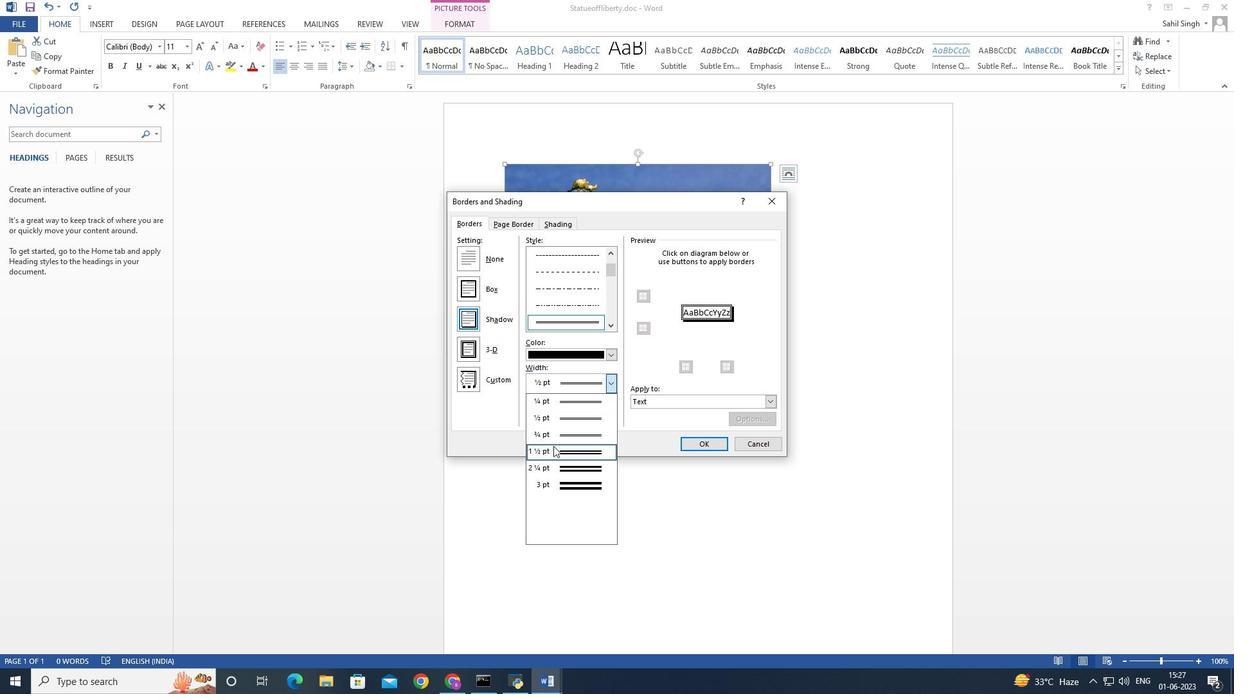 
Action: Mouse pressed left at (554, 446)
Screenshot: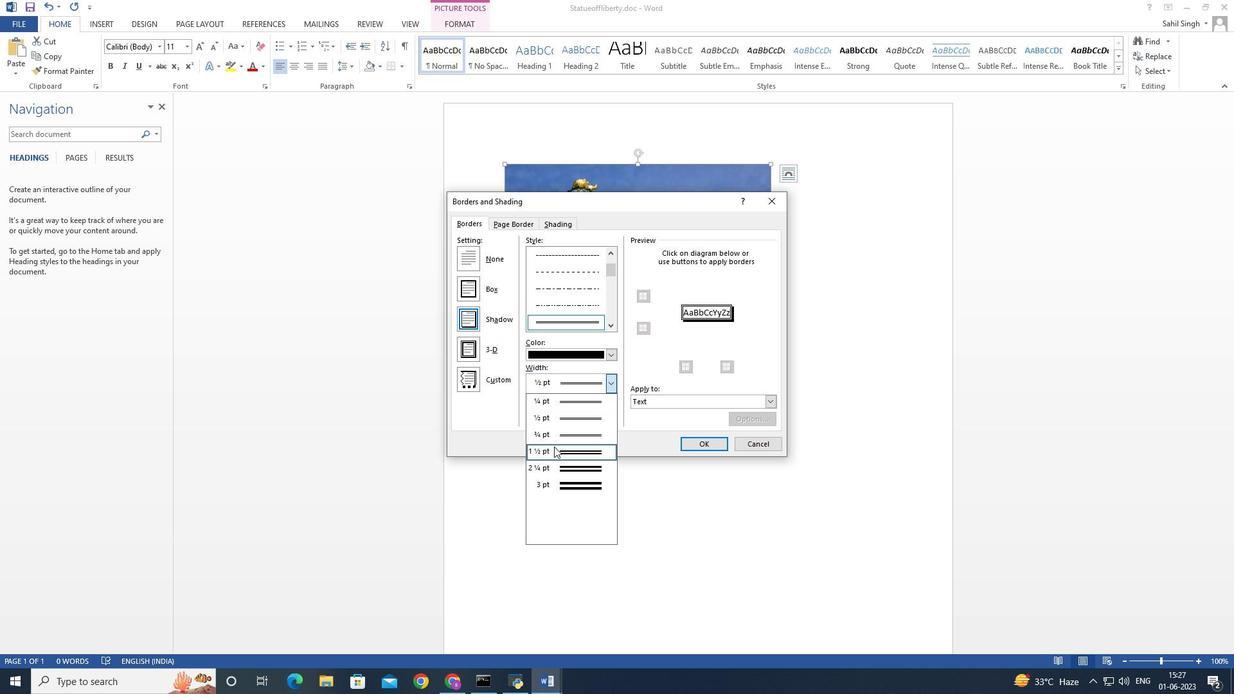 
Action: Mouse moved to (691, 441)
Screenshot: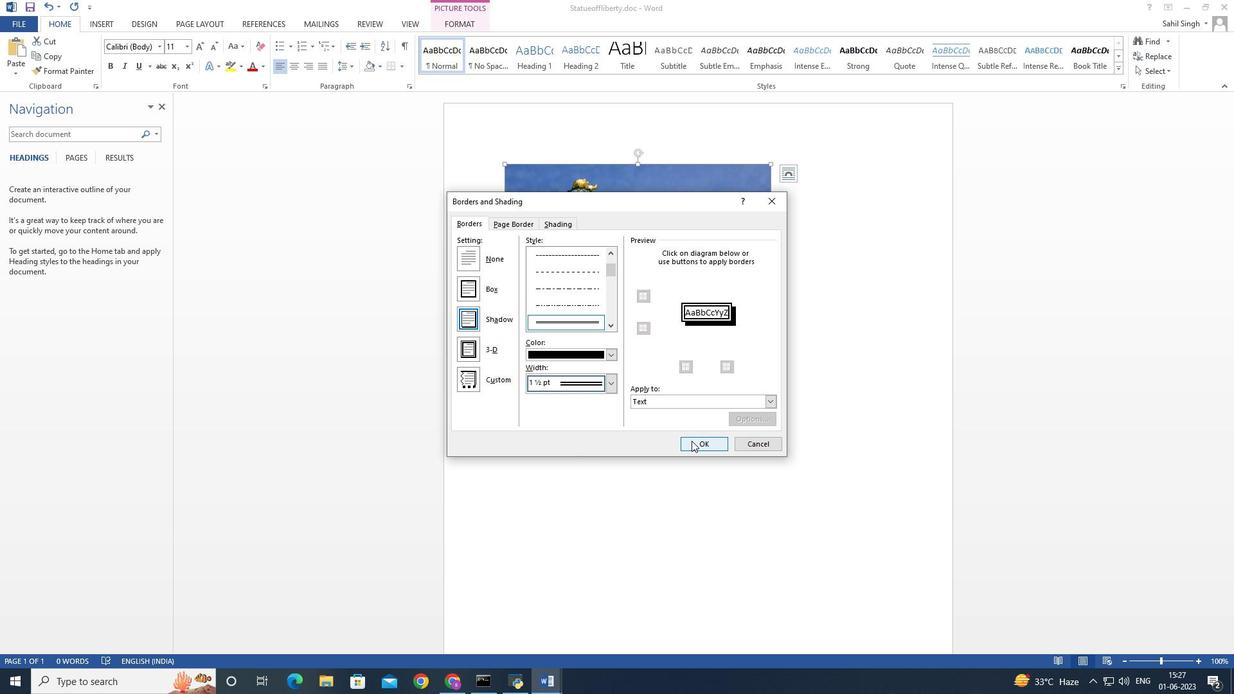
Action: Mouse pressed left at (691, 441)
Screenshot: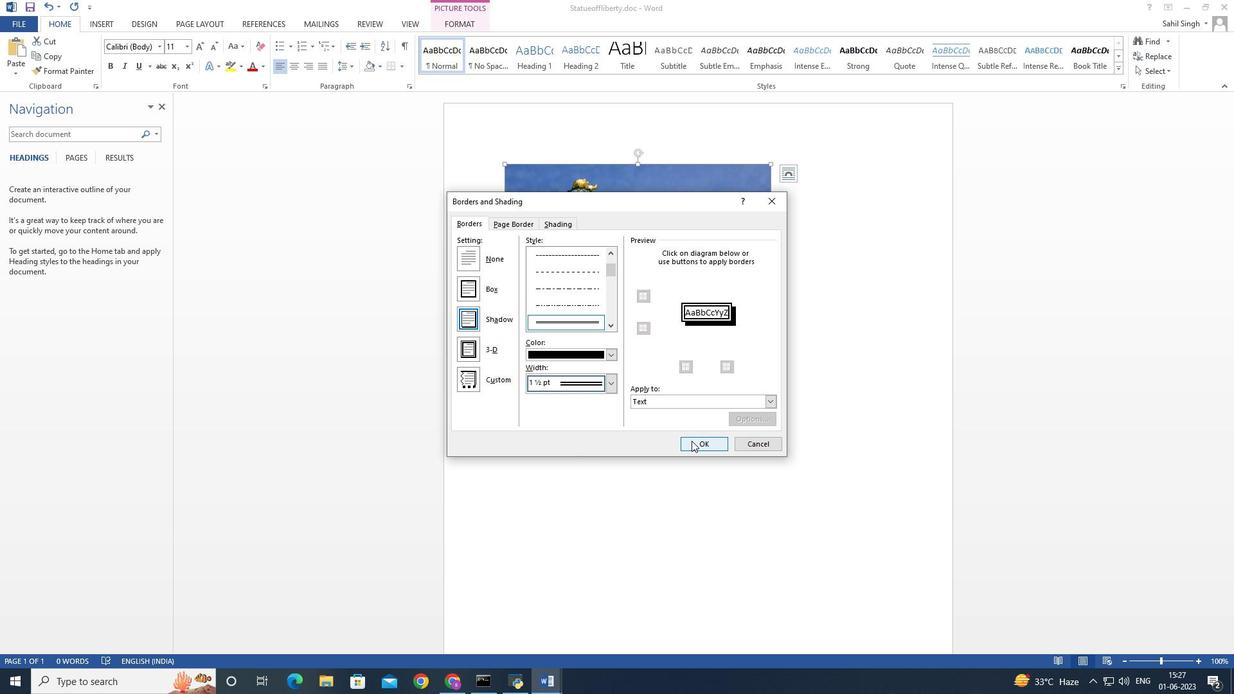 
Action: Mouse moved to (688, 436)
Screenshot: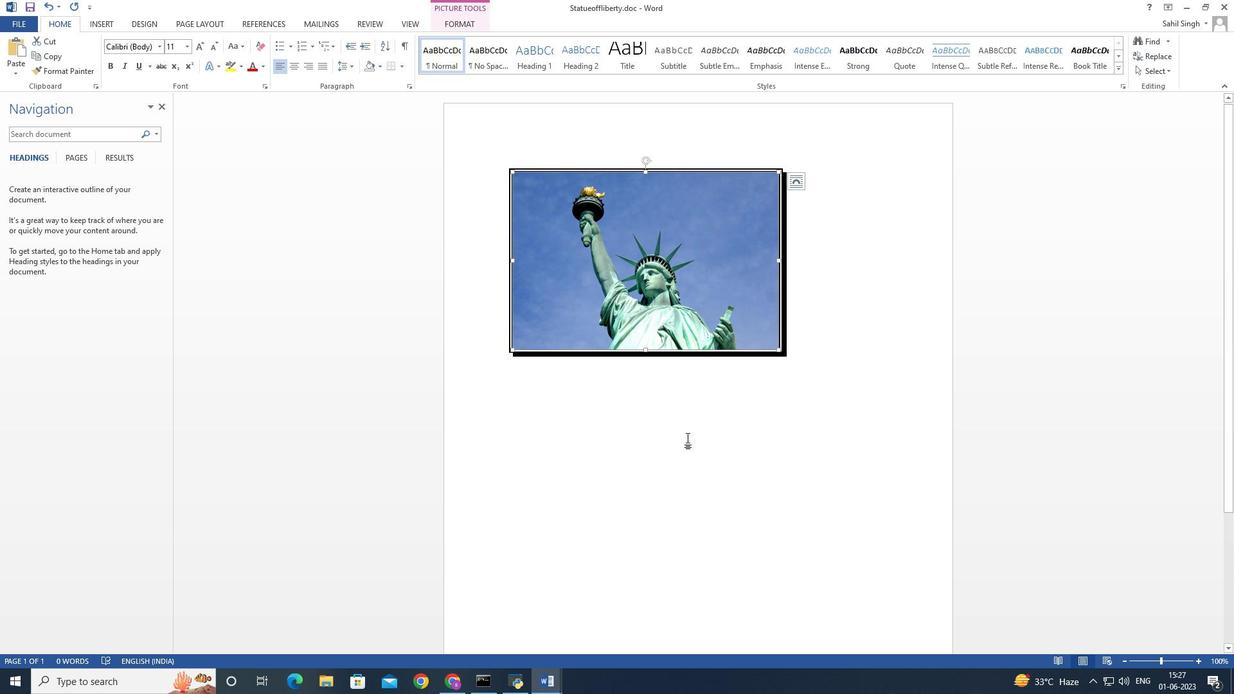 
Action: Mouse pressed left at (688, 436)
Screenshot: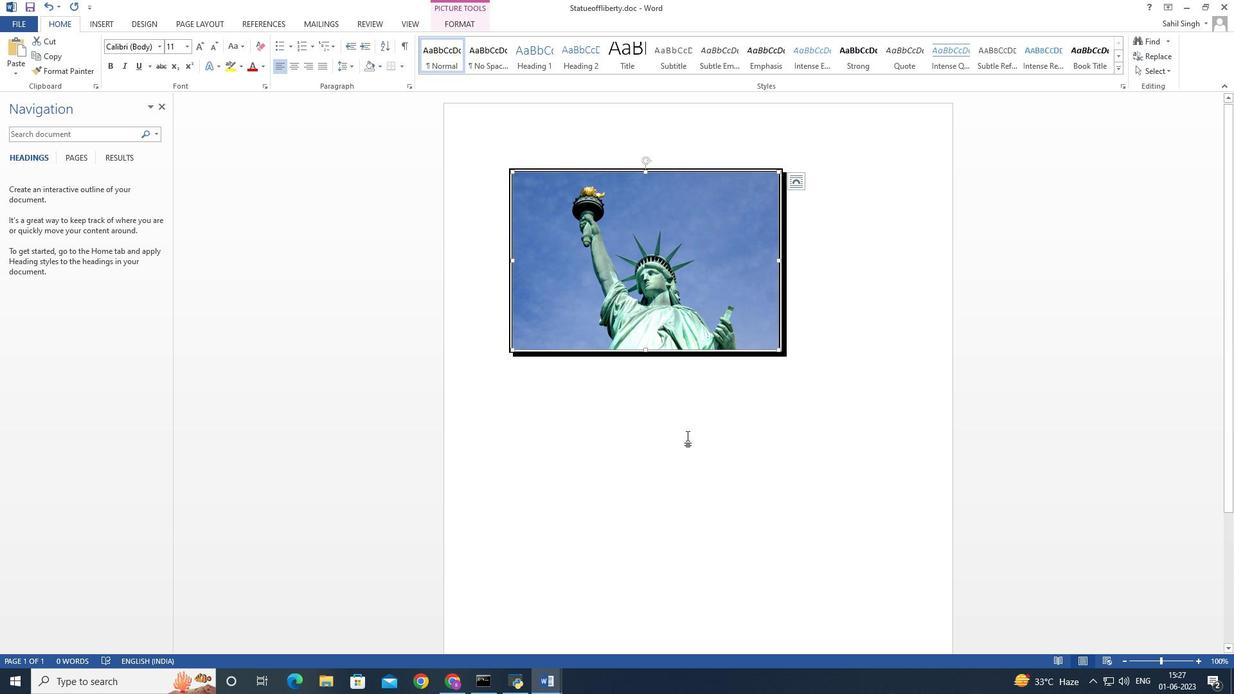 
Action: Mouse moved to (792, 299)
Screenshot: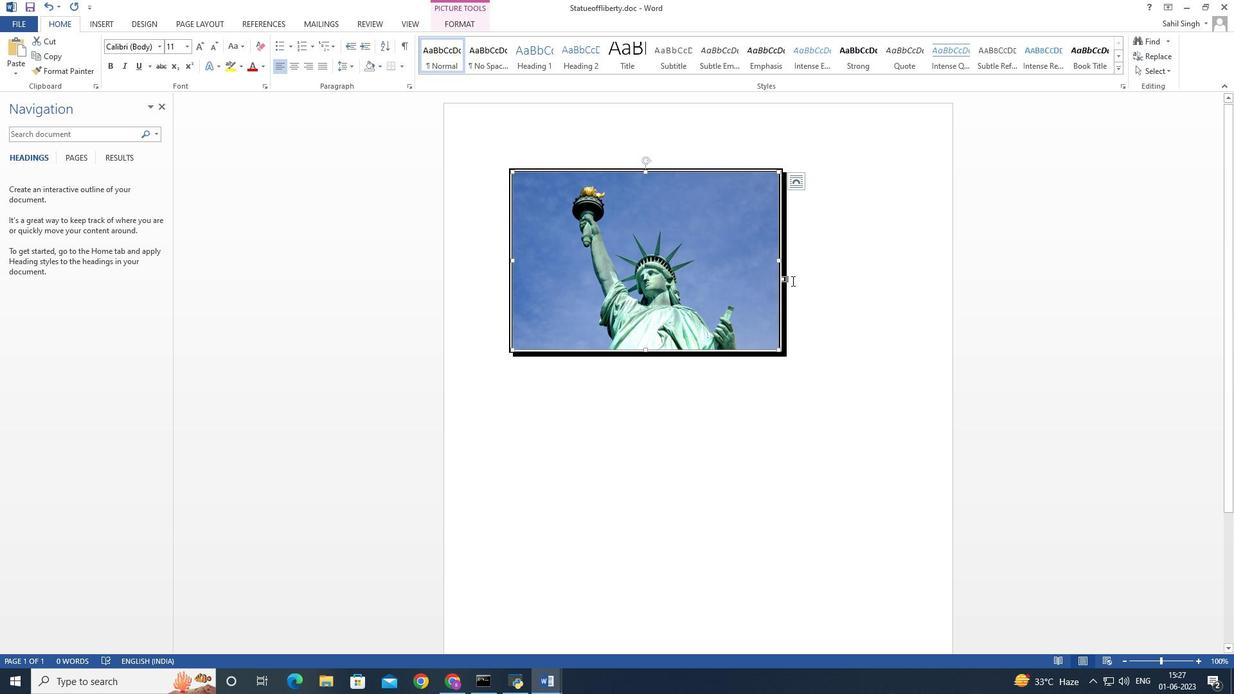 
Action: Mouse scrolled (792, 299) with delta (0, 0)
Screenshot: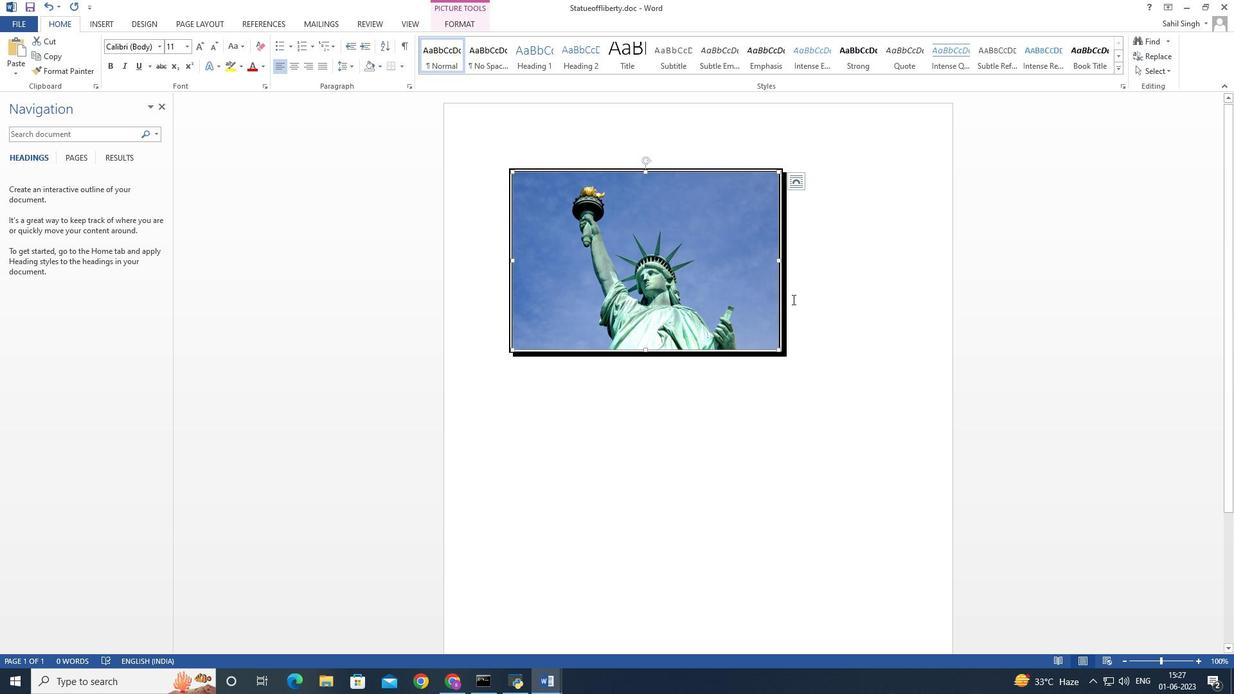 
Action: Mouse moved to (796, 311)
Screenshot: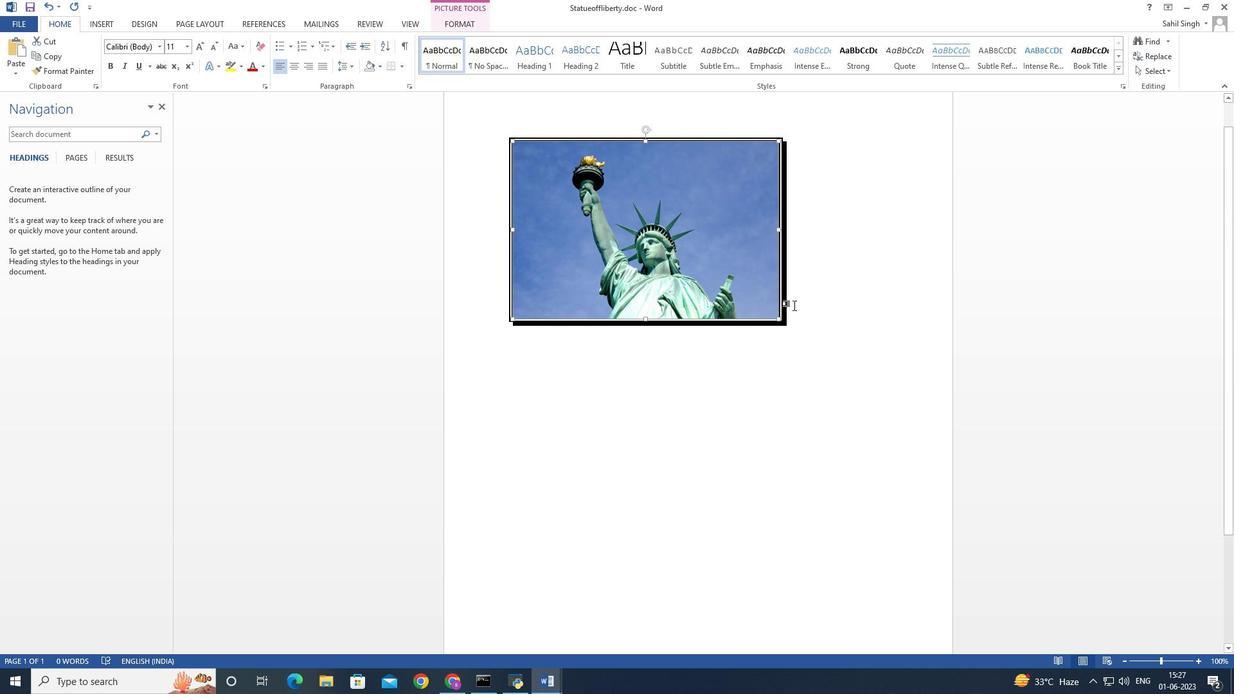 
Action: Mouse scrolled (795, 310) with delta (0, 0)
Screenshot: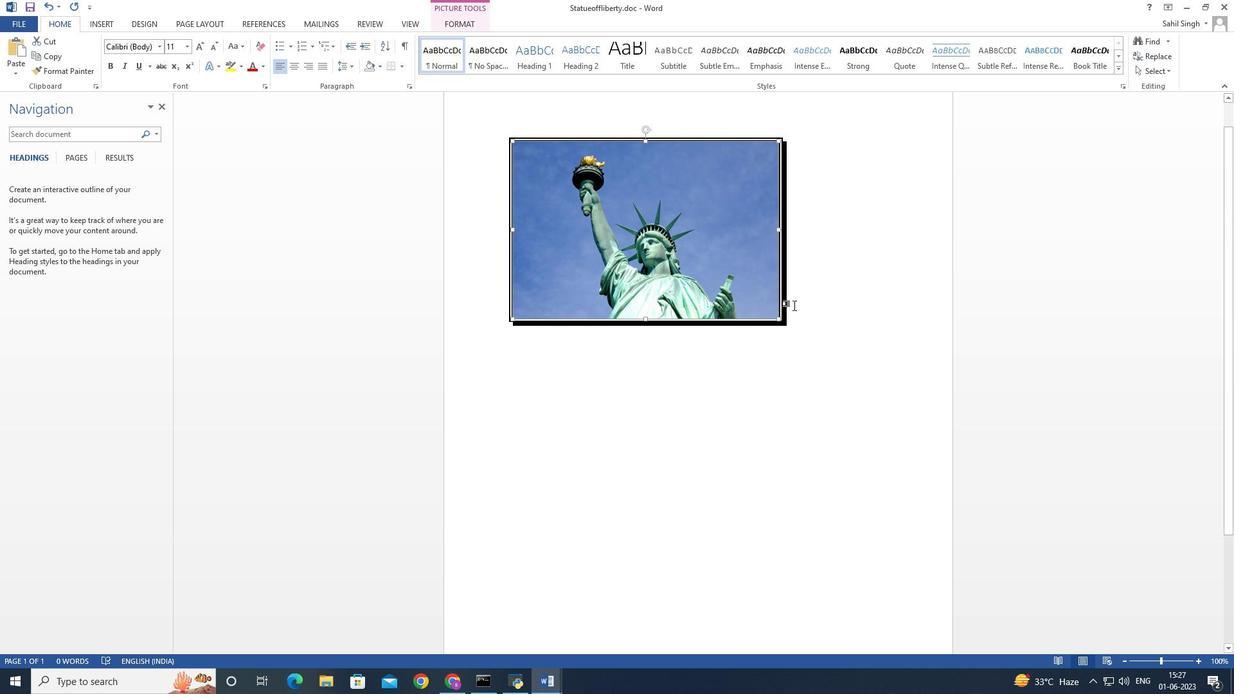 
Action: Mouse moved to (796, 311)
Screenshot: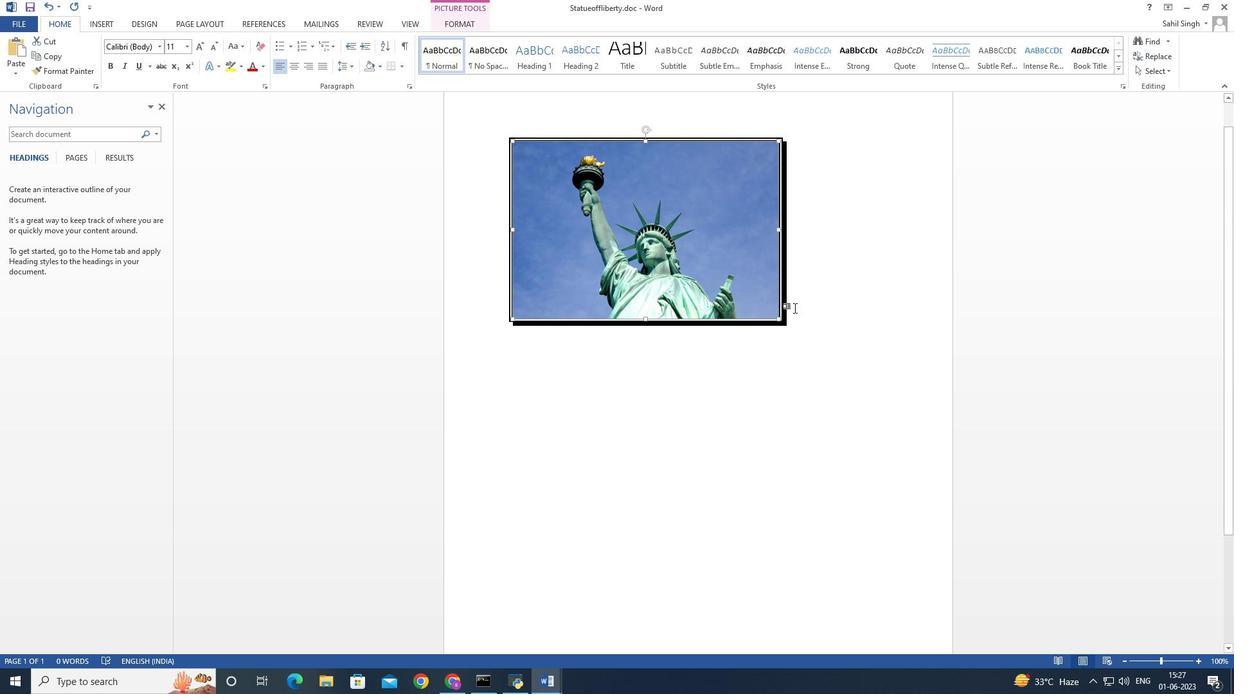 
Action: Mouse scrolled (795, 311) with delta (0, 0)
Screenshot: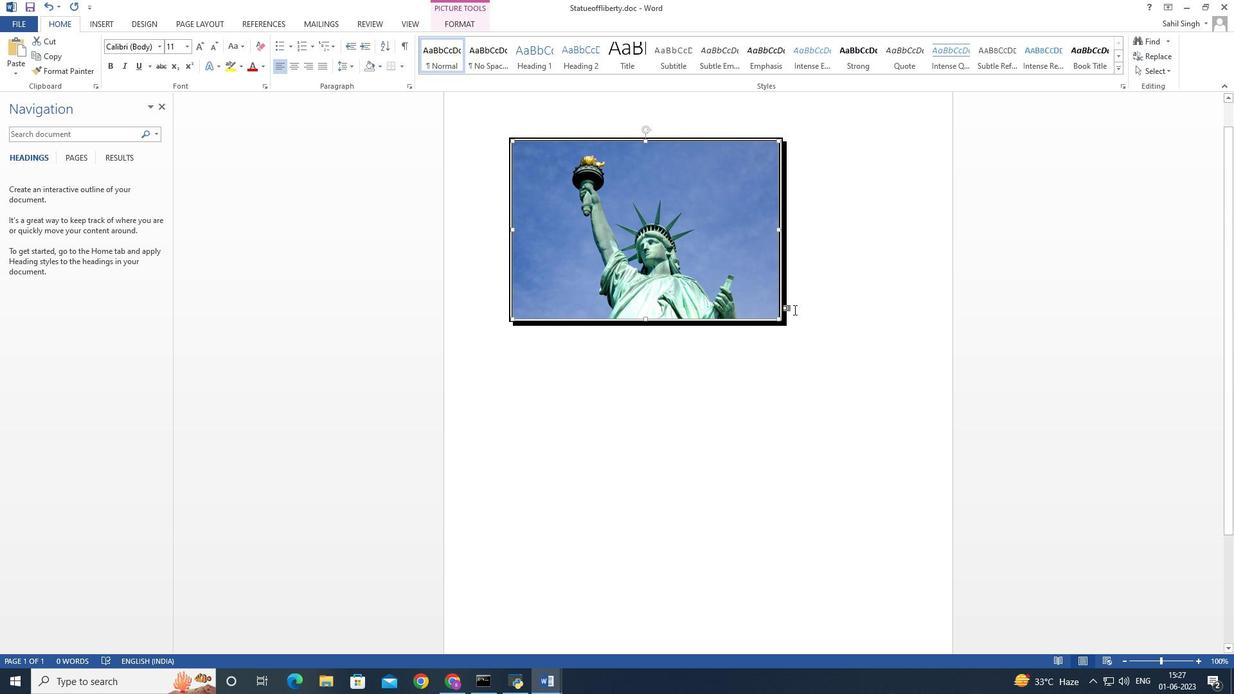 
Action: Mouse moved to (796, 311)
Screenshot: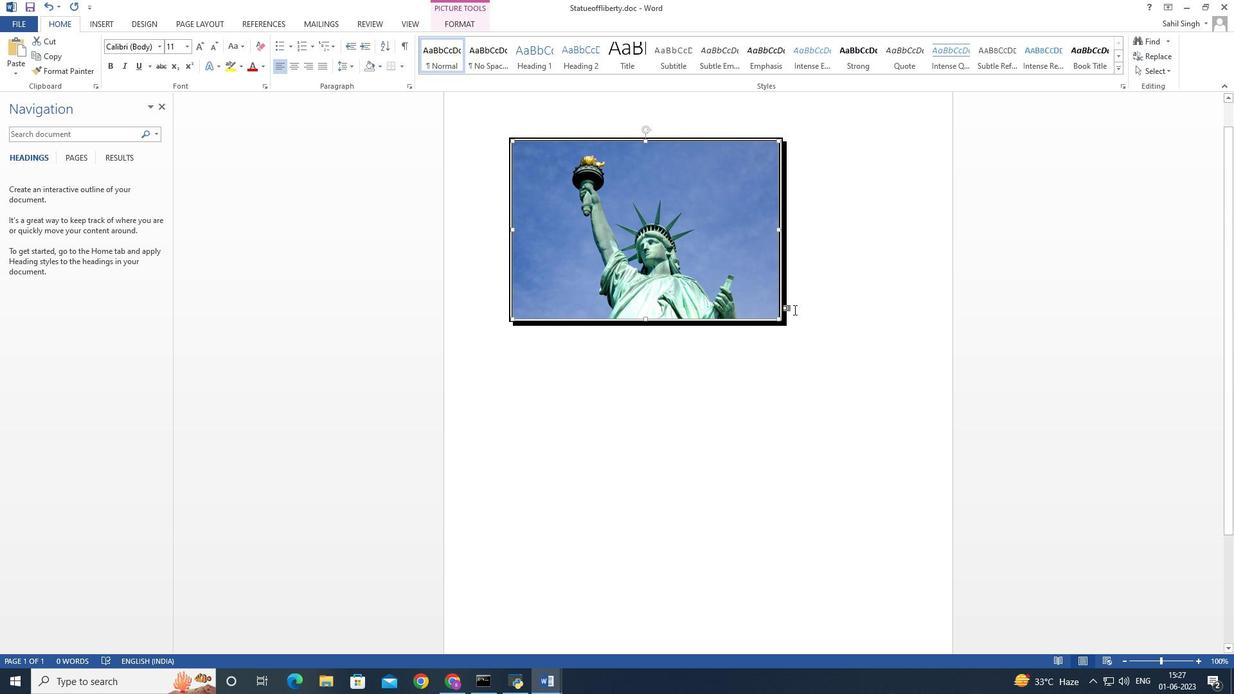 
Action: Mouse scrolled (795, 311) with delta (0, 0)
Screenshot: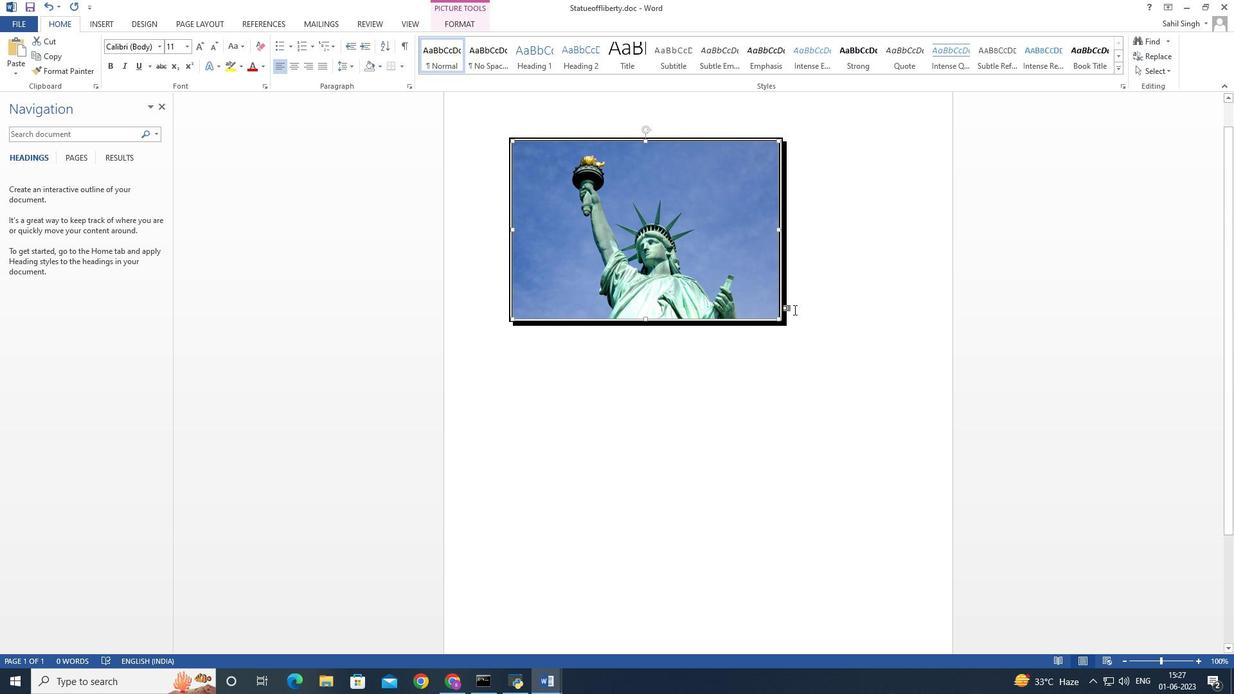 
Action: Mouse scrolled (795, 311) with delta (0, 0)
Screenshot: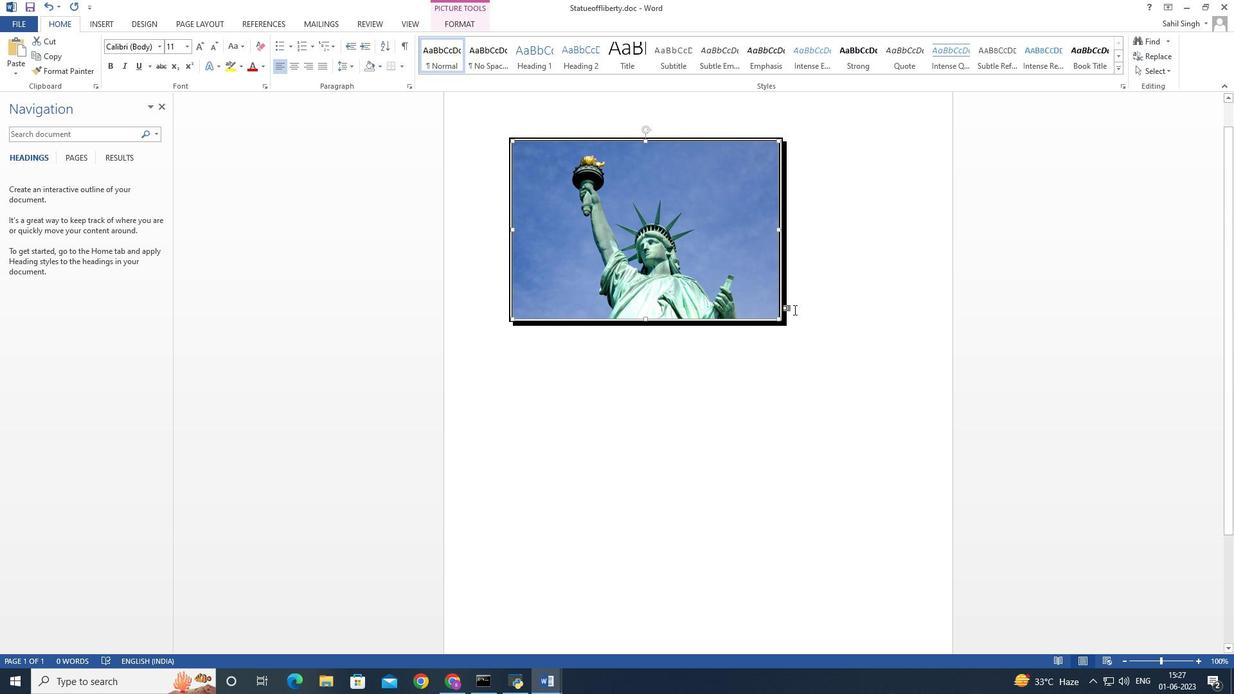 
Action: Mouse moved to (796, 306)
Screenshot: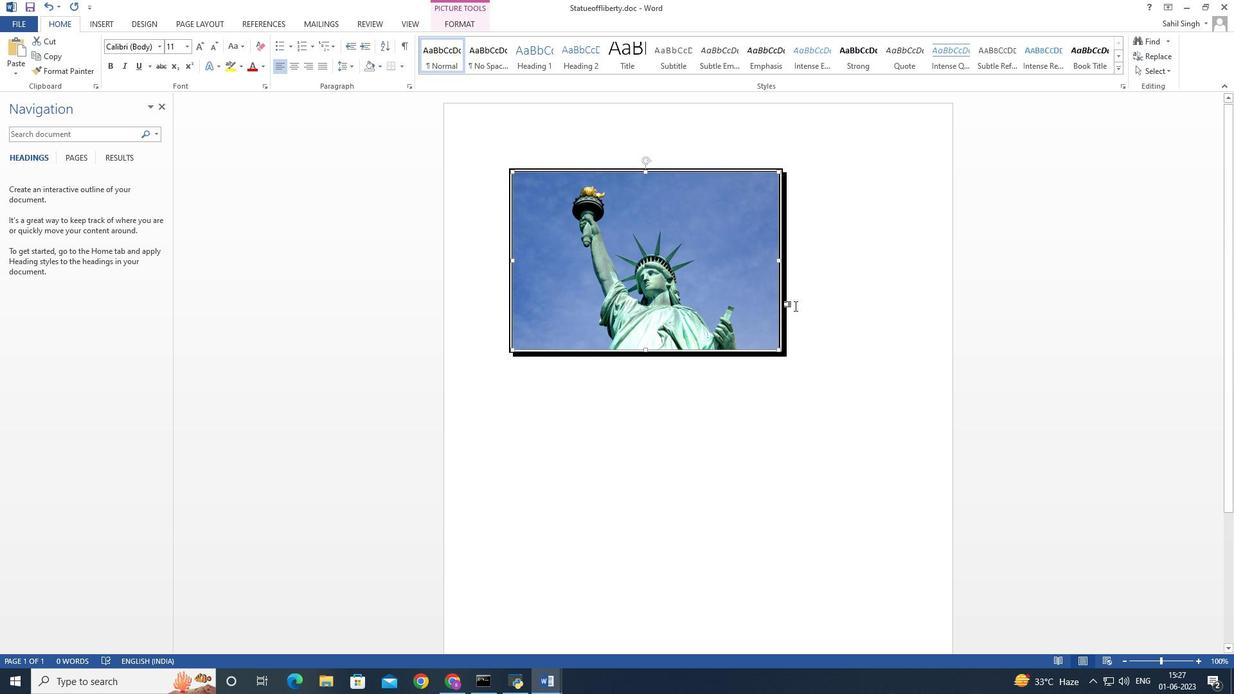 
